 Task: Create a calendar event for a team meeting on May 18 from 6:00am to 7:00am, including Google Meet link, location 'Sector 18, Gurugram, Haryana 122022, India', and a description 'Team project kick-off meeting, including goals, deliverables and assigned tasks'.
Action: Mouse moved to (76, 104)
Screenshot: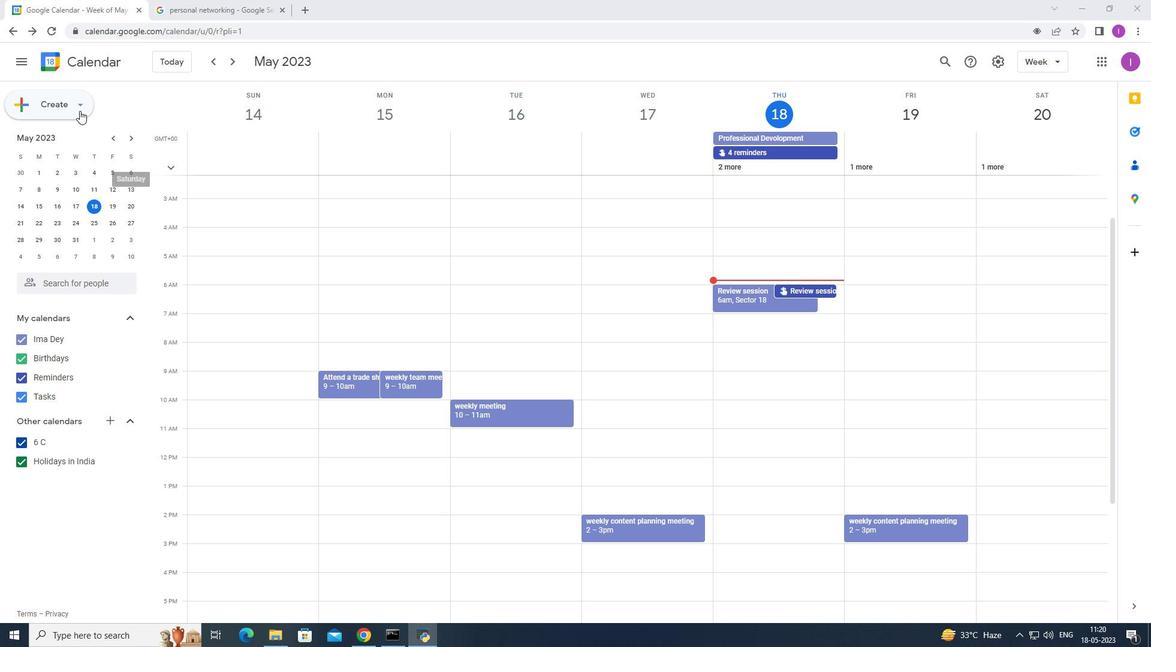 
Action: Mouse pressed left at (76, 104)
Screenshot: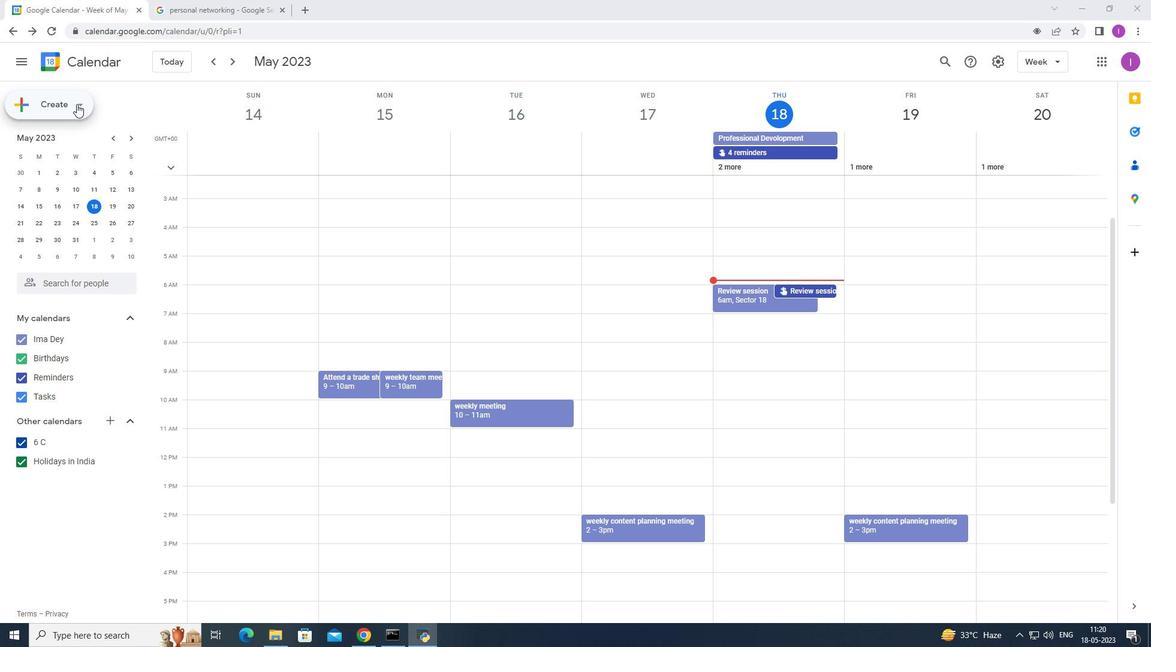 
Action: Mouse moved to (74, 140)
Screenshot: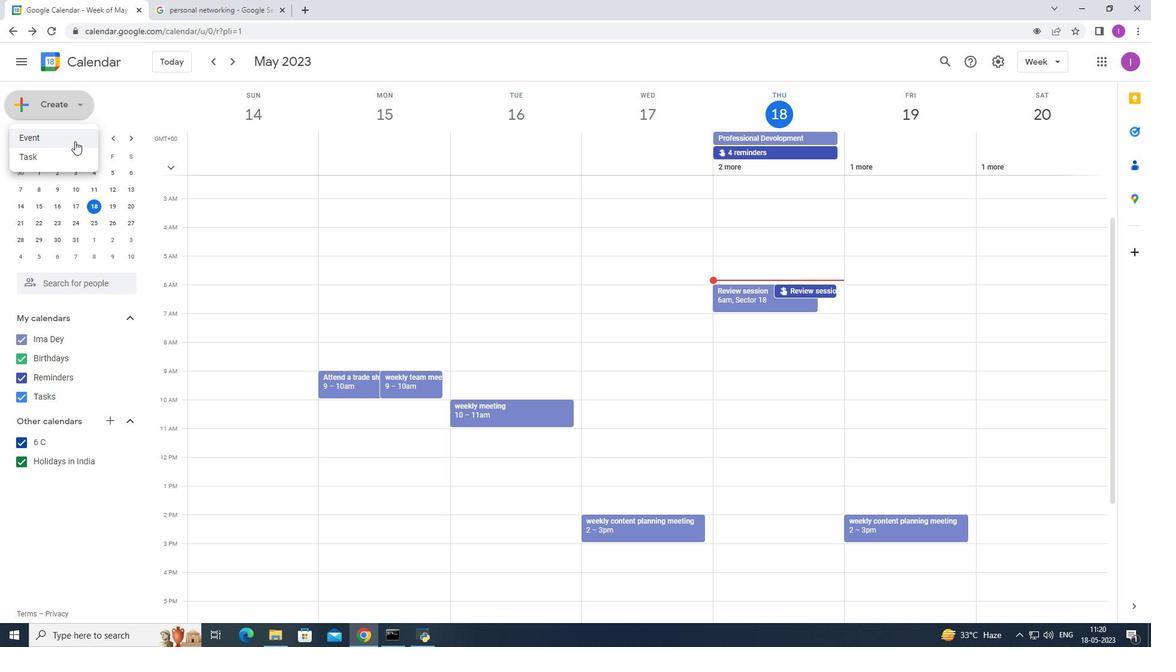 
Action: Mouse pressed left at (74, 140)
Screenshot: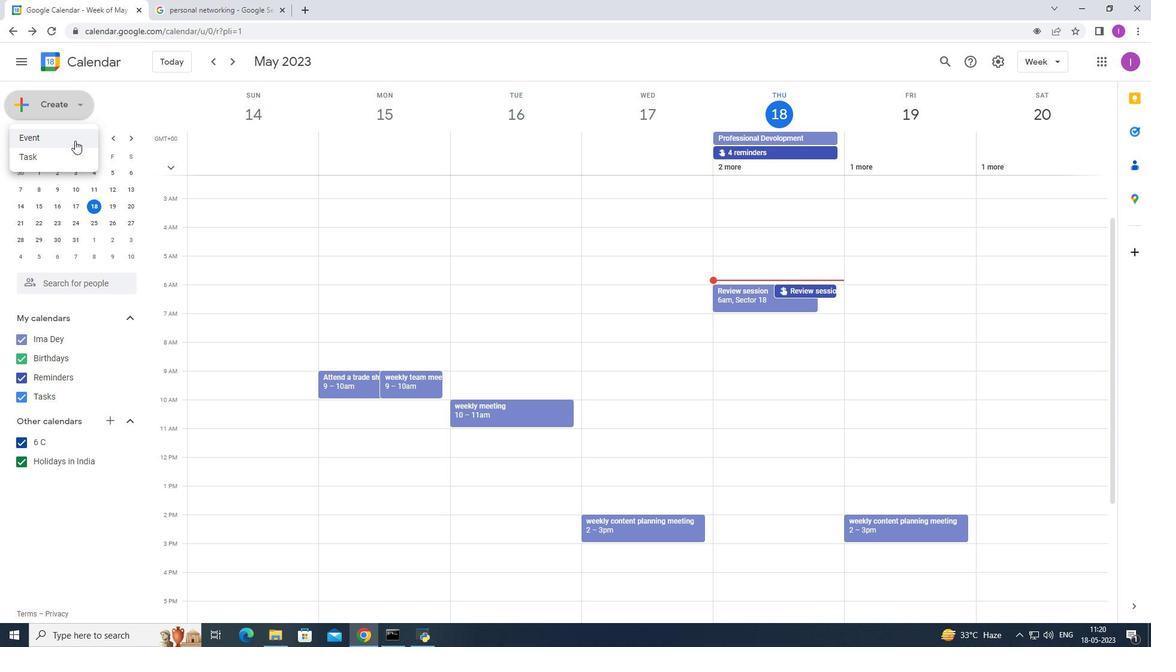 
Action: Mouse moved to (499, 218)
Screenshot: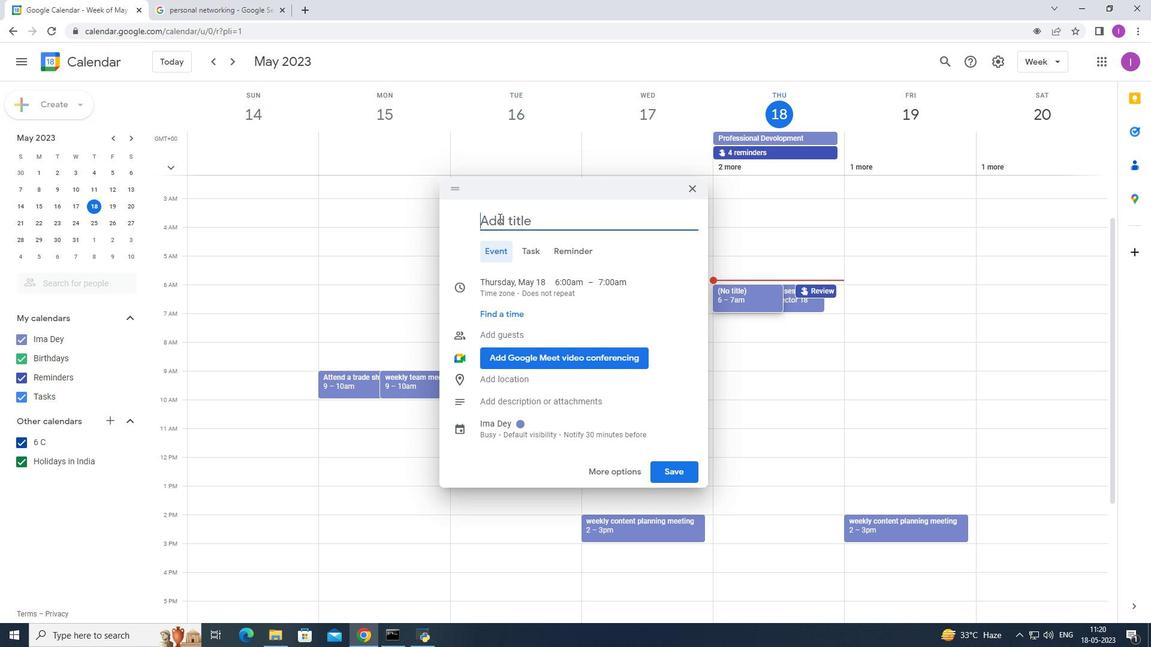 
Action: Key pressed <Key.shift>Team<Key.space>meting<Key.space>
Screenshot: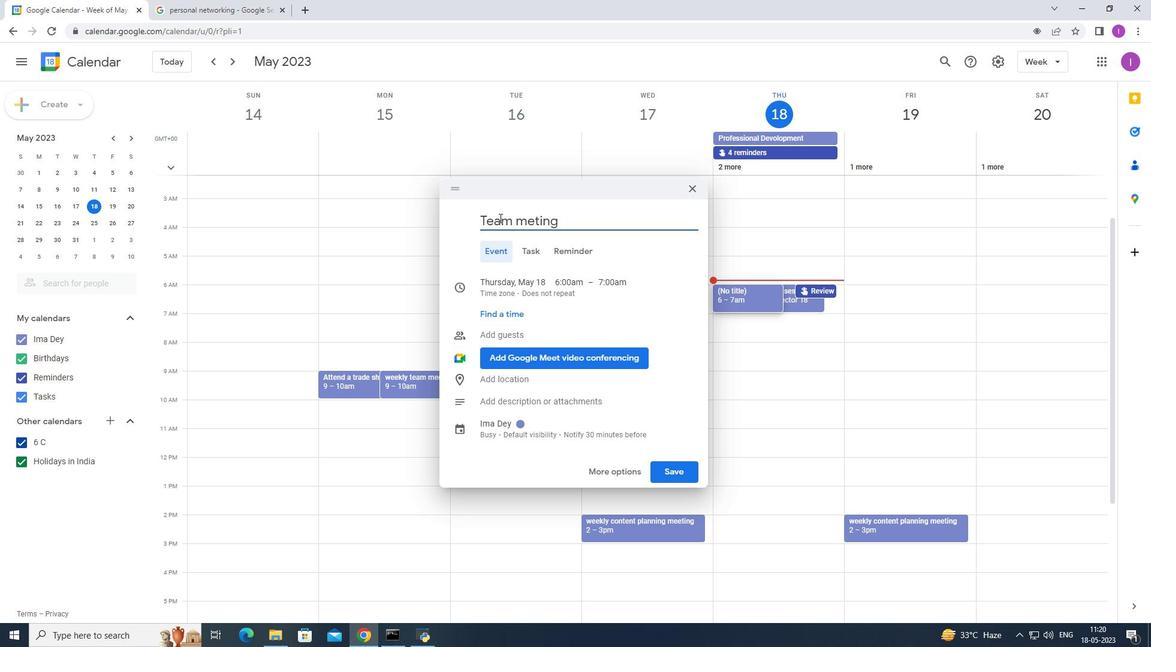 
Action: Mouse moved to (536, 221)
Screenshot: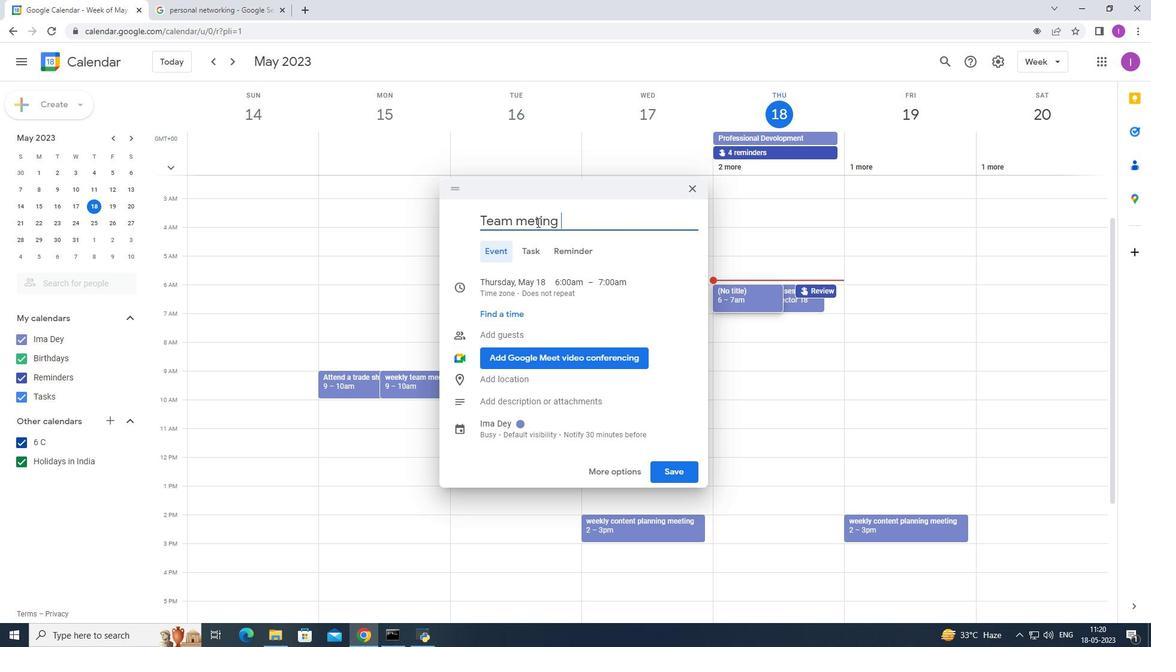 
Action: Mouse pressed left at (536, 221)
Screenshot: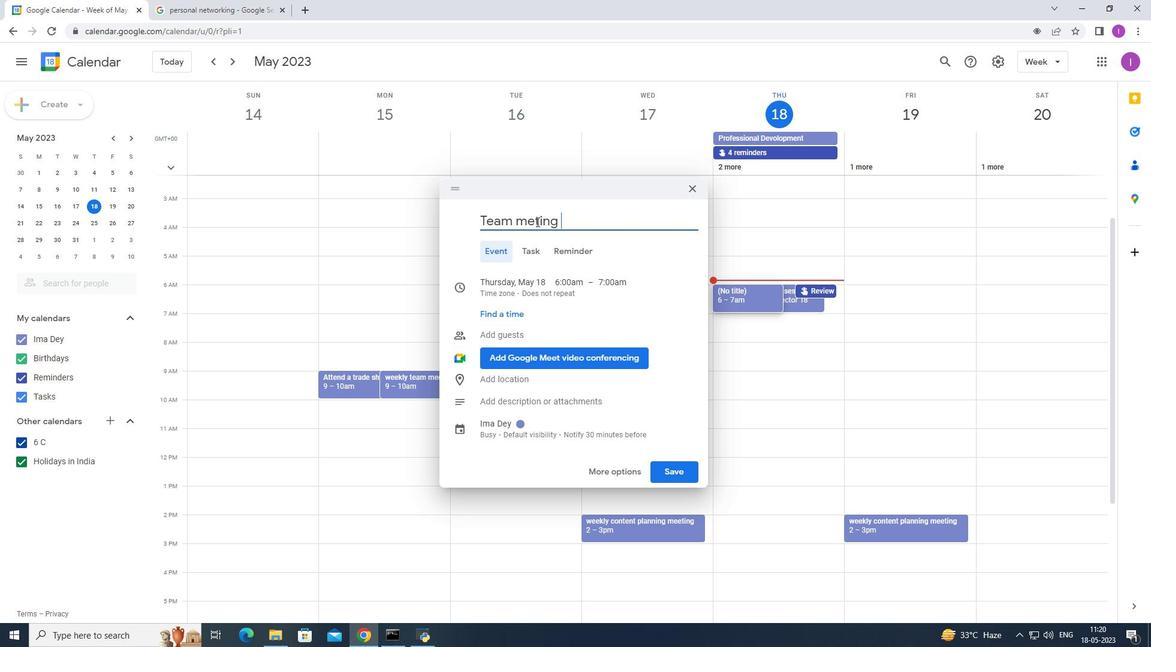 
Action: Mouse moved to (533, 221)
Screenshot: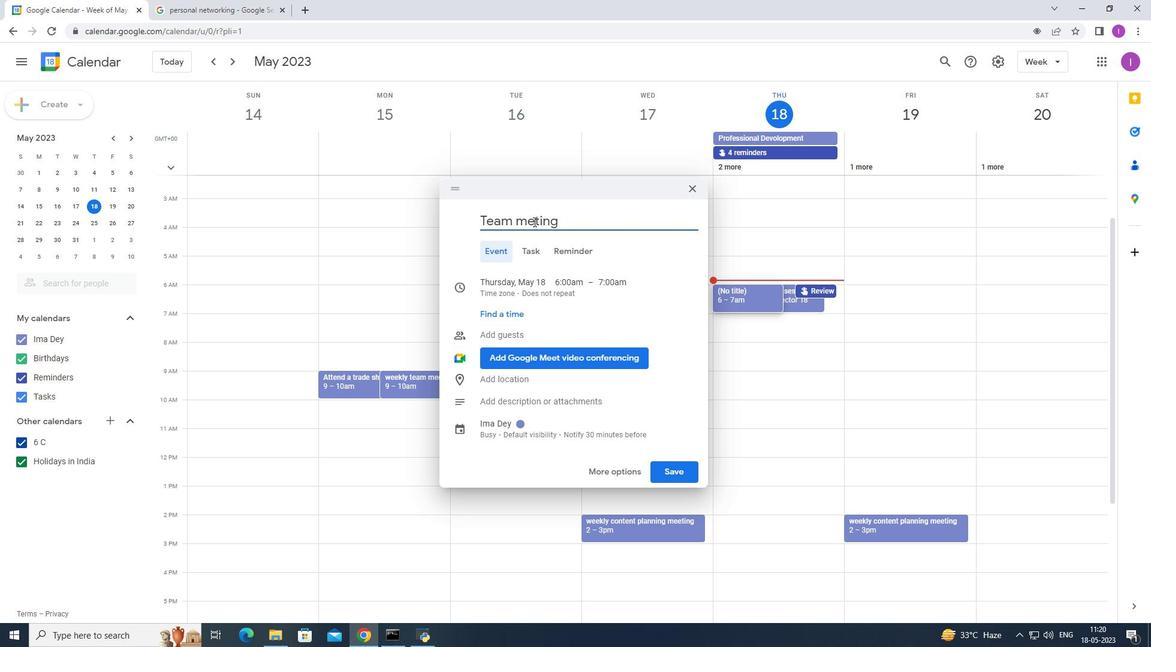 
Action: Key pressed e
Screenshot: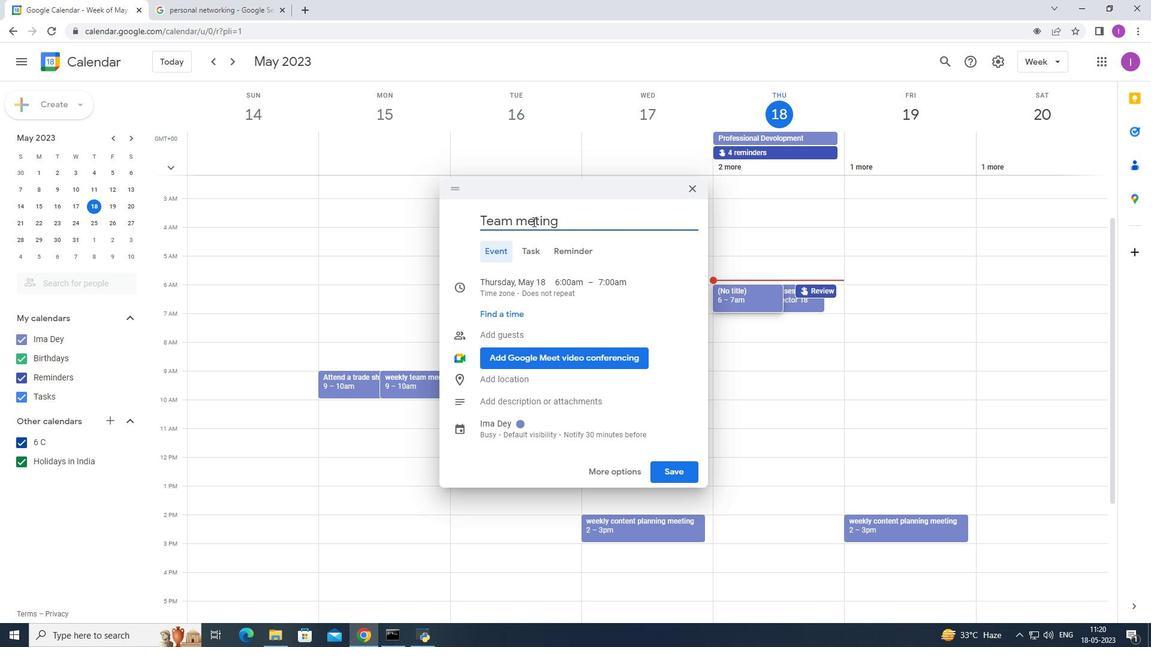 
Action: Mouse moved to (584, 221)
Screenshot: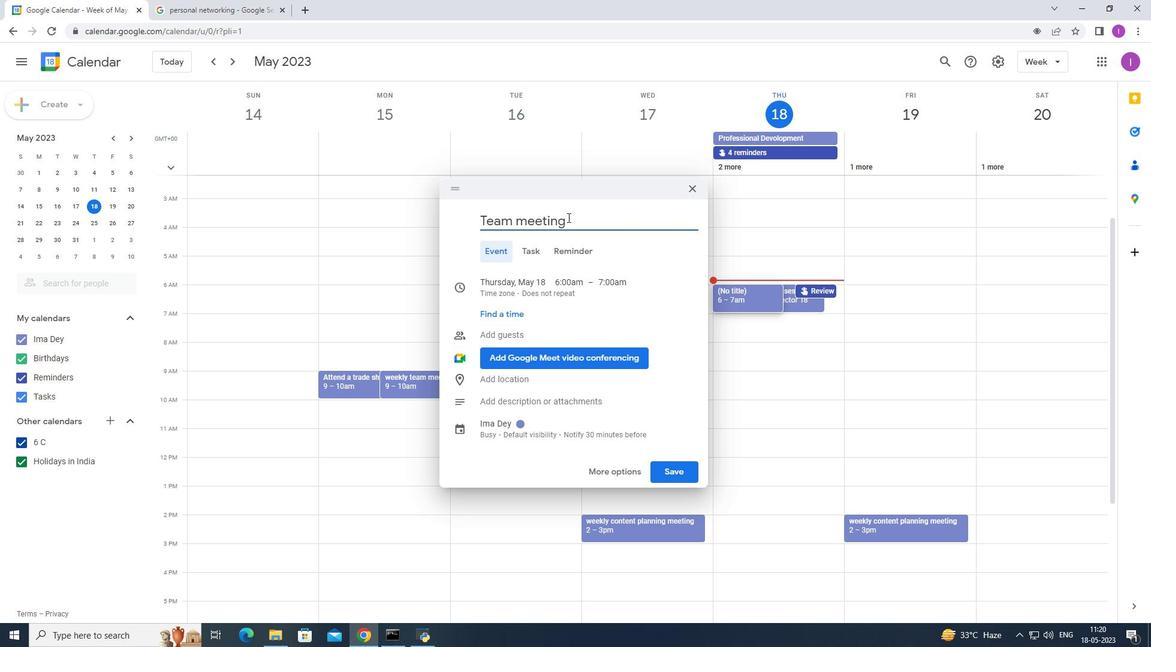 
Action: Mouse pressed left at (584, 221)
Screenshot: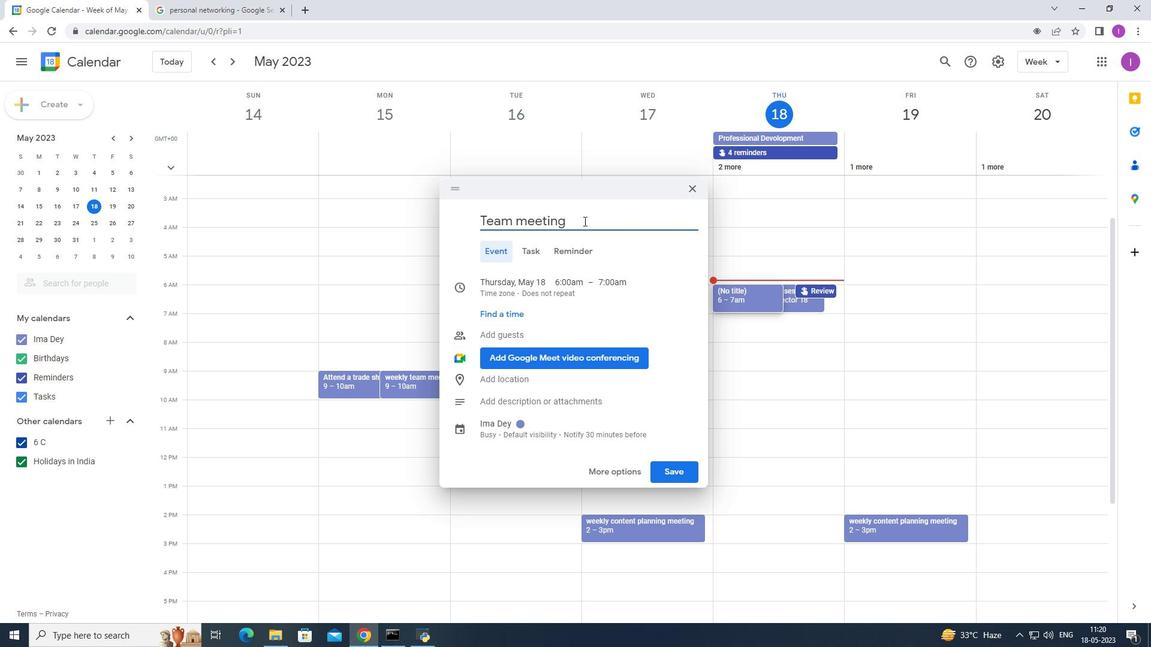 
Action: Key pressed fot<Key.backspace>r<Key.space><Key.shift>Assighed<Key.backspace><Key.backspace><Key.backspace>ned<Key.space>tasks
Screenshot: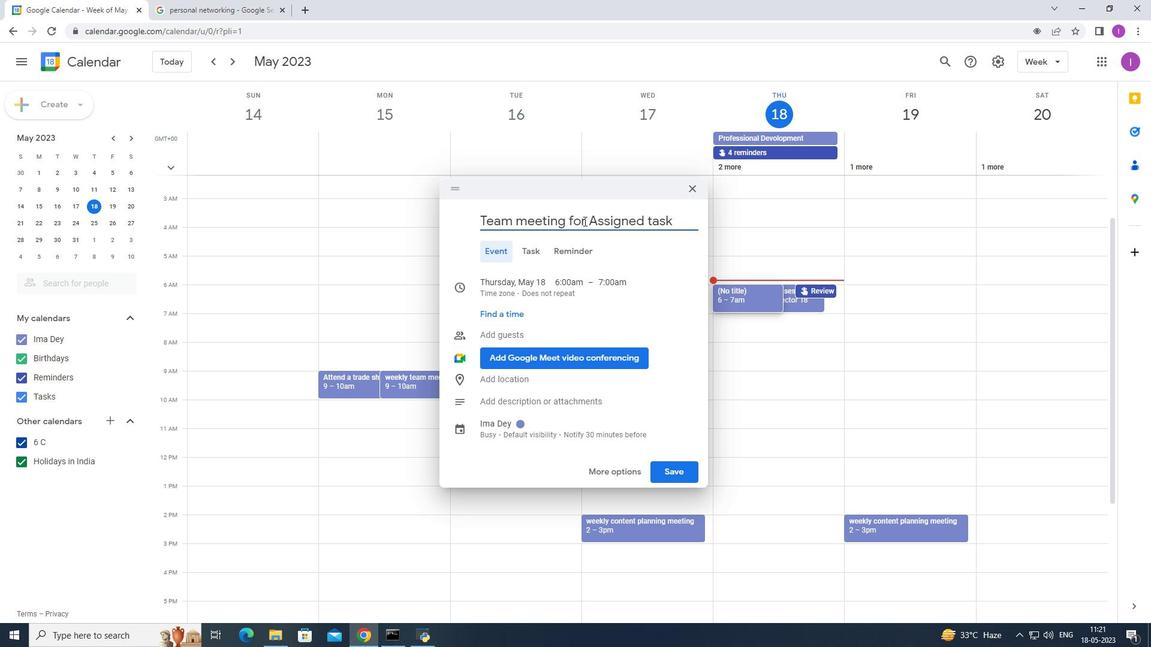 
Action: Mouse moved to (608, 469)
Screenshot: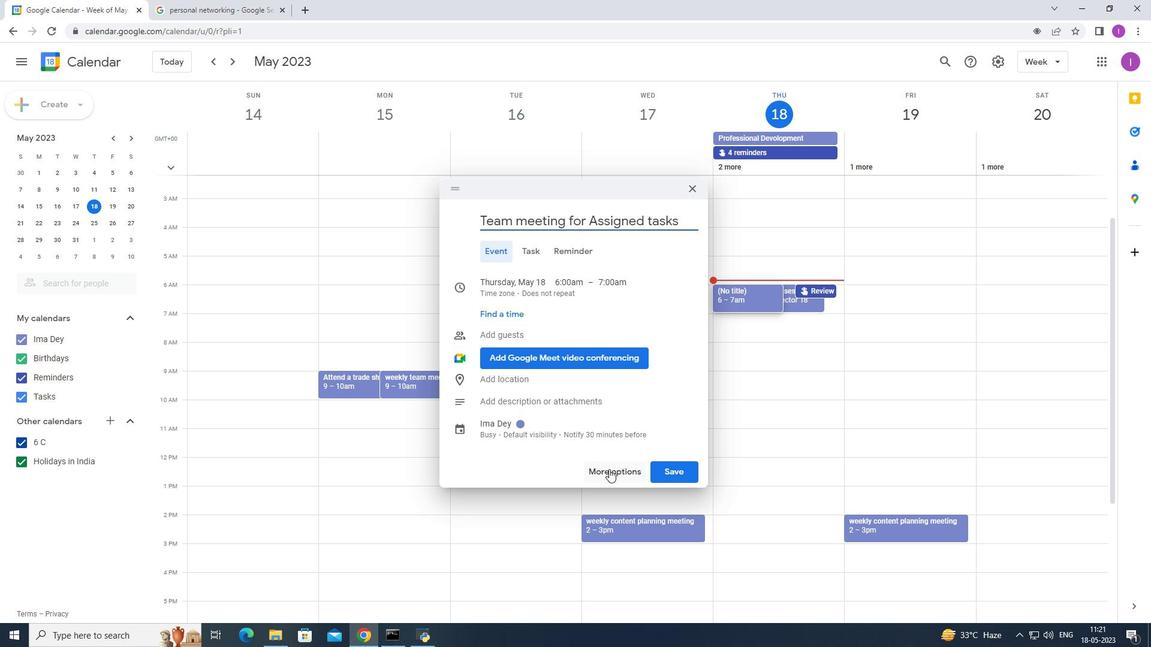 
Action: Mouse pressed left at (608, 469)
Screenshot: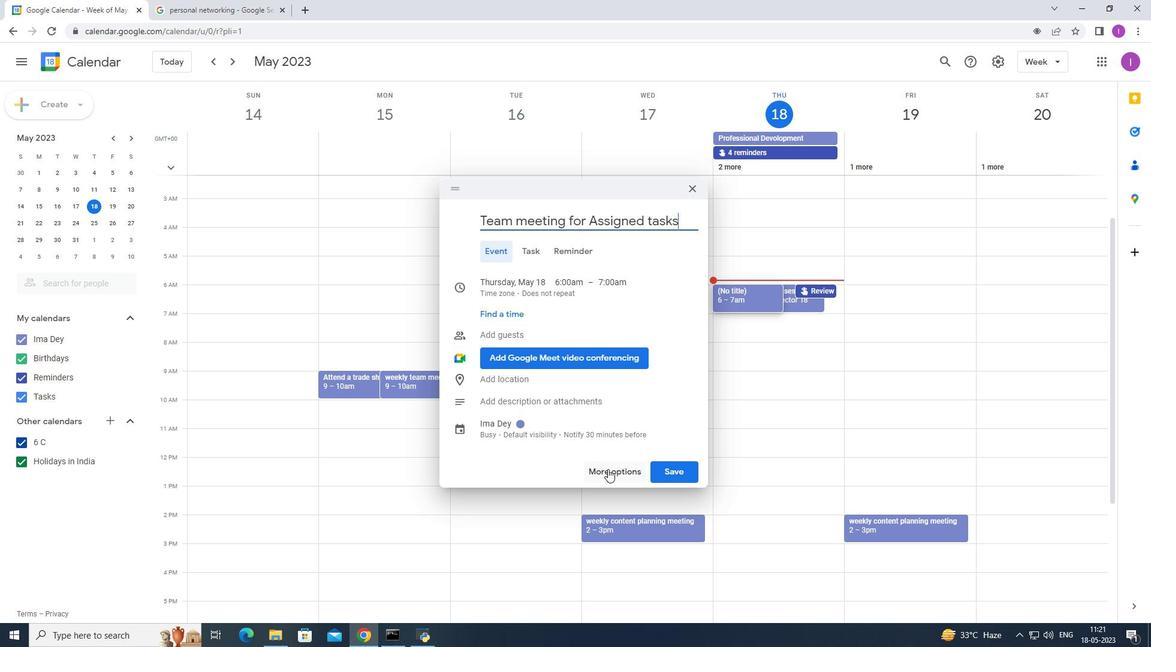 
Action: Mouse moved to (79, 232)
Screenshot: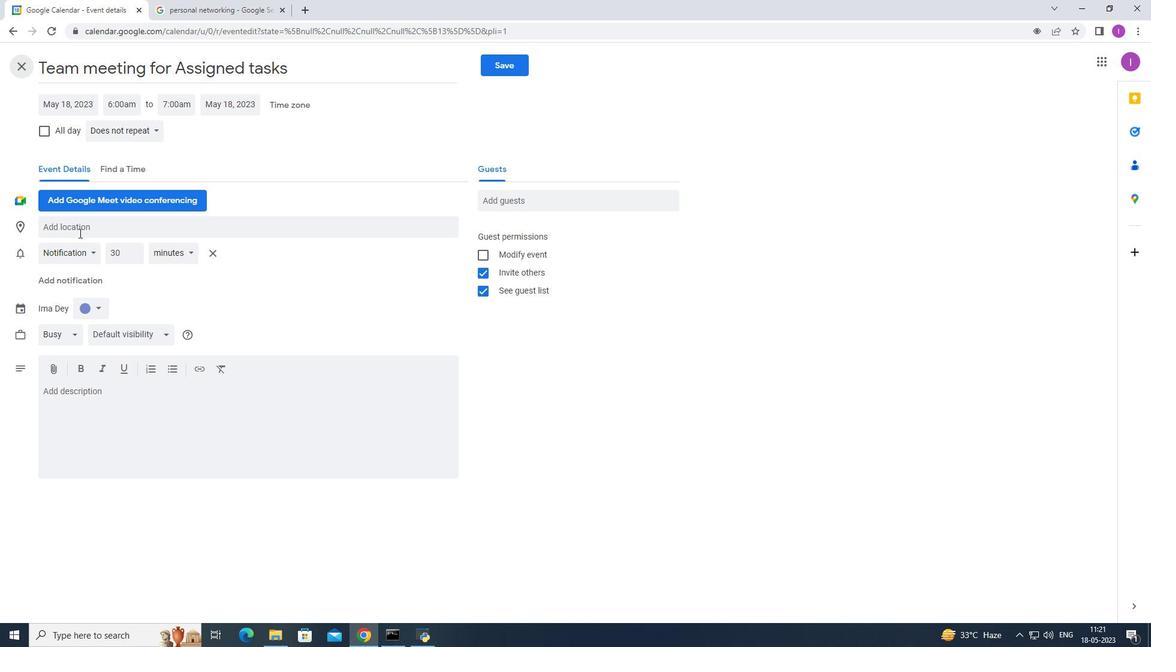 
Action: Mouse pressed left at (79, 232)
Screenshot: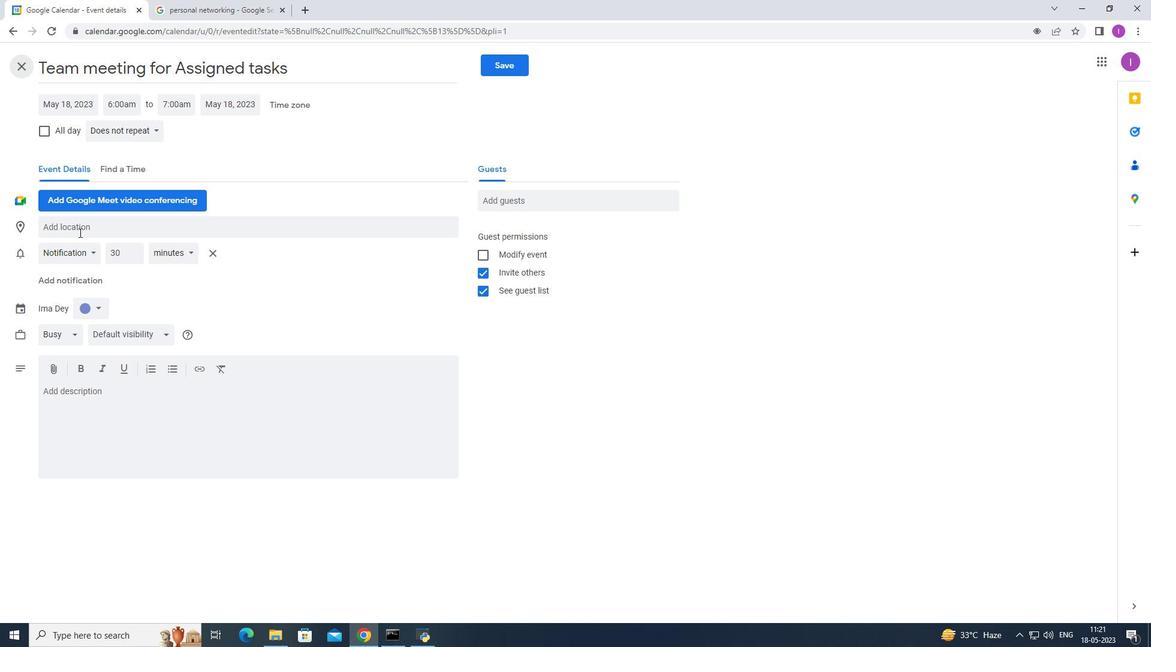 
Action: Key pressed sec
Screenshot: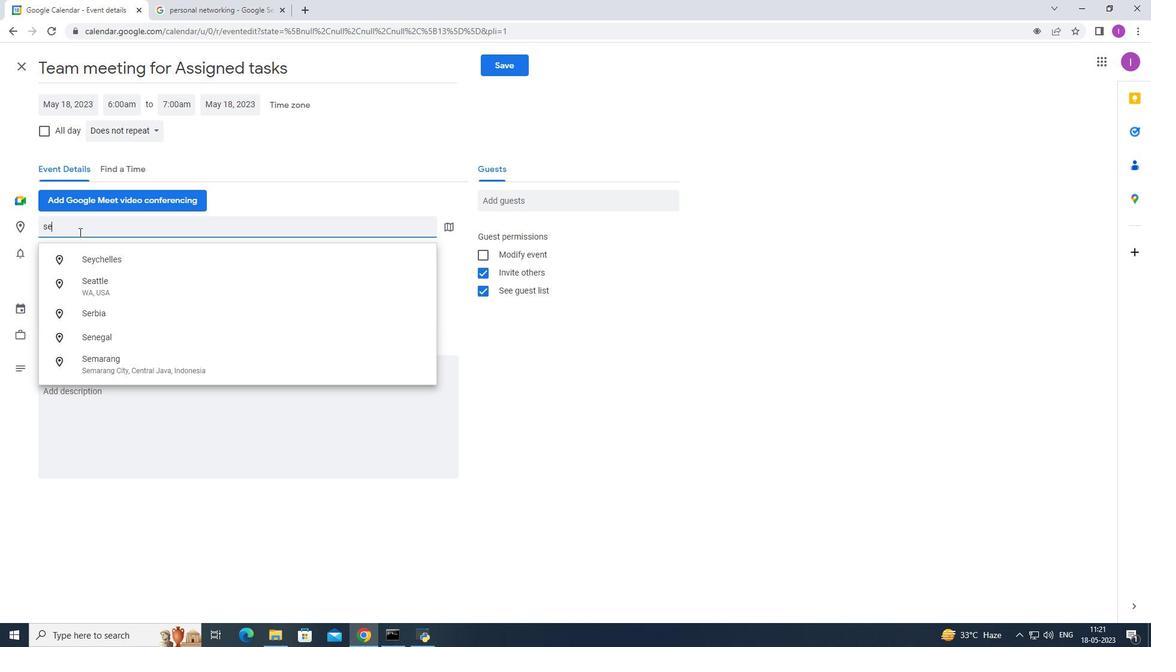
Action: Mouse moved to (80, 232)
Screenshot: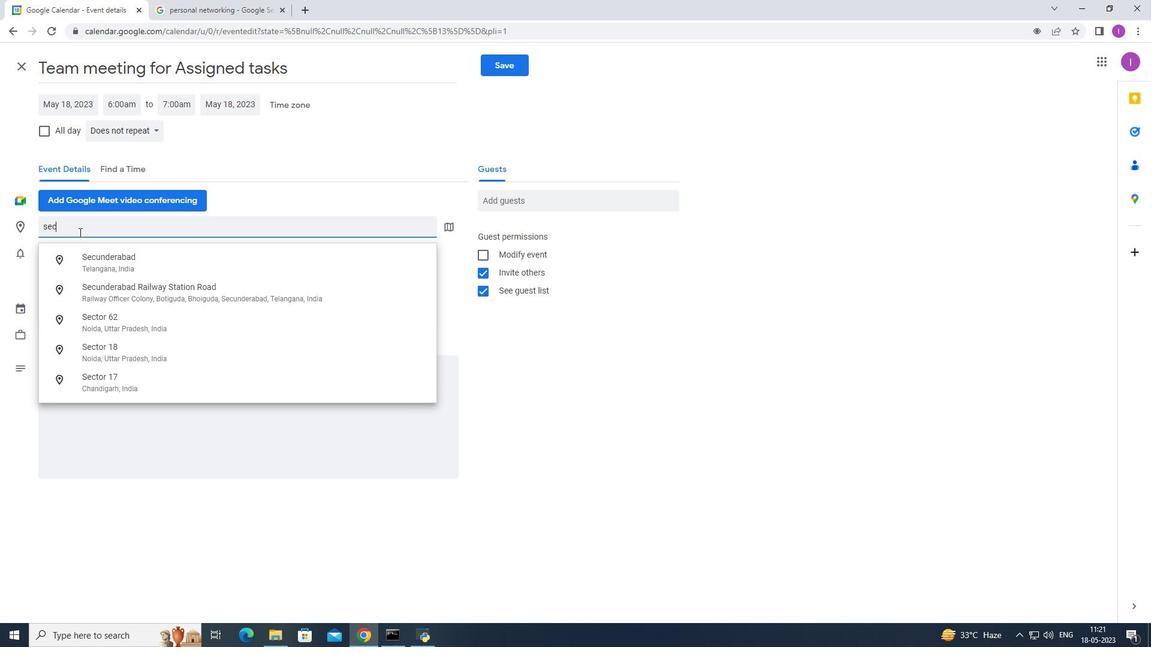 
Action: Key pressed tor
Screenshot: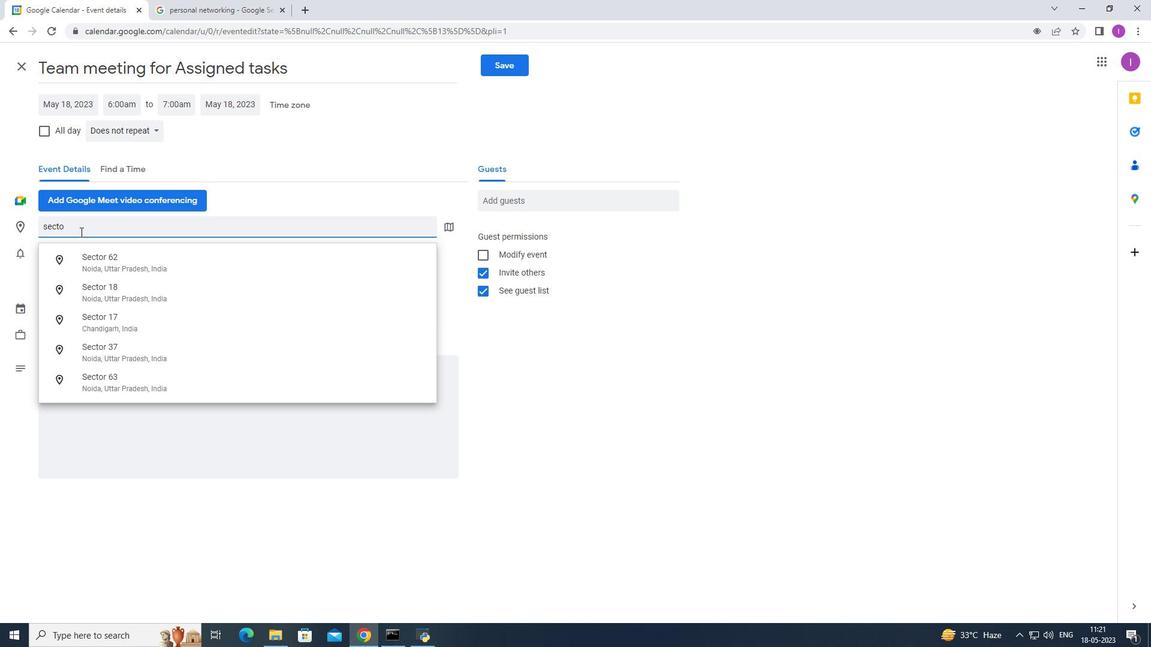 
Action: Mouse moved to (93, 260)
Screenshot: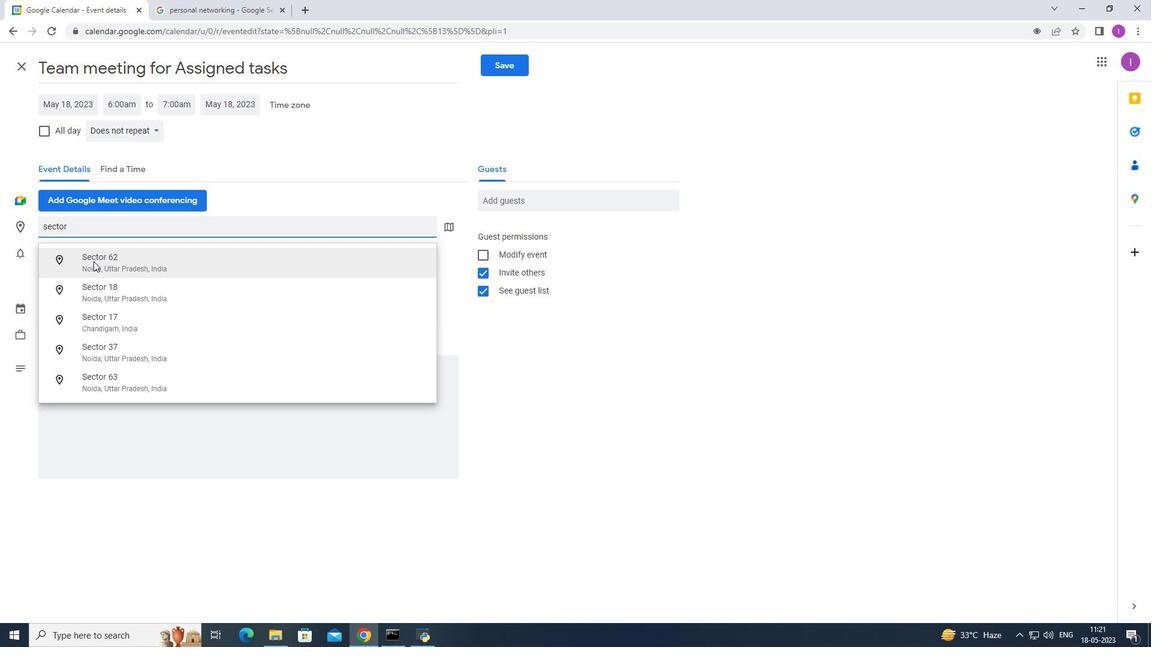 
Action: Key pressed 1
Screenshot: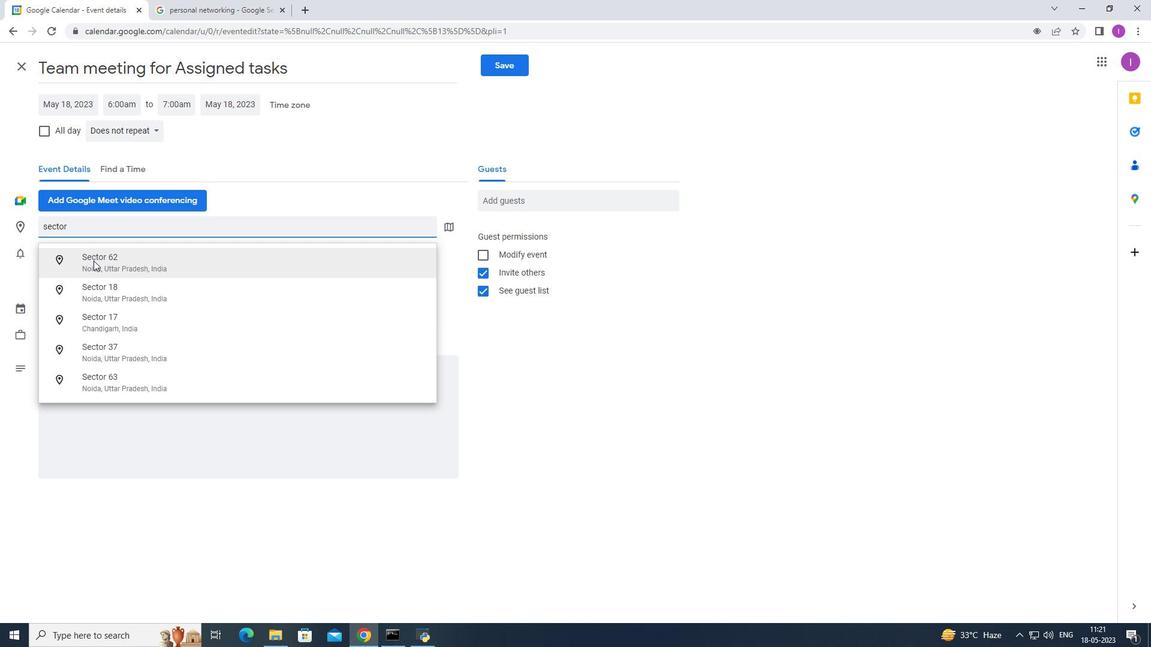 
Action: Mouse moved to (93, 260)
Screenshot: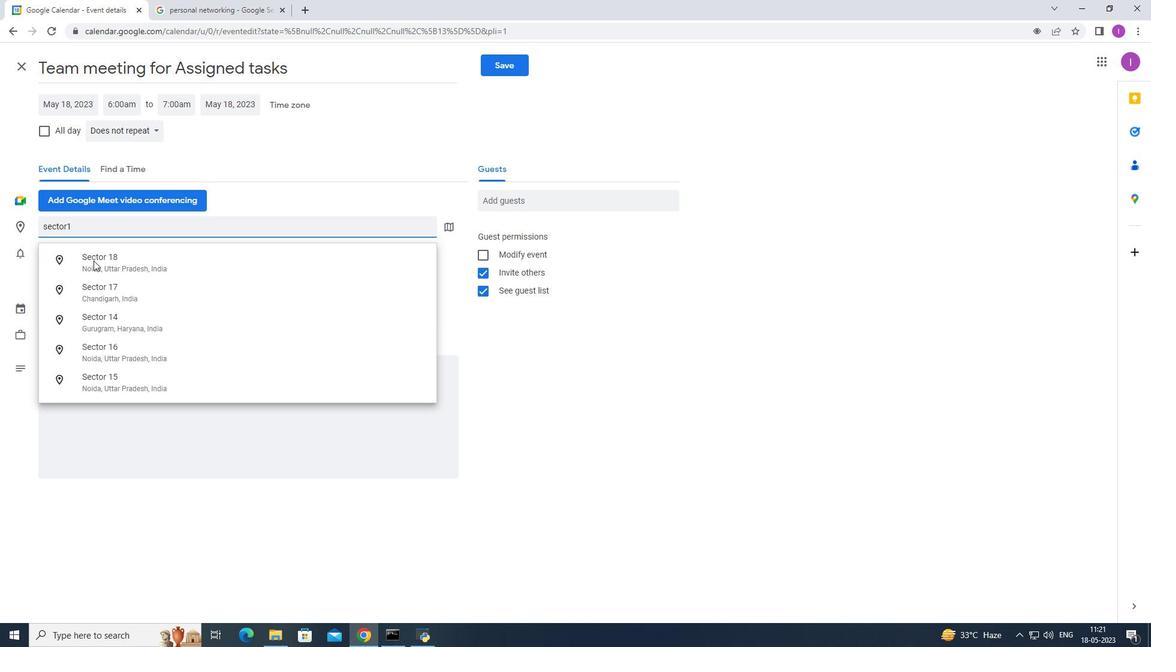 
Action: Key pressed 8
Screenshot: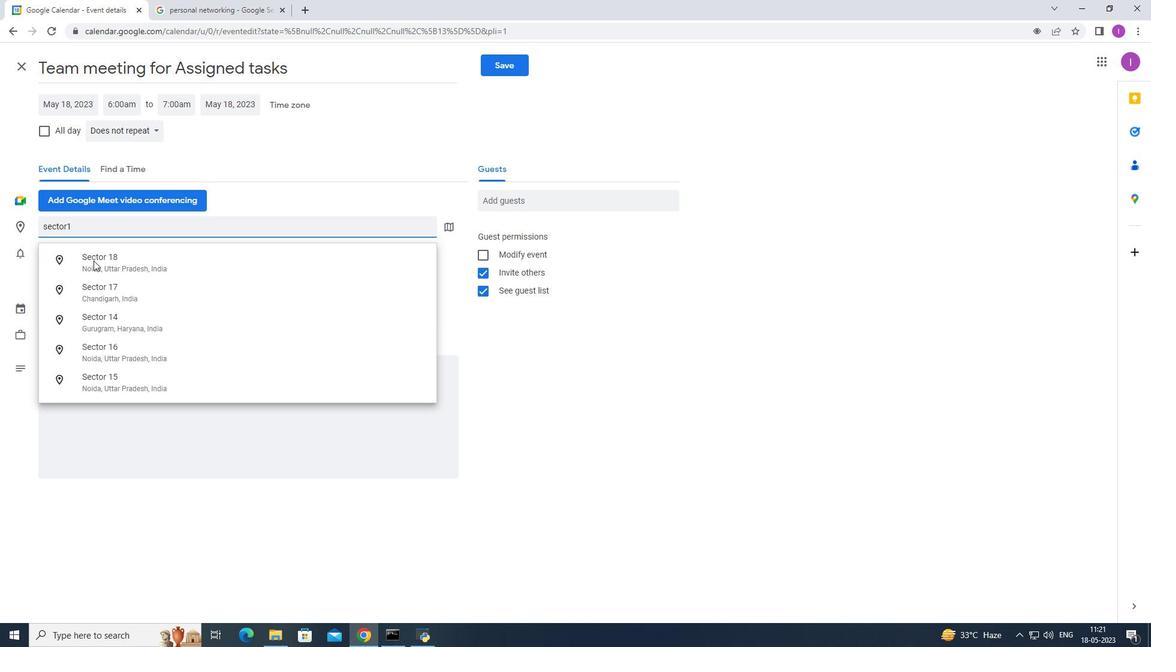 
Action: Mouse moved to (113, 287)
Screenshot: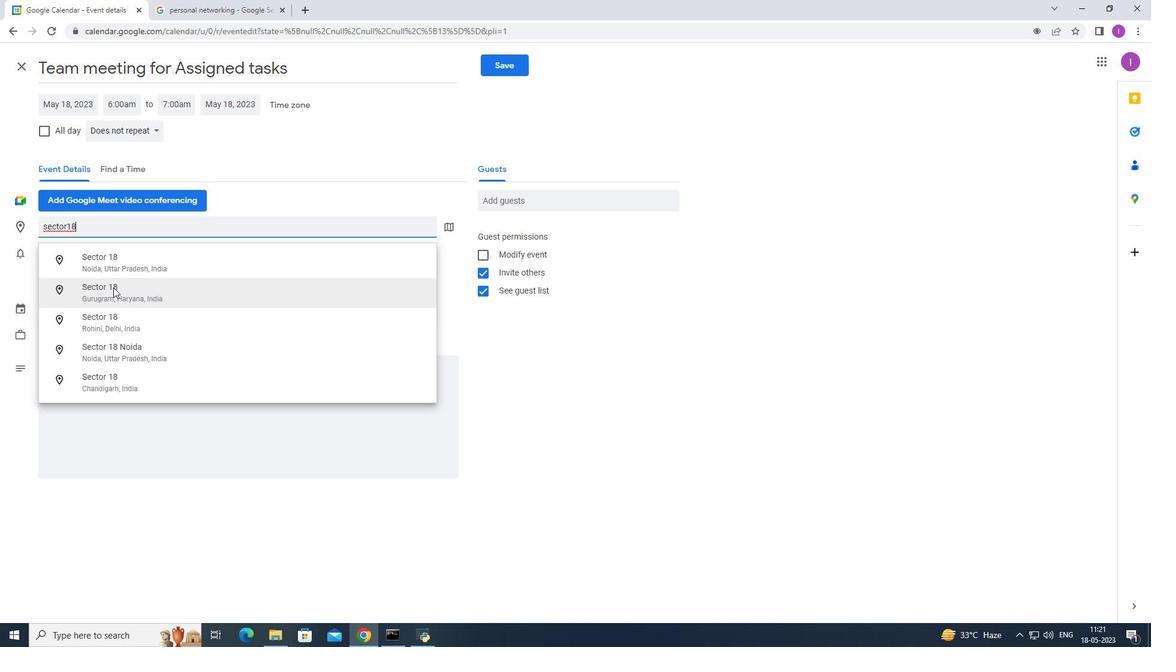 
Action: Mouse pressed left at (113, 287)
Screenshot: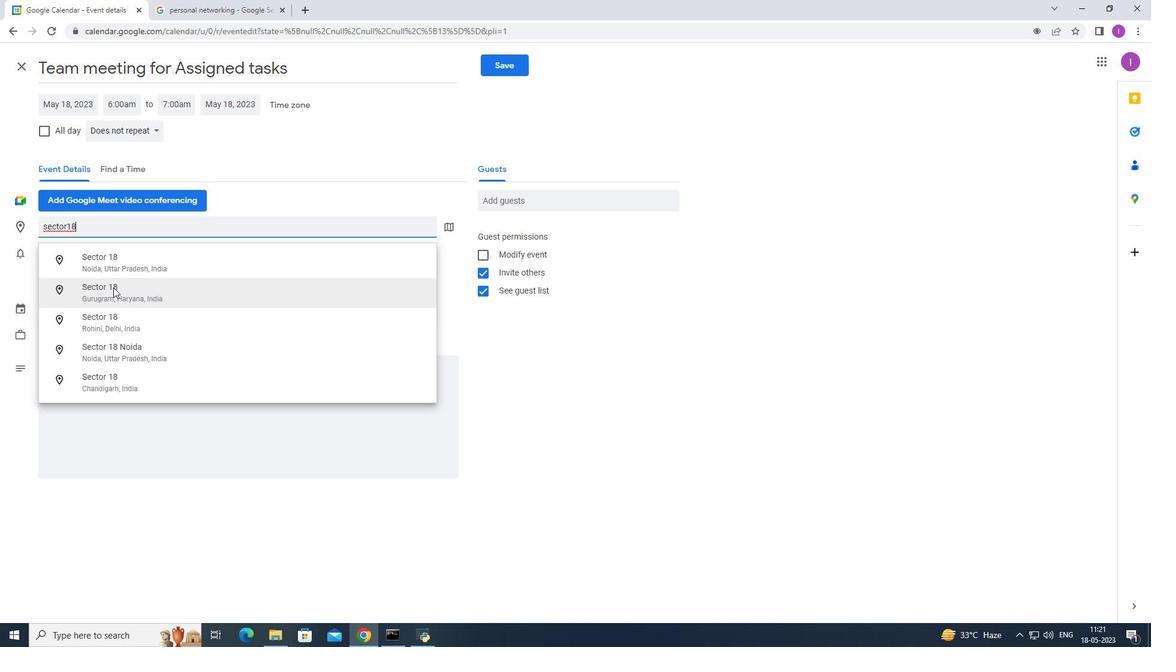 
Action: Mouse moved to (193, 252)
Screenshot: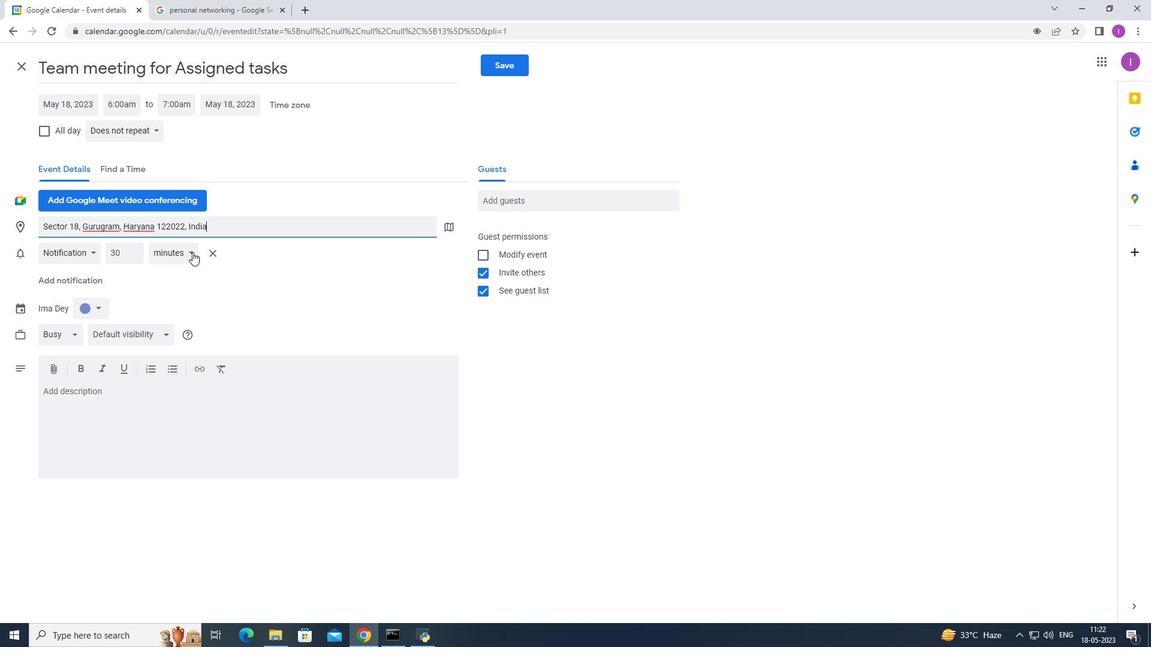
Action: Mouse pressed left at (193, 252)
Screenshot: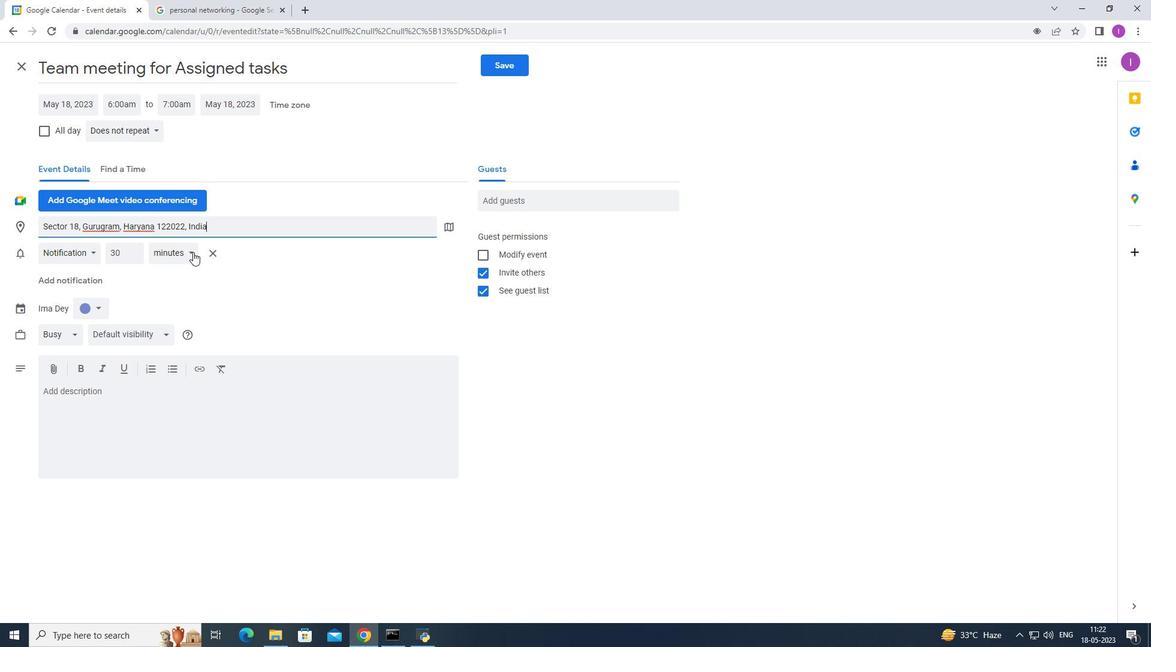 
Action: Mouse moved to (275, 298)
Screenshot: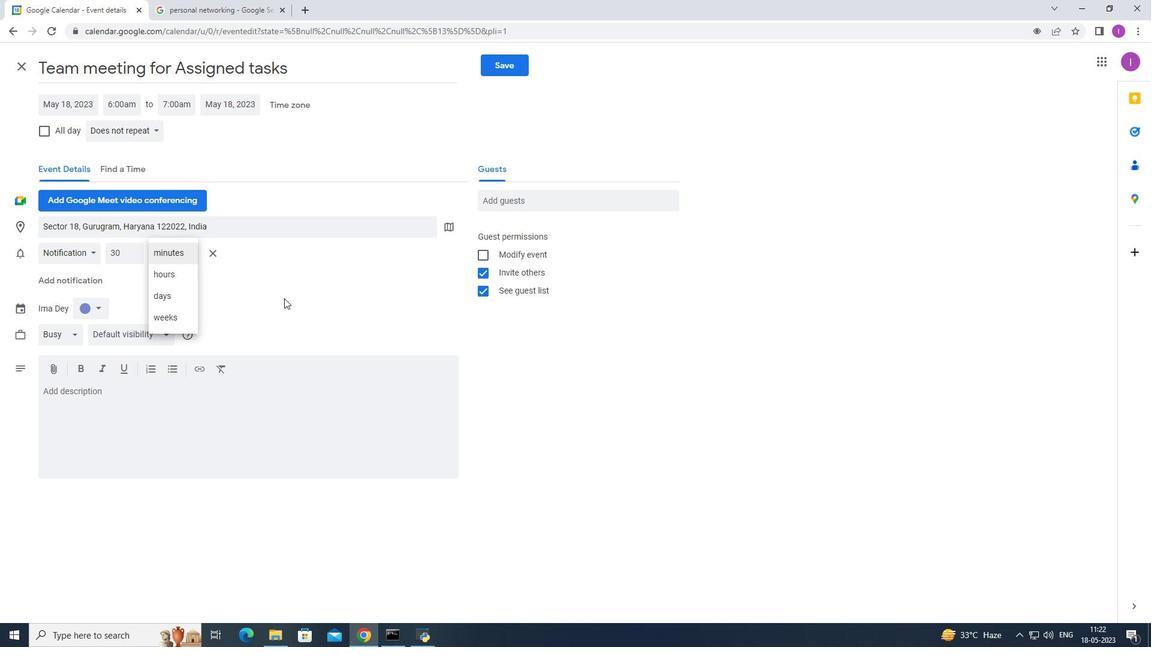 
Action: Mouse pressed left at (275, 298)
Screenshot: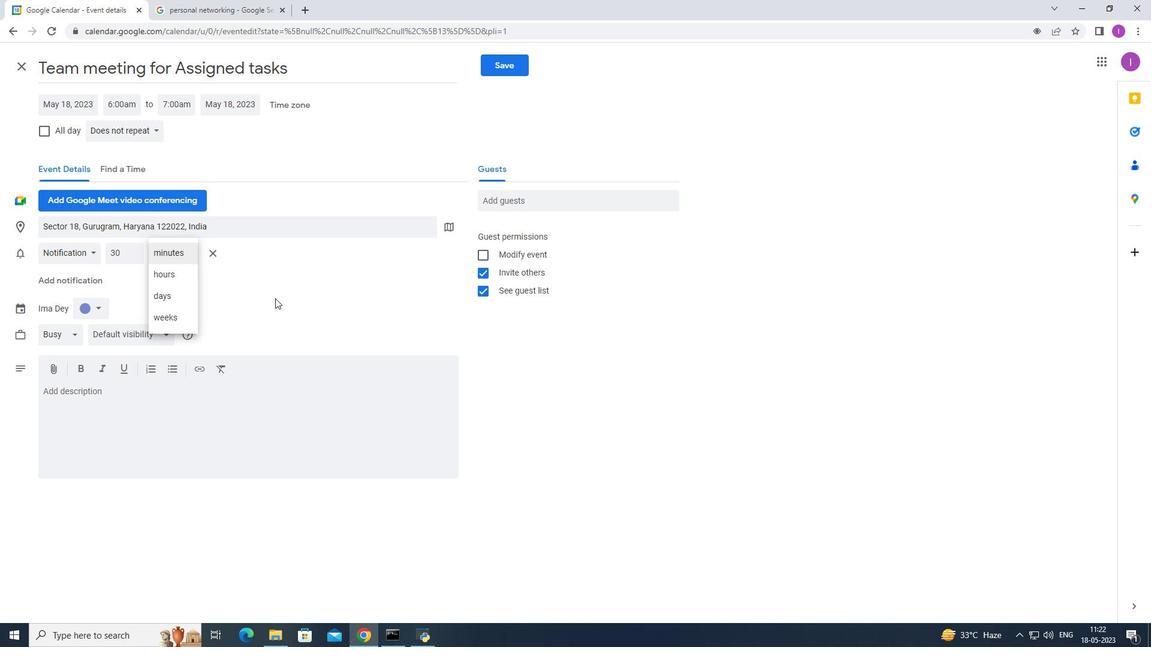 
Action: Mouse moved to (131, 166)
Screenshot: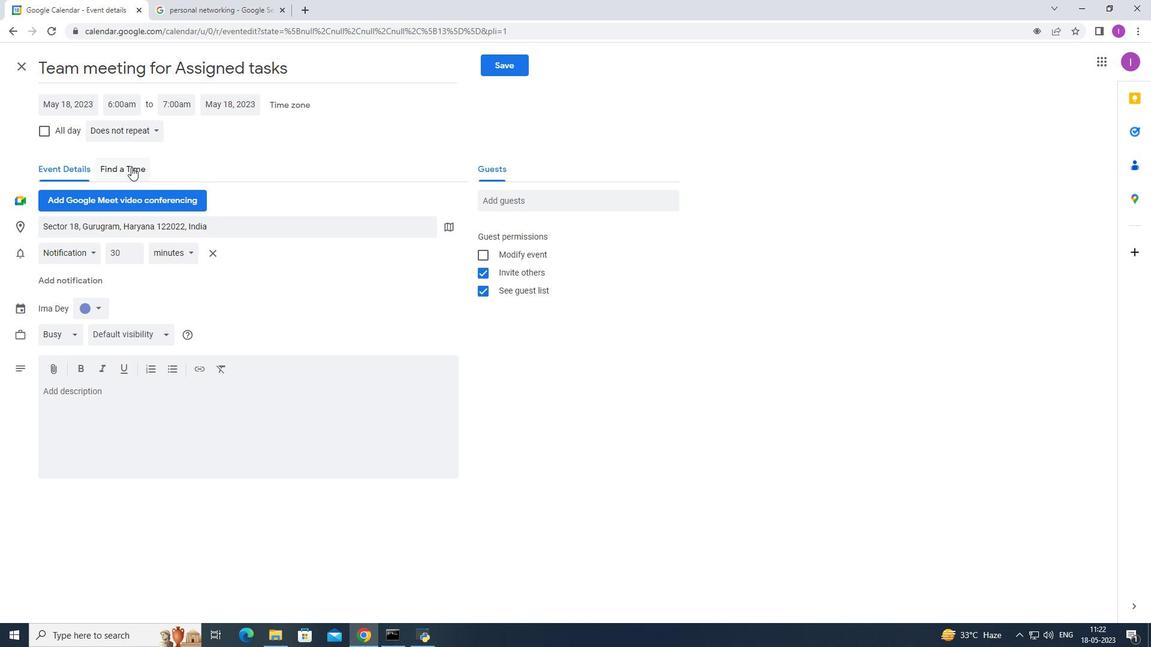 
Action: Mouse pressed left at (131, 166)
Screenshot: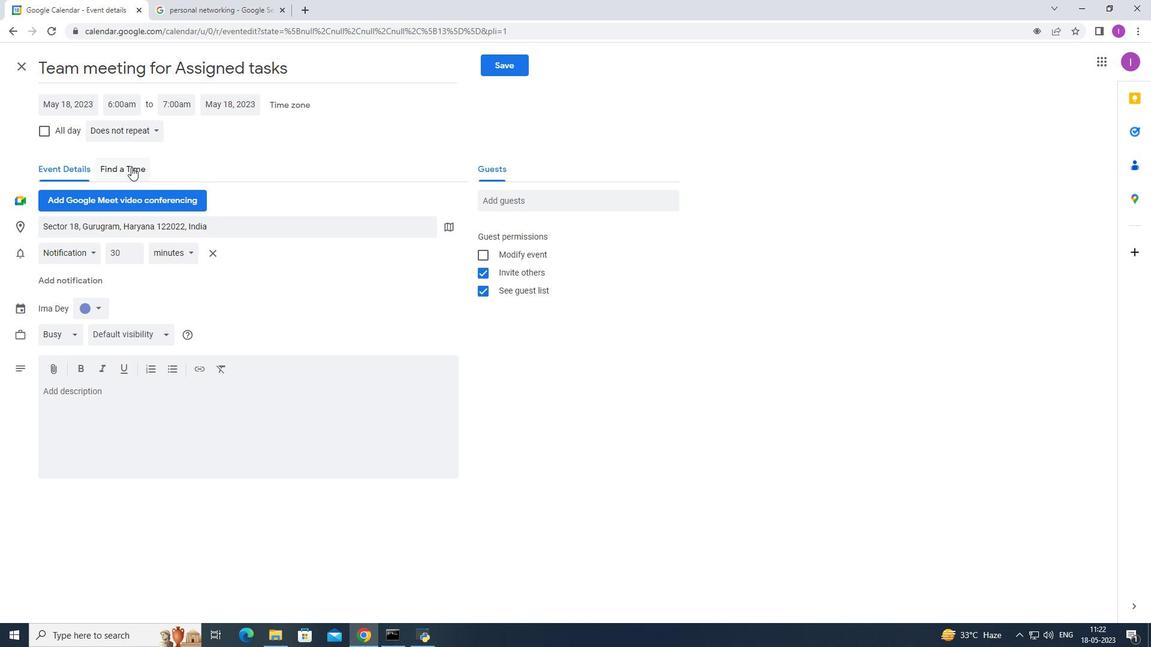 
Action: Mouse moved to (625, 345)
Screenshot: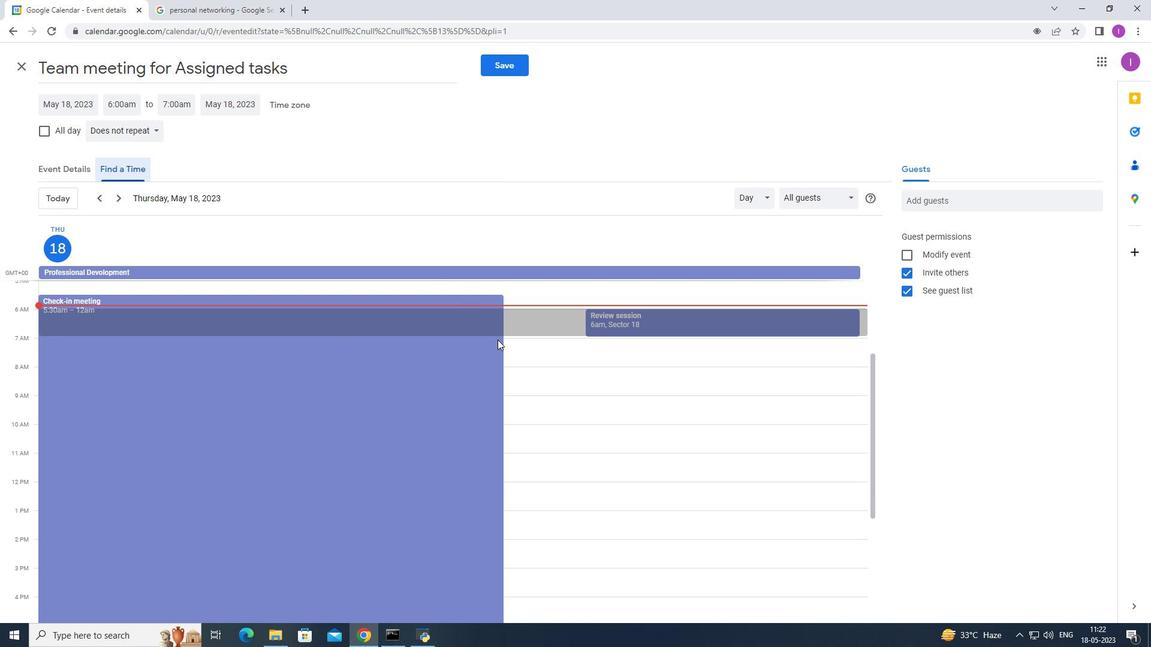 
Action: Mouse scrolled (625, 344) with delta (0, 0)
Screenshot: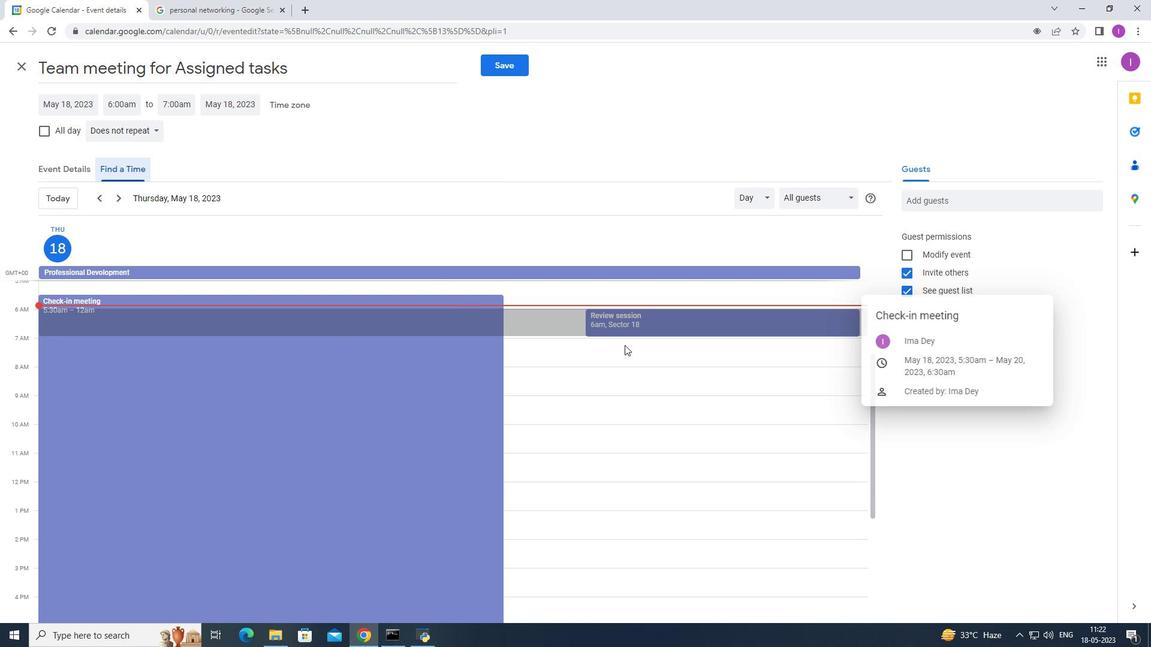 
Action: Mouse scrolled (625, 344) with delta (0, 0)
Screenshot: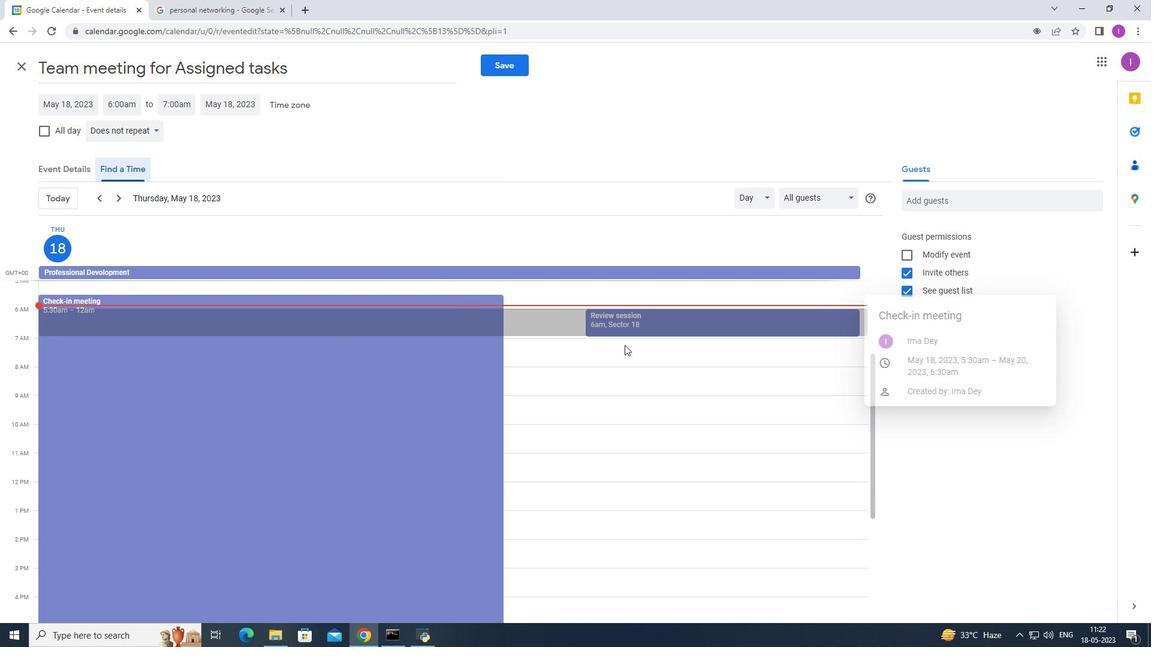 
Action: Mouse scrolled (625, 344) with delta (0, 0)
Screenshot: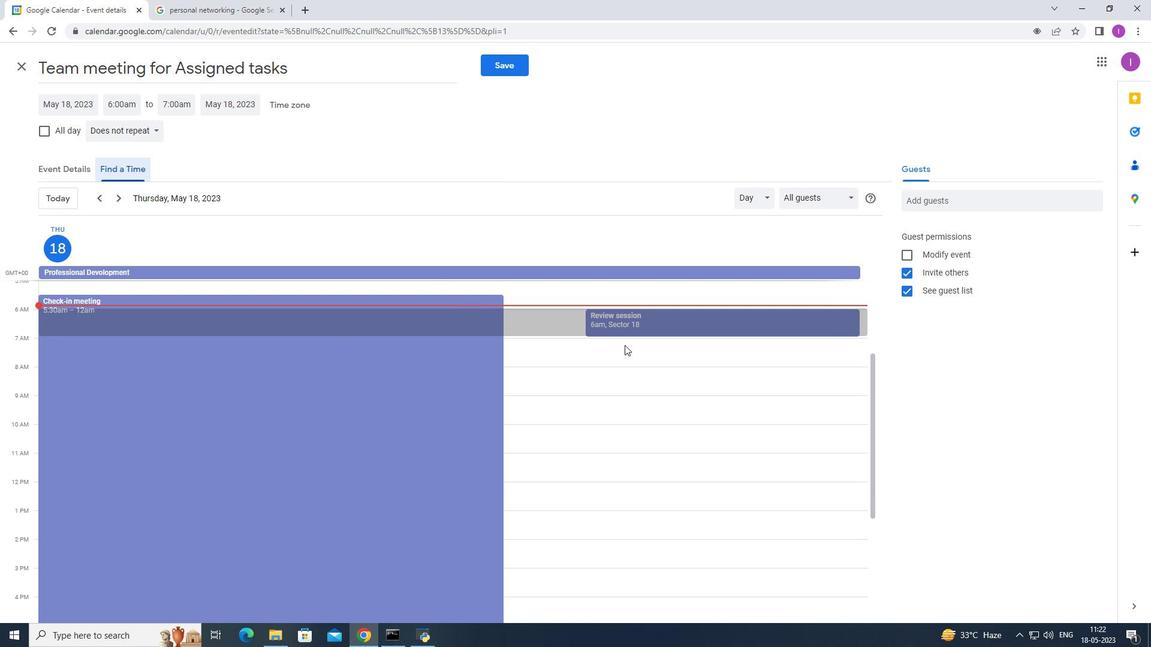 
Action: Mouse scrolled (625, 346) with delta (0, 0)
Screenshot: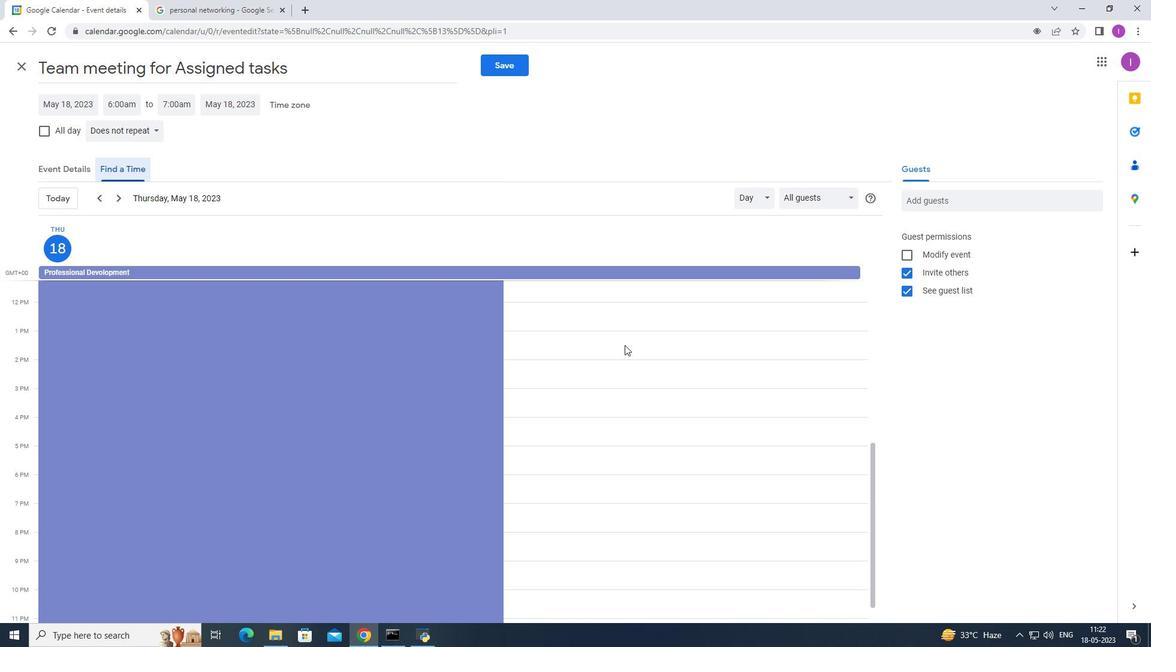 
Action: Mouse scrolled (625, 344) with delta (0, 0)
Screenshot: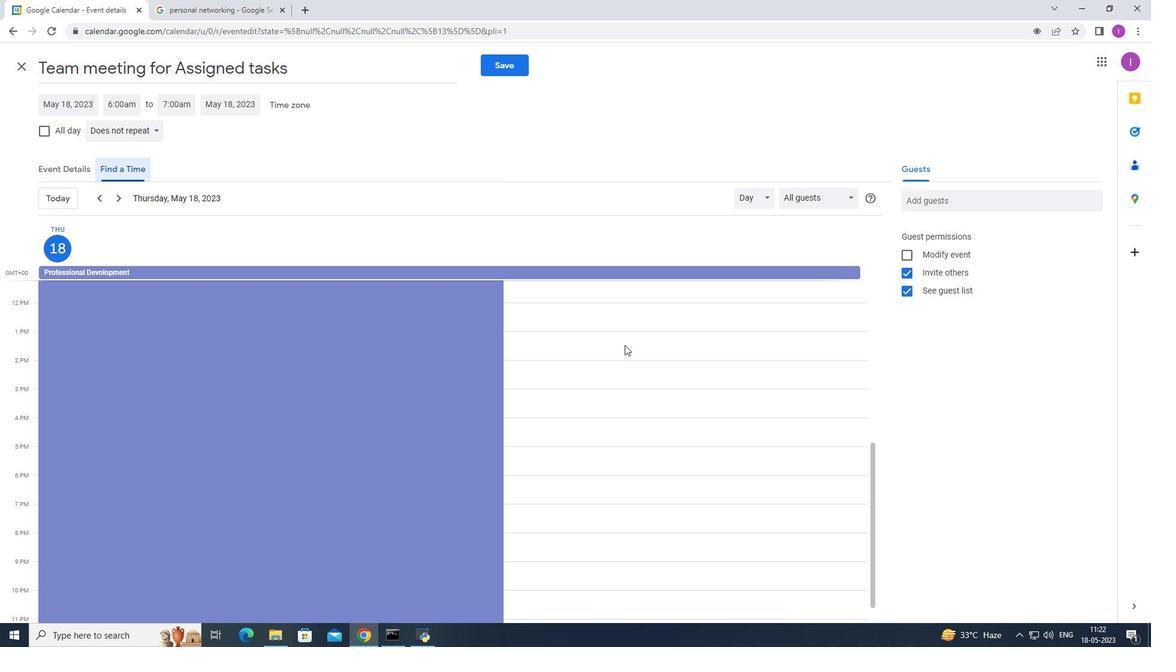 
Action: Mouse scrolled (625, 346) with delta (0, 0)
Screenshot: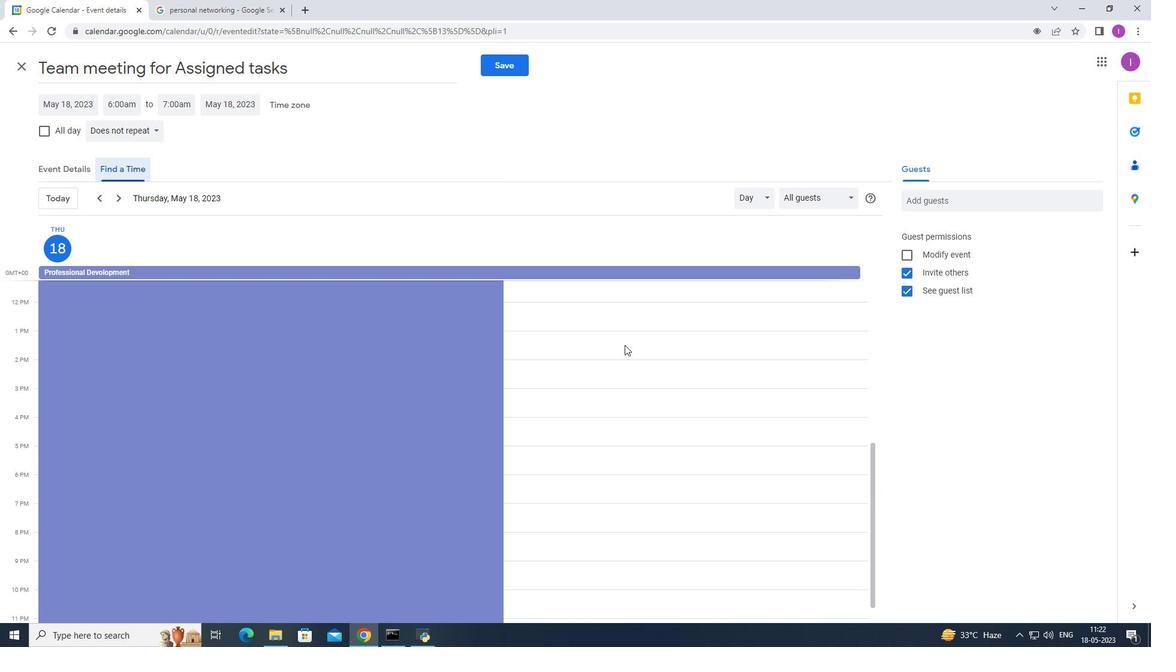 
Action: Mouse scrolled (625, 346) with delta (0, 0)
Screenshot: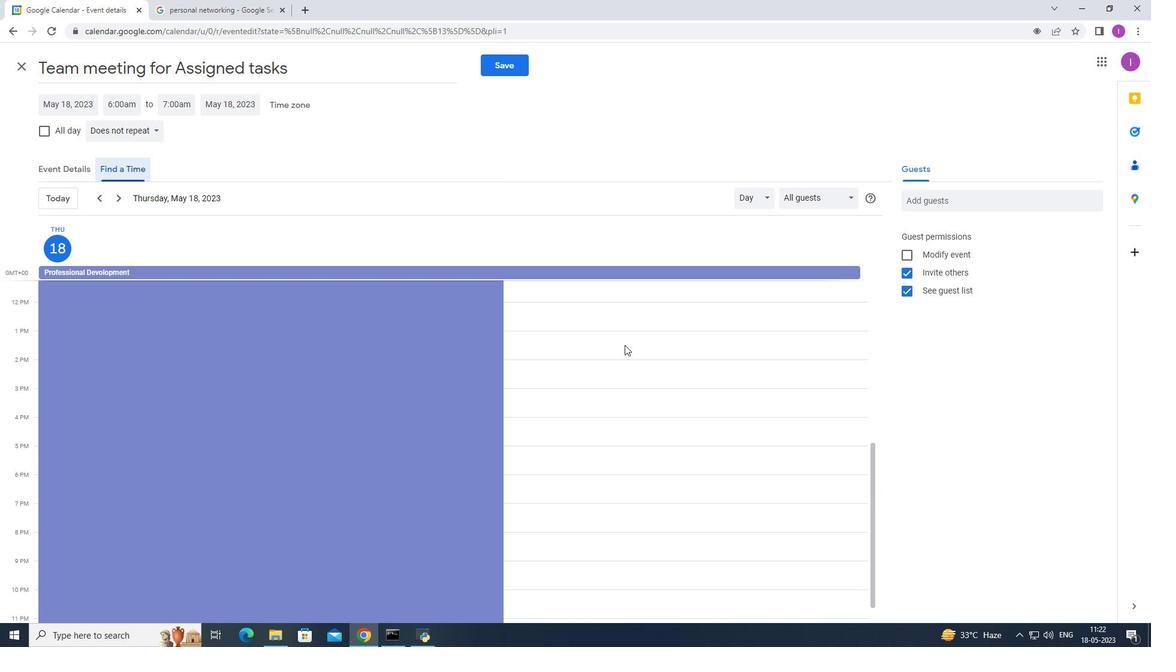 
Action: Mouse scrolled (625, 346) with delta (0, 0)
Screenshot: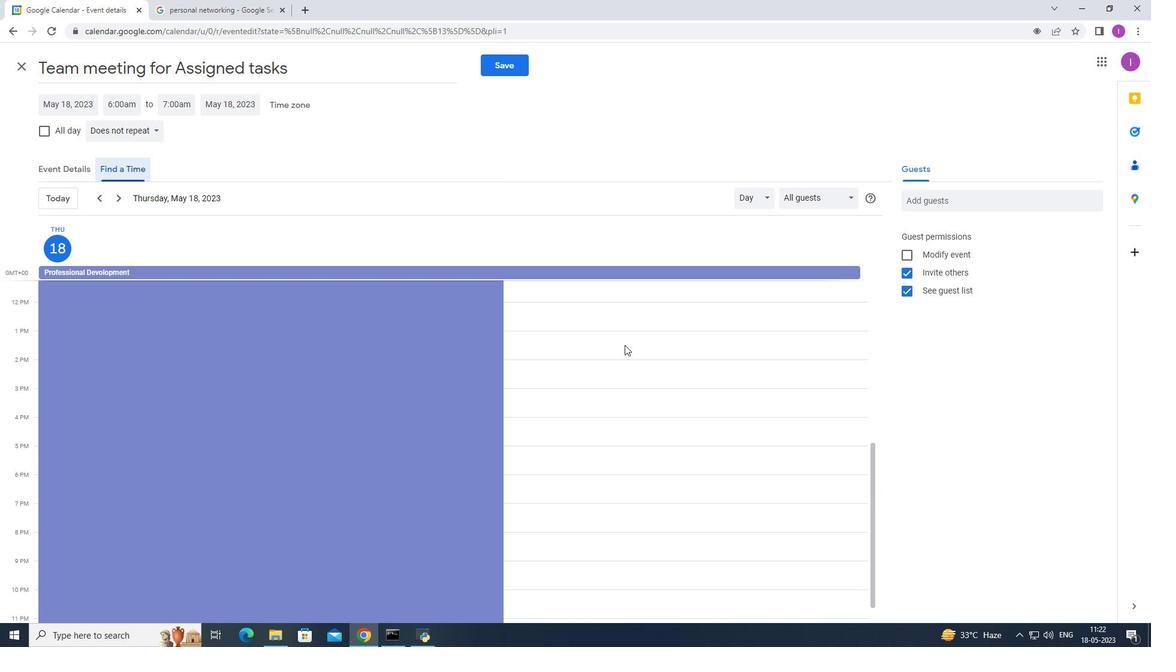 
Action: Mouse scrolled (625, 346) with delta (0, 0)
Screenshot: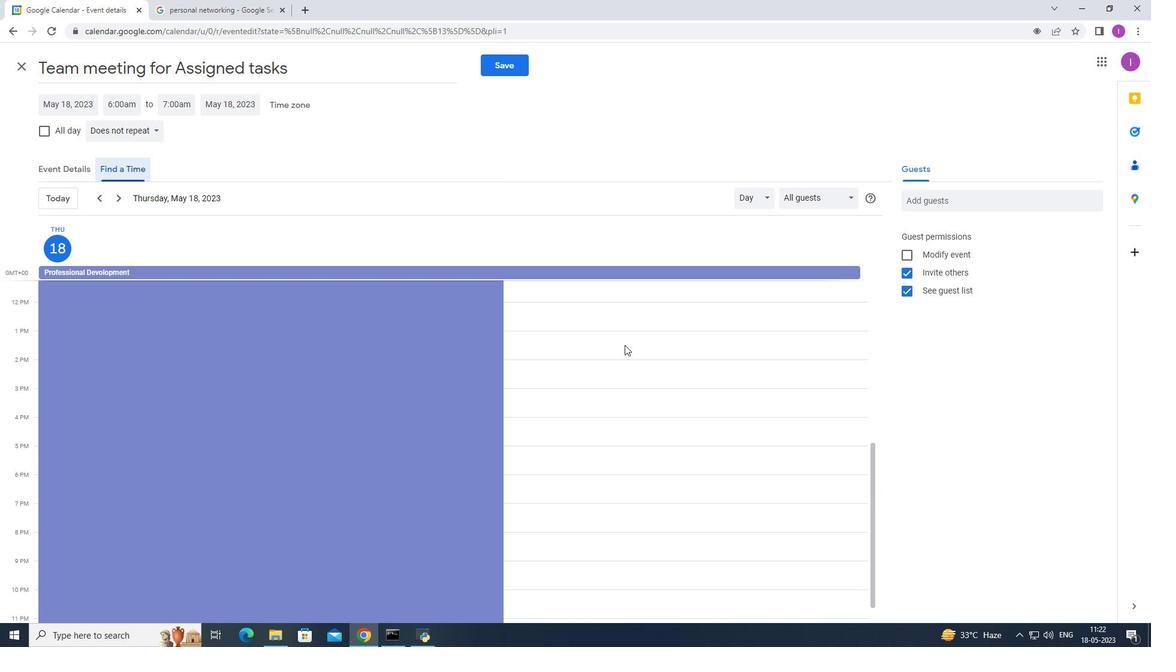 
Action: Mouse moved to (603, 231)
Screenshot: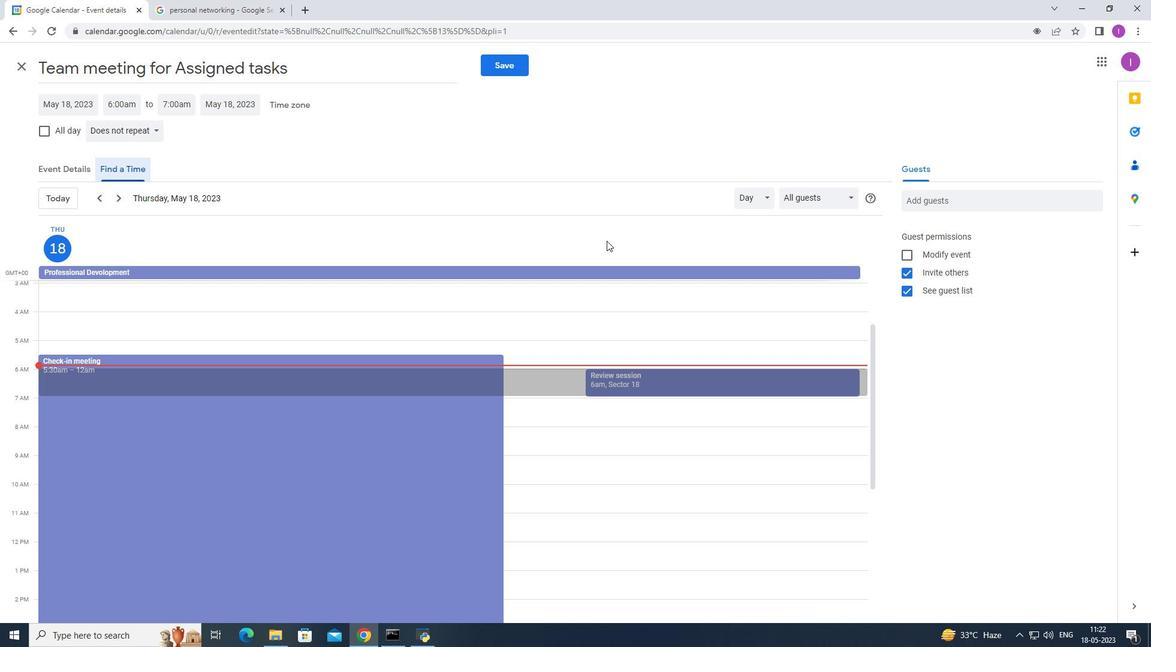 
Action: Mouse pressed left at (603, 231)
Screenshot: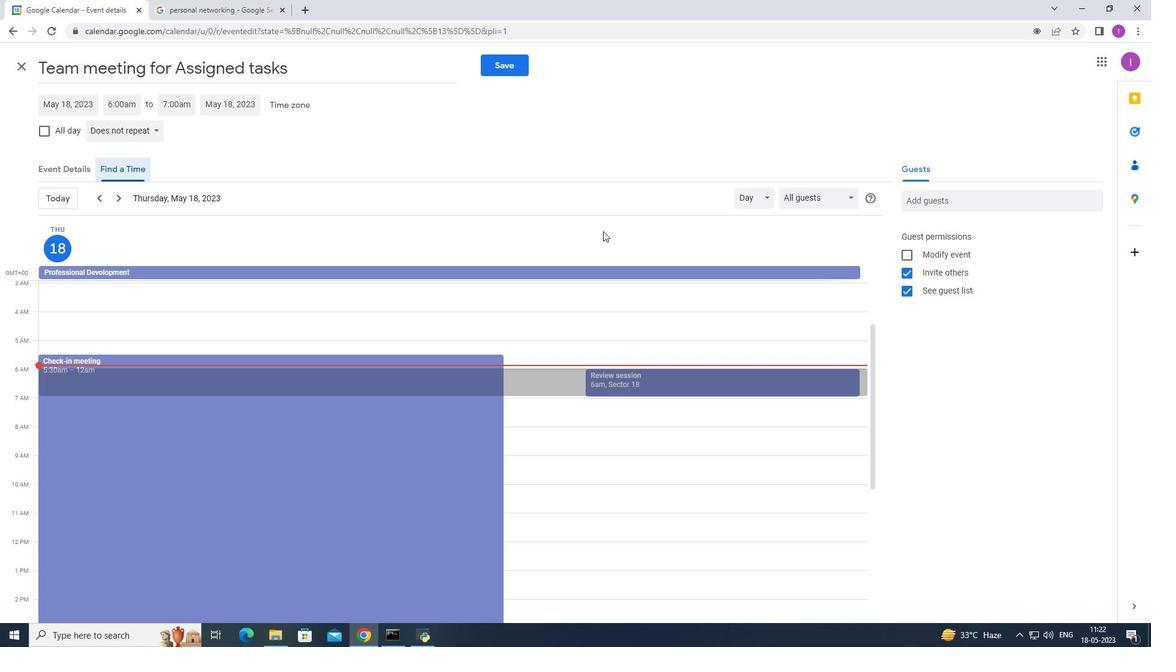 
Action: Mouse moved to (261, 314)
Screenshot: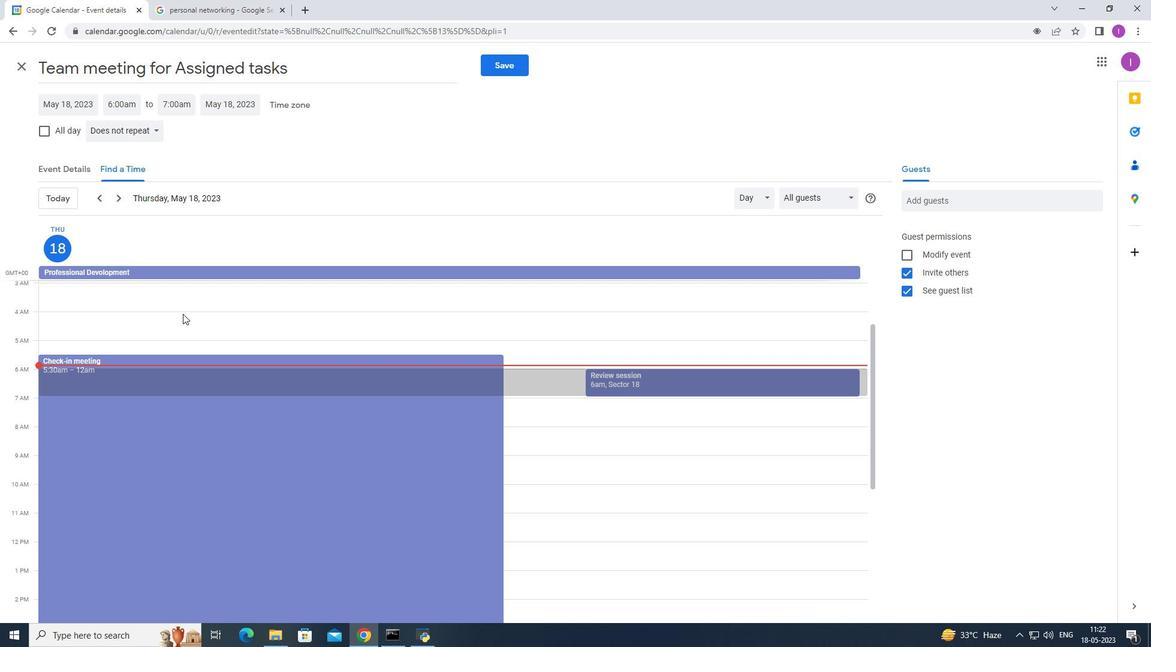 
Action: Mouse scrolled (261, 313) with delta (0, 0)
Screenshot: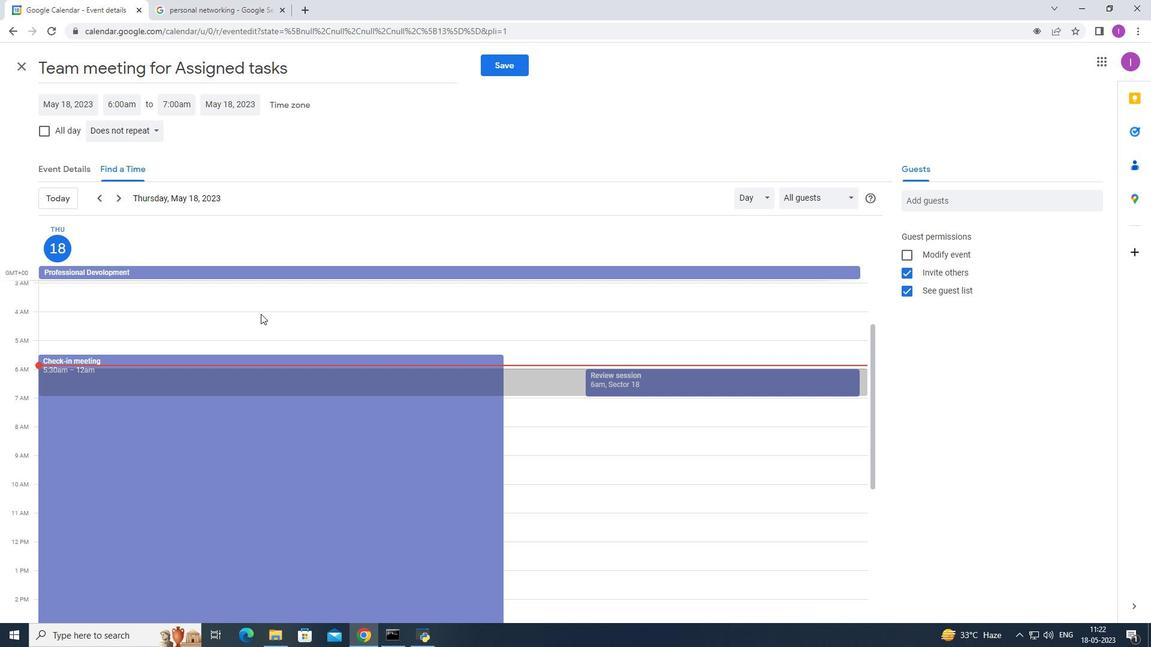 
Action: Mouse scrolled (261, 313) with delta (0, 0)
Screenshot: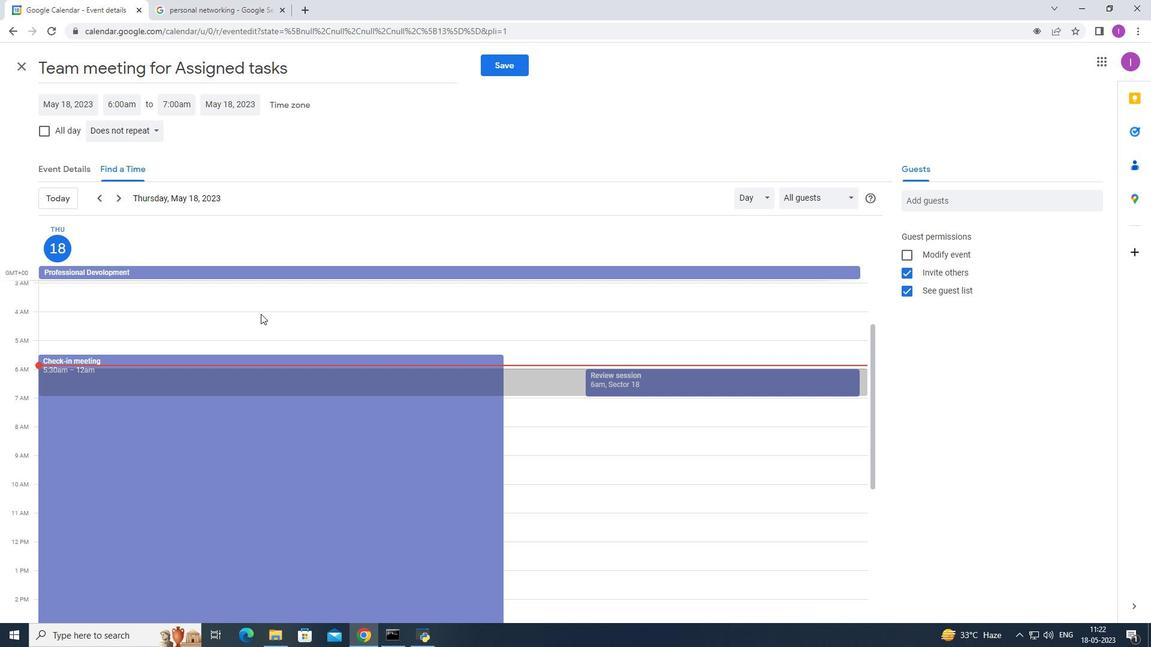 
Action: Mouse scrolled (261, 313) with delta (0, 0)
Screenshot: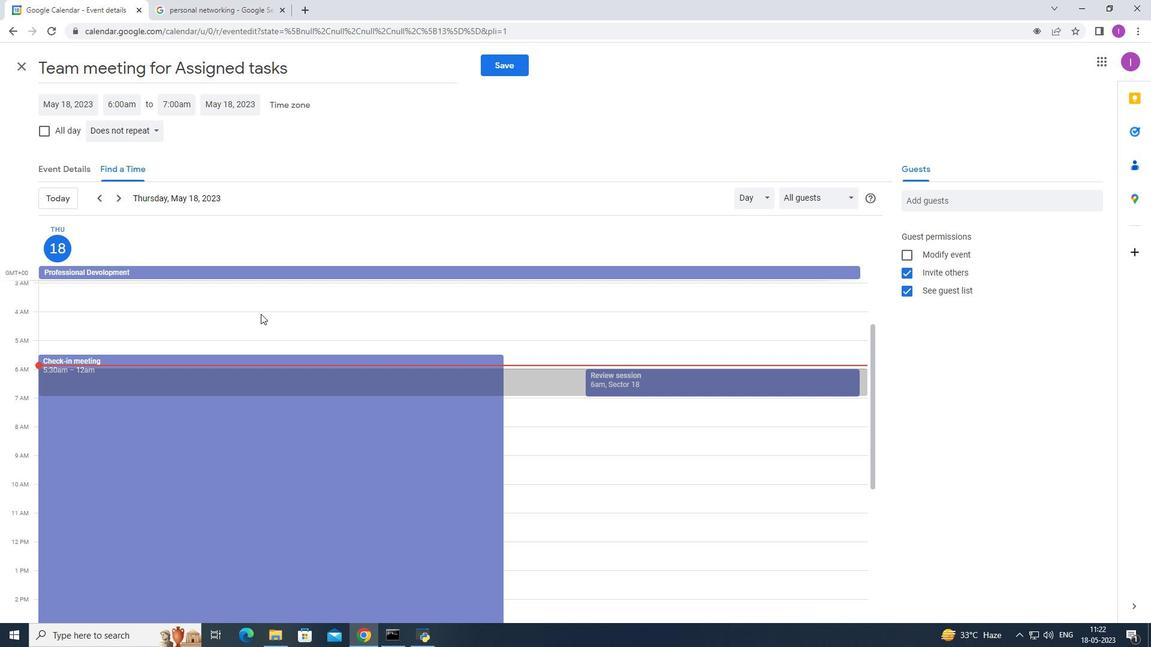 
Action: Mouse scrolled (261, 313) with delta (0, 0)
Screenshot: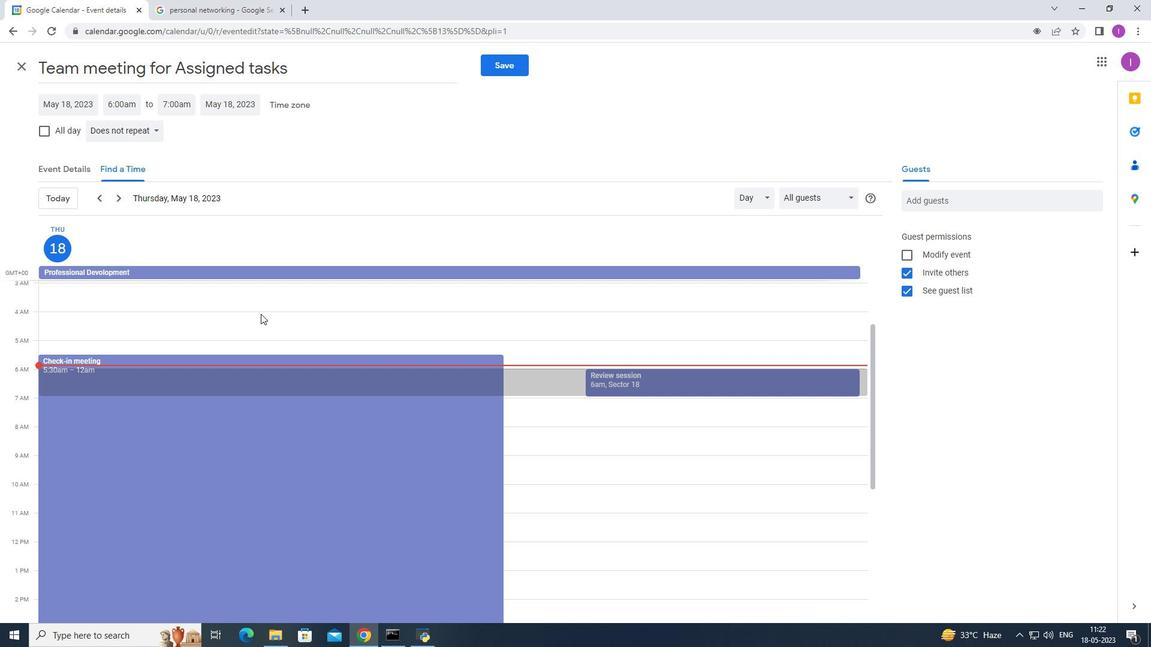 
Action: Mouse moved to (277, 310)
Screenshot: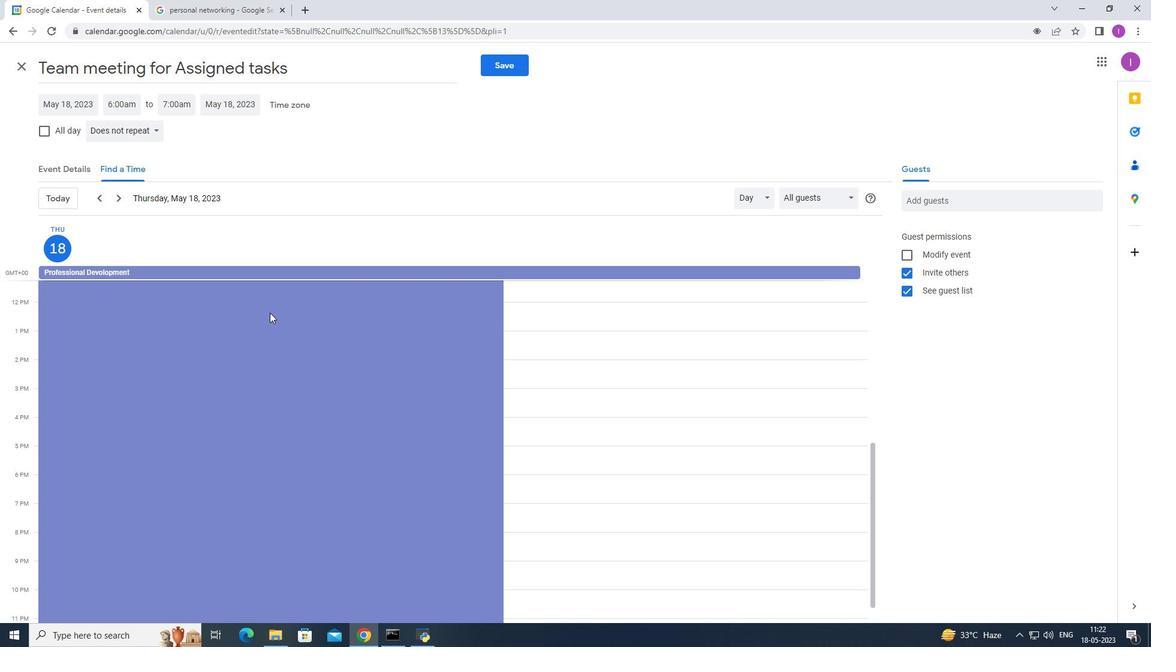 
Action: Mouse scrolled (277, 309) with delta (0, 0)
Screenshot: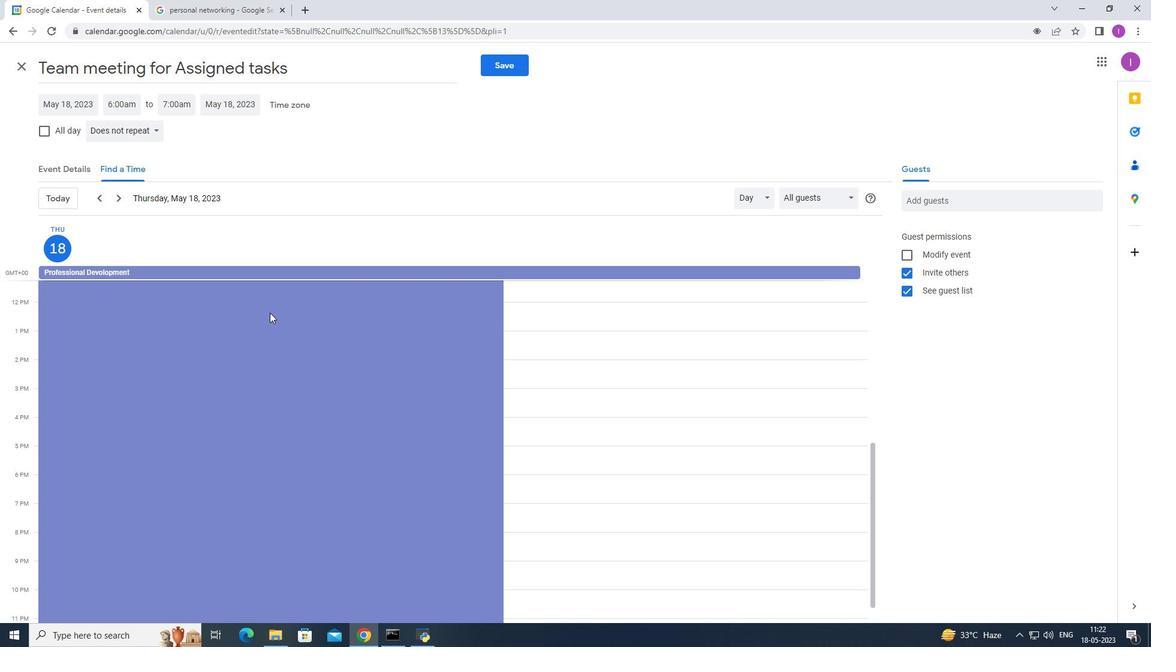 
Action: Mouse scrolled (277, 309) with delta (0, 0)
Screenshot: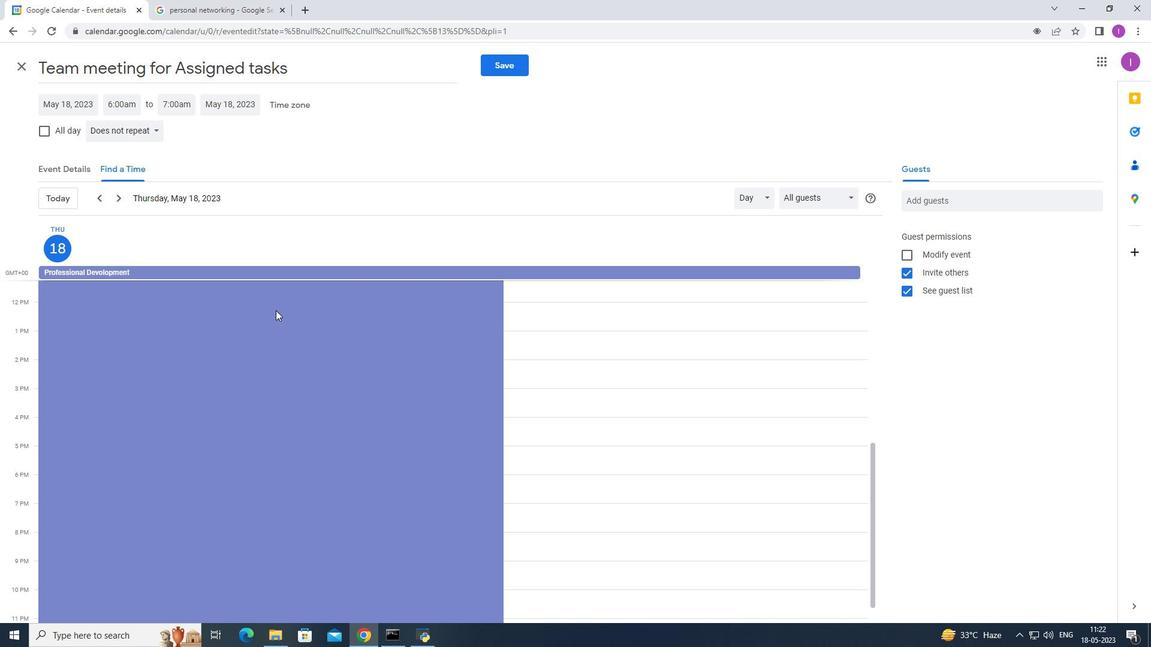 
Action: Mouse moved to (278, 309)
Screenshot: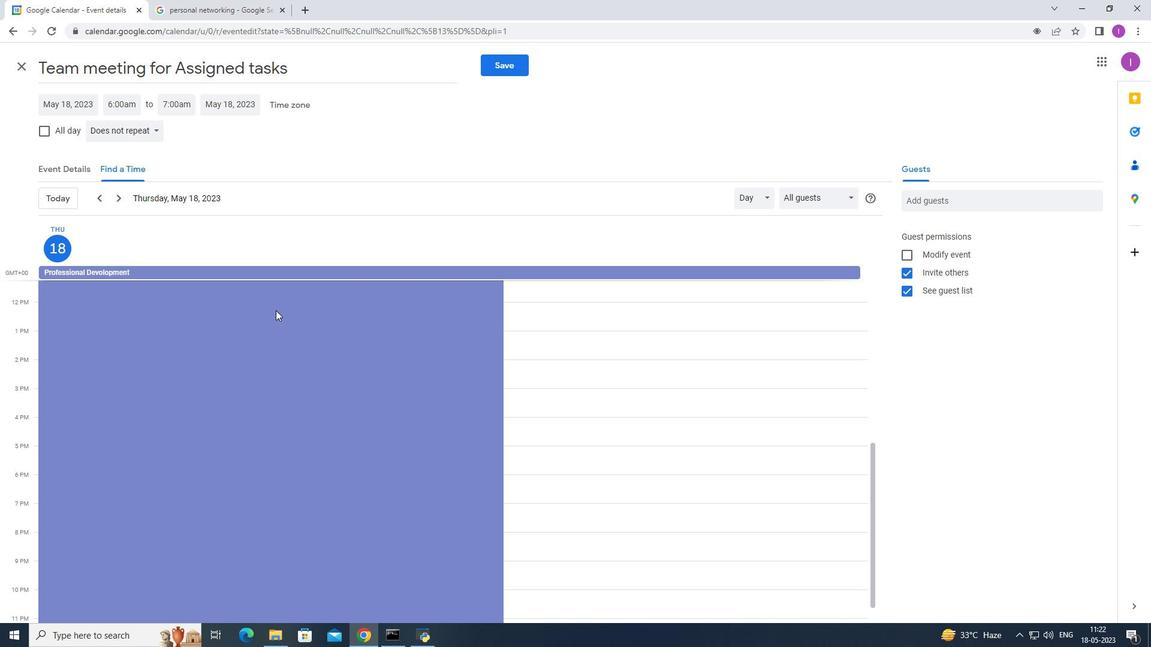 
Action: Mouse scrolled (278, 310) with delta (0, 0)
Screenshot: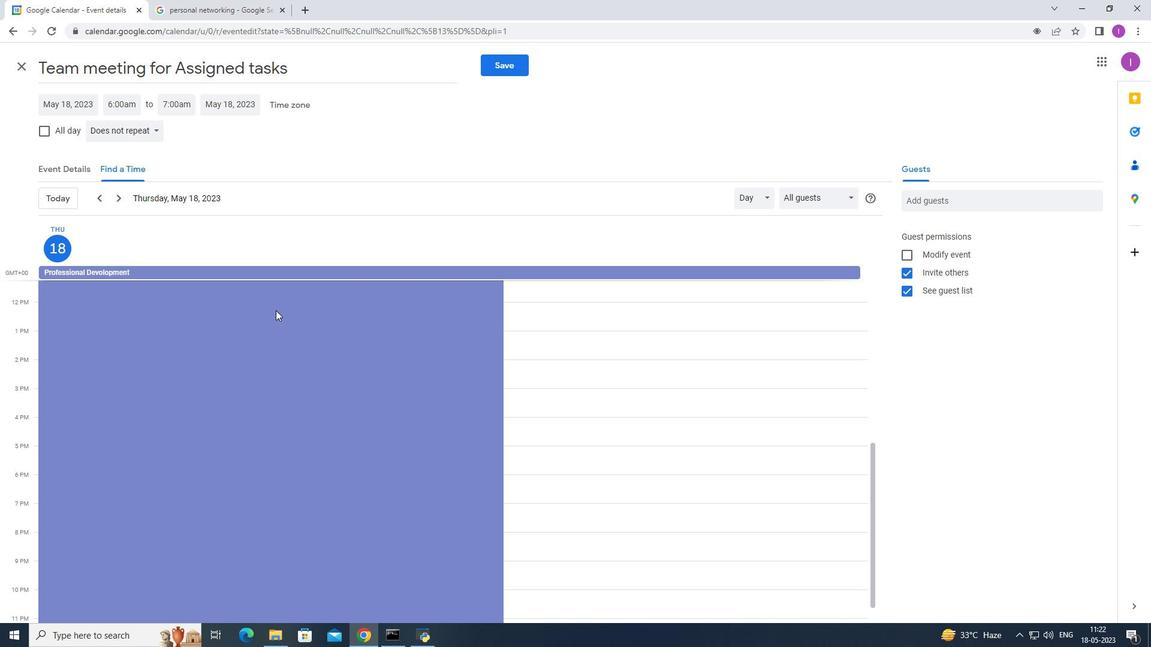 
Action: Mouse moved to (284, 305)
Screenshot: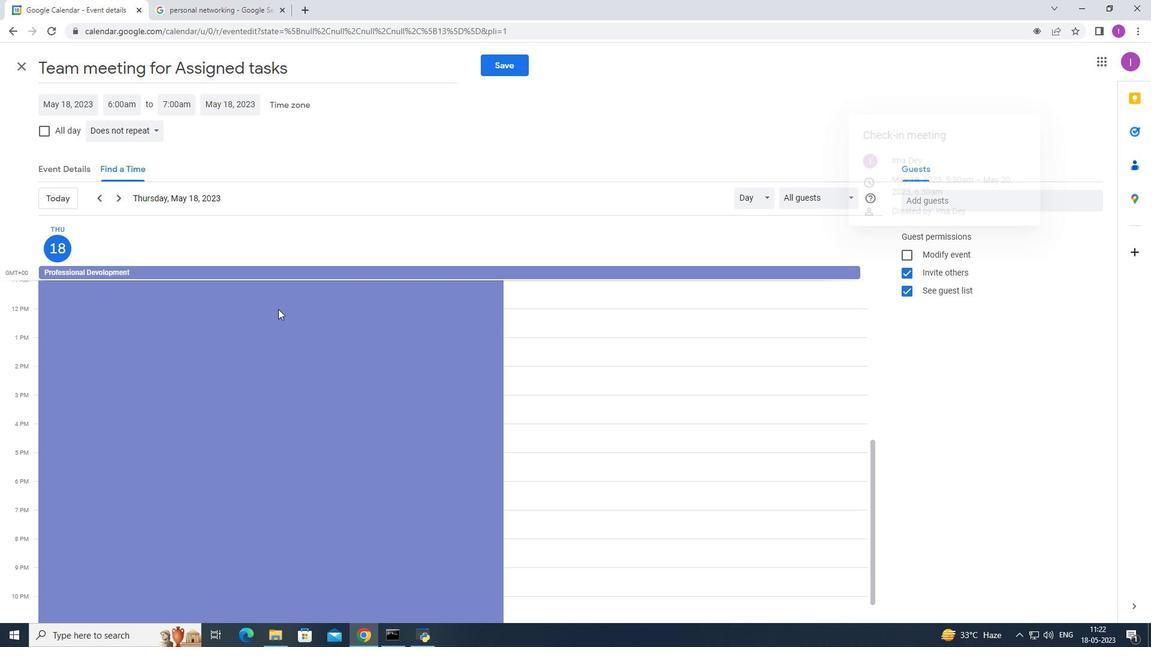 
Action: Mouse scrolled (284, 305) with delta (0, 0)
Screenshot: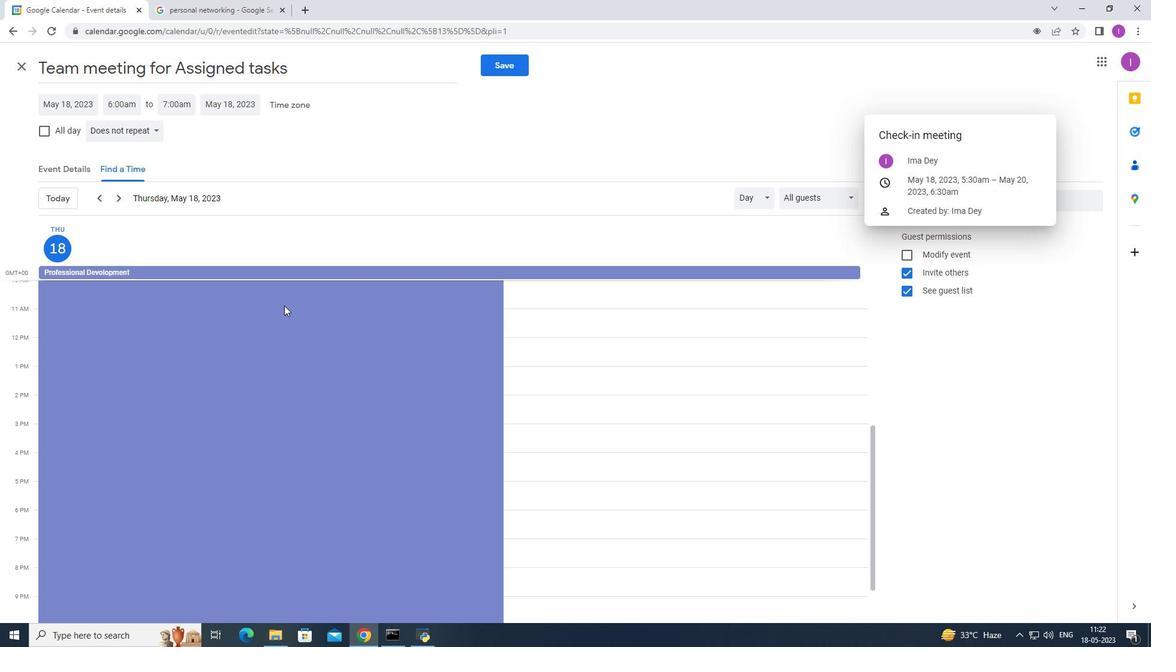 
Action: Mouse scrolled (284, 305) with delta (0, 0)
Screenshot: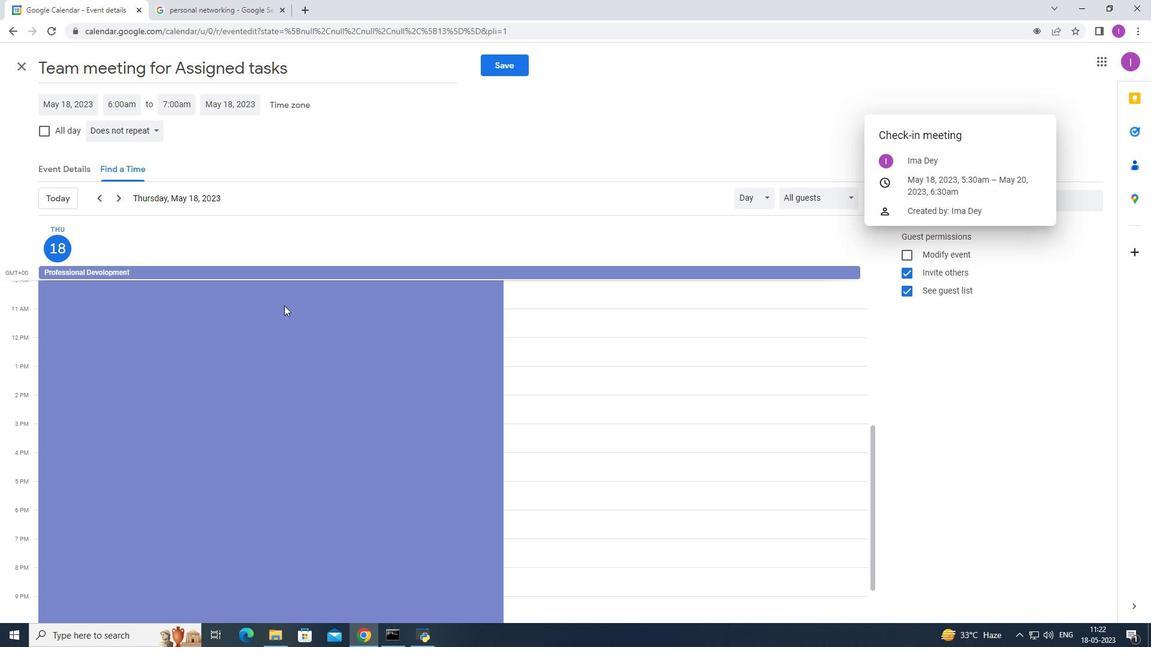
Action: Mouse scrolled (284, 305) with delta (0, 0)
Screenshot: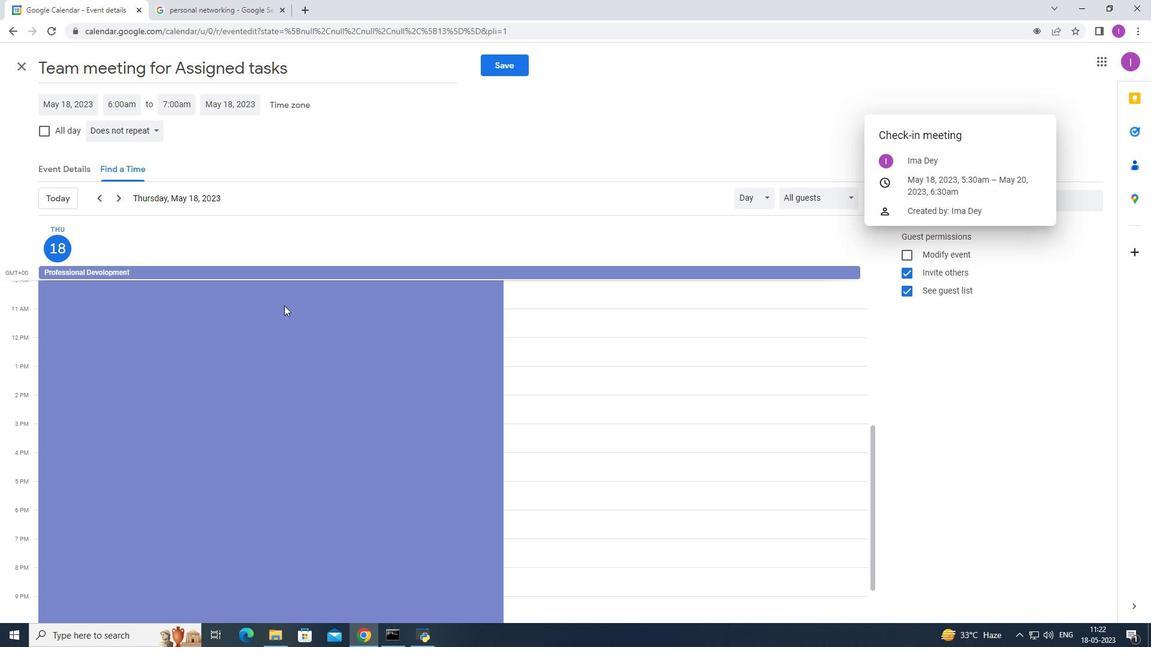 
Action: Mouse scrolled (284, 305) with delta (0, 0)
Screenshot: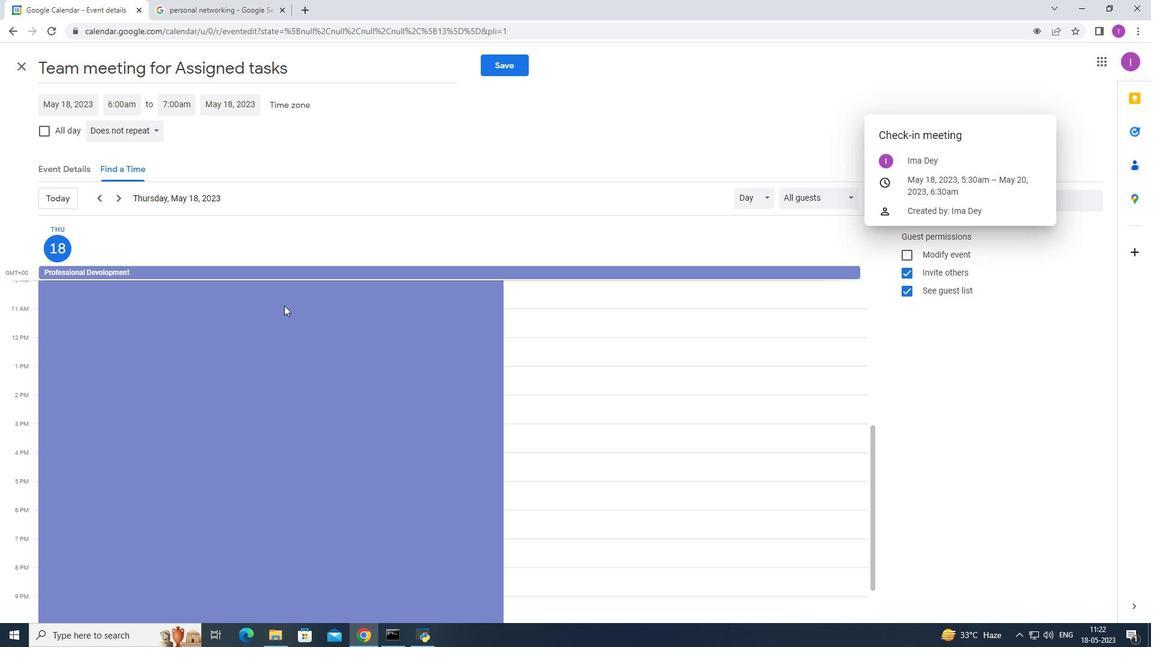 
Action: Mouse moved to (289, 302)
Screenshot: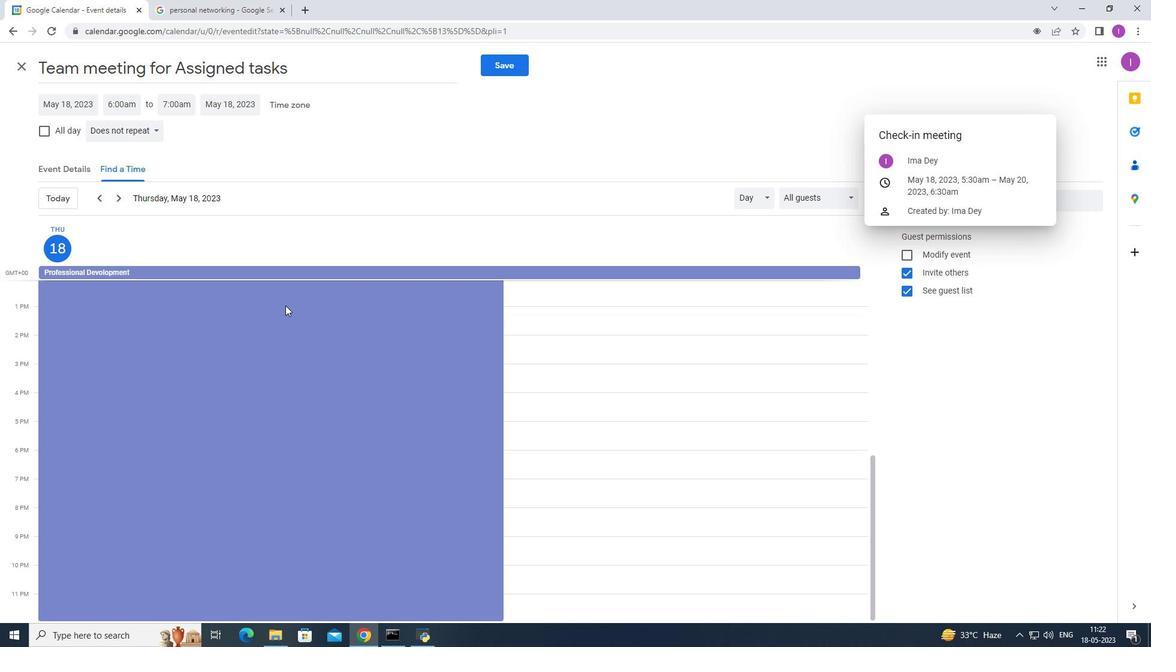 
Action: Mouse scrolled (289, 302) with delta (0, 0)
Screenshot: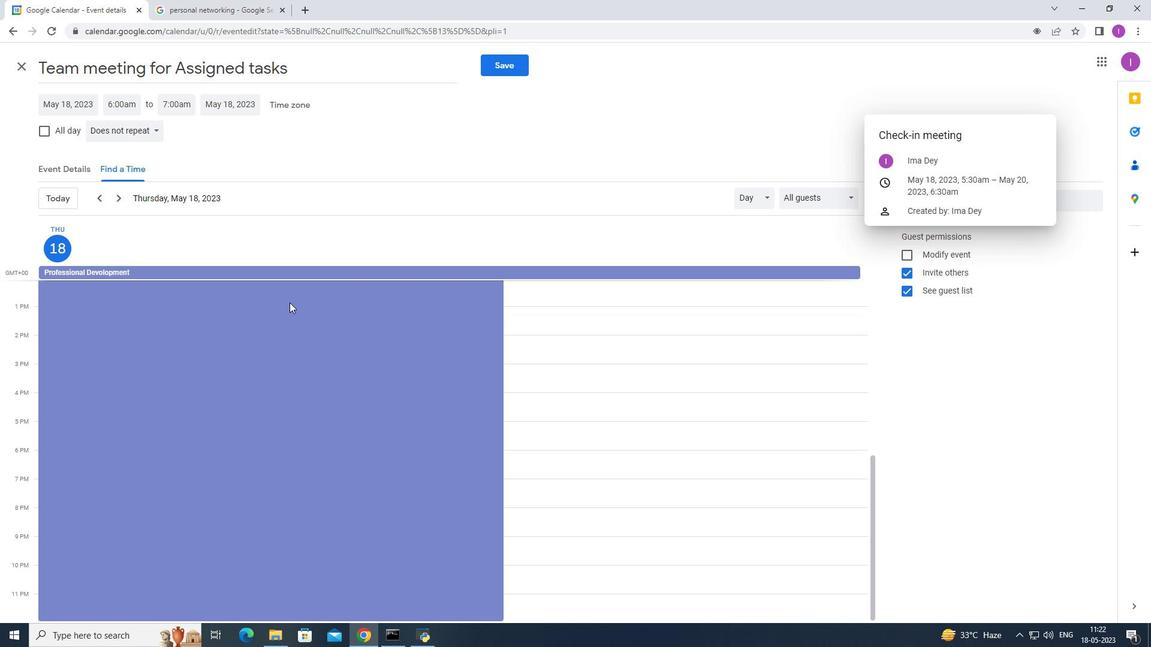 
Action: Mouse scrolled (289, 302) with delta (0, 0)
Screenshot: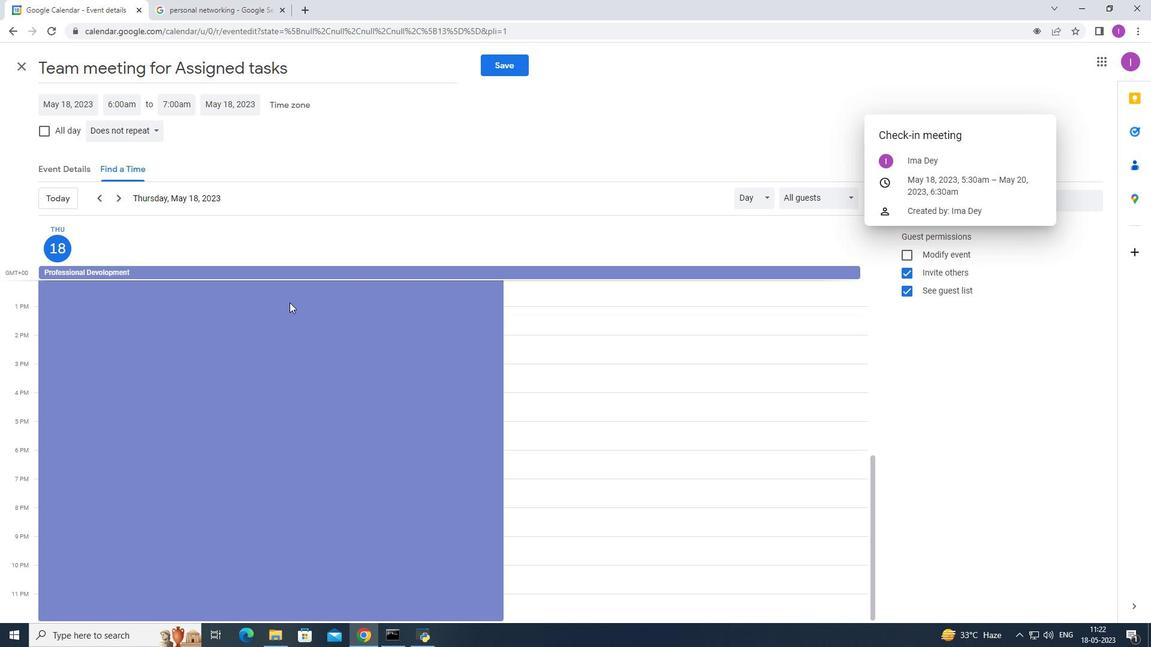 
Action: Mouse scrolled (289, 302) with delta (0, 0)
Screenshot: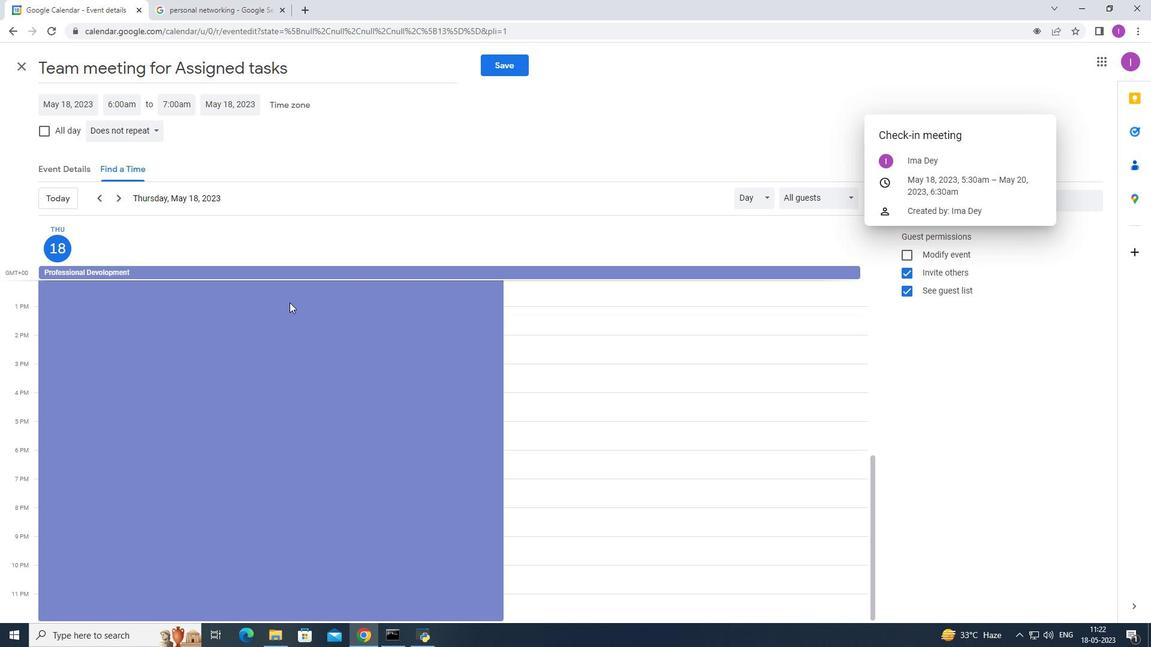 
Action: Mouse moved to (290, 302)
Screenshot: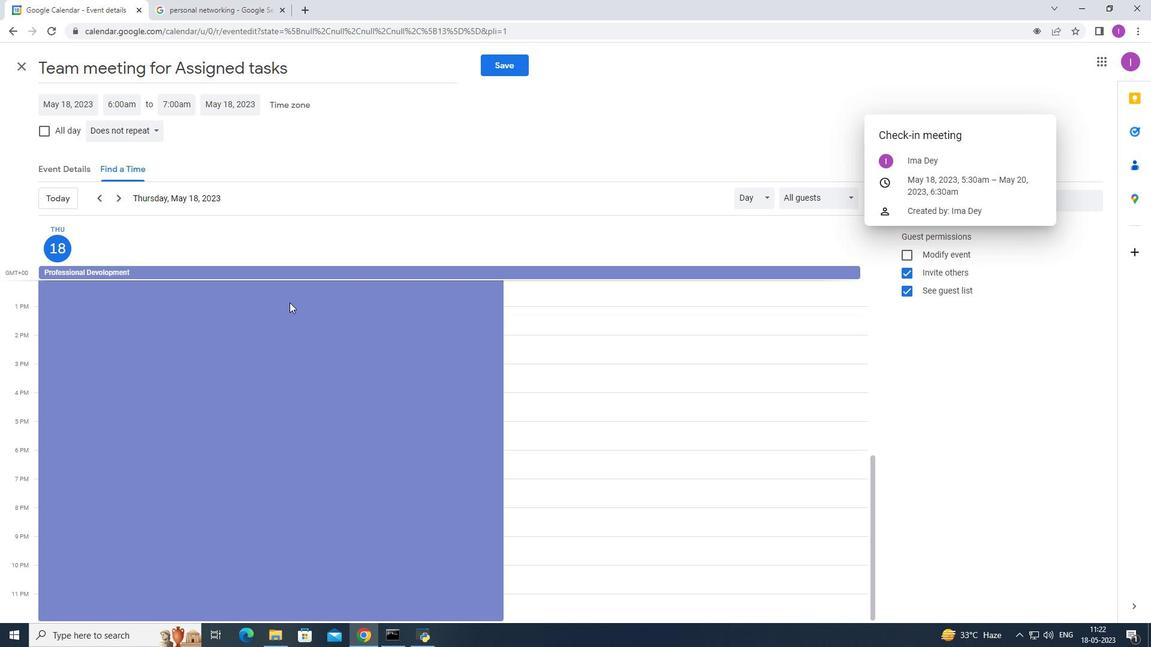 
Action: Mouse scrolled (290, 302) with delta (0, 0)
Screenshot: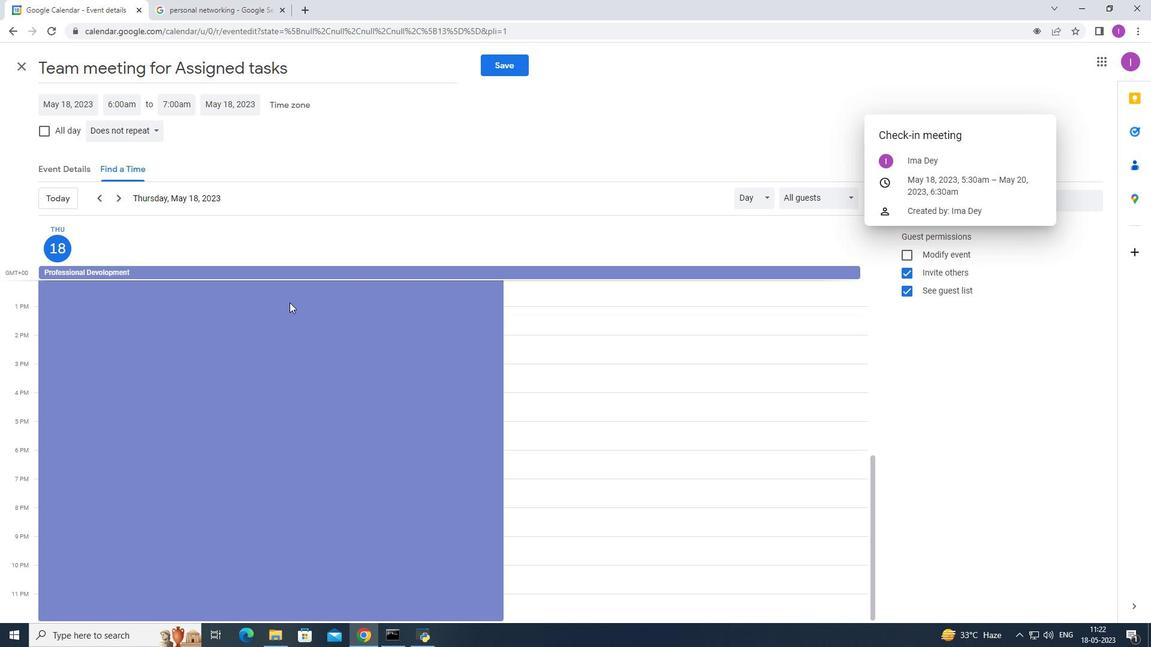 
Action: Mouse moved to (399, 342)
Screenshot: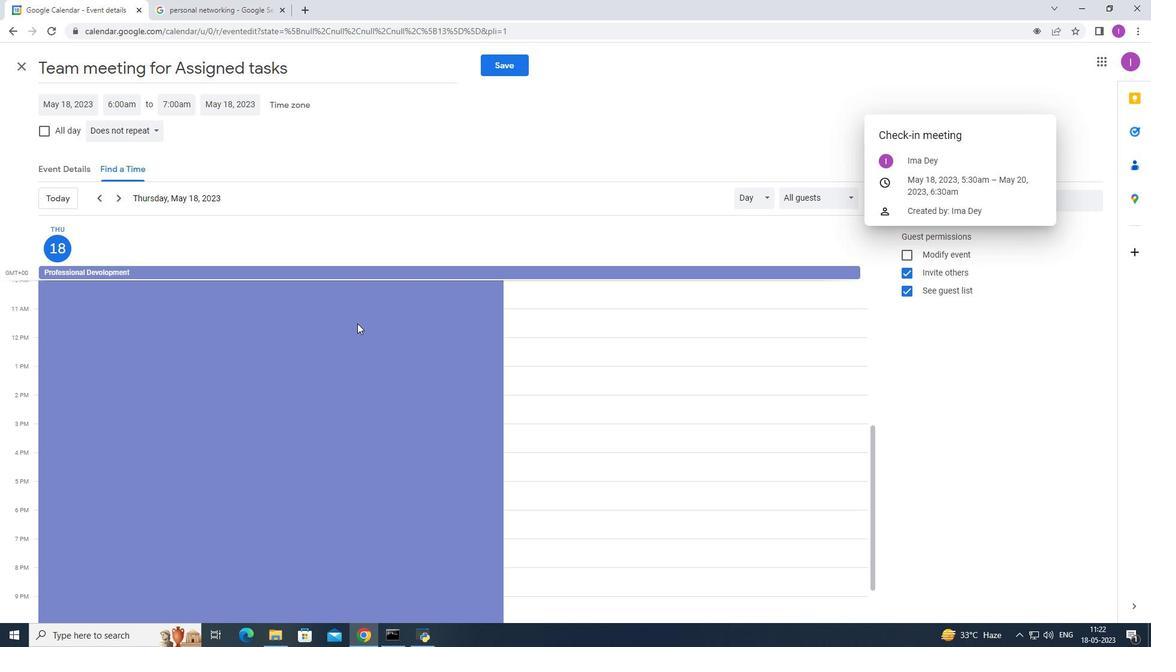
Action: Mouse scrolled (399, 341) with delta (0, 0)
Screenshot: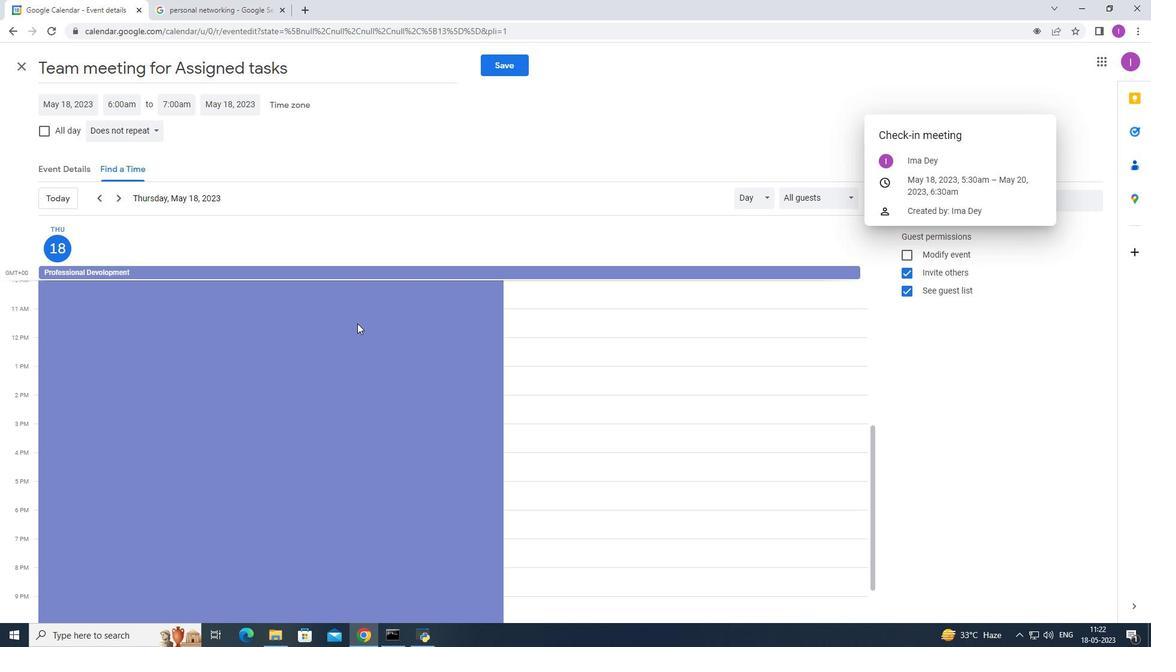 
Action: Mouse scrolled (399, 341) with delta (0, 0)
Screenshot: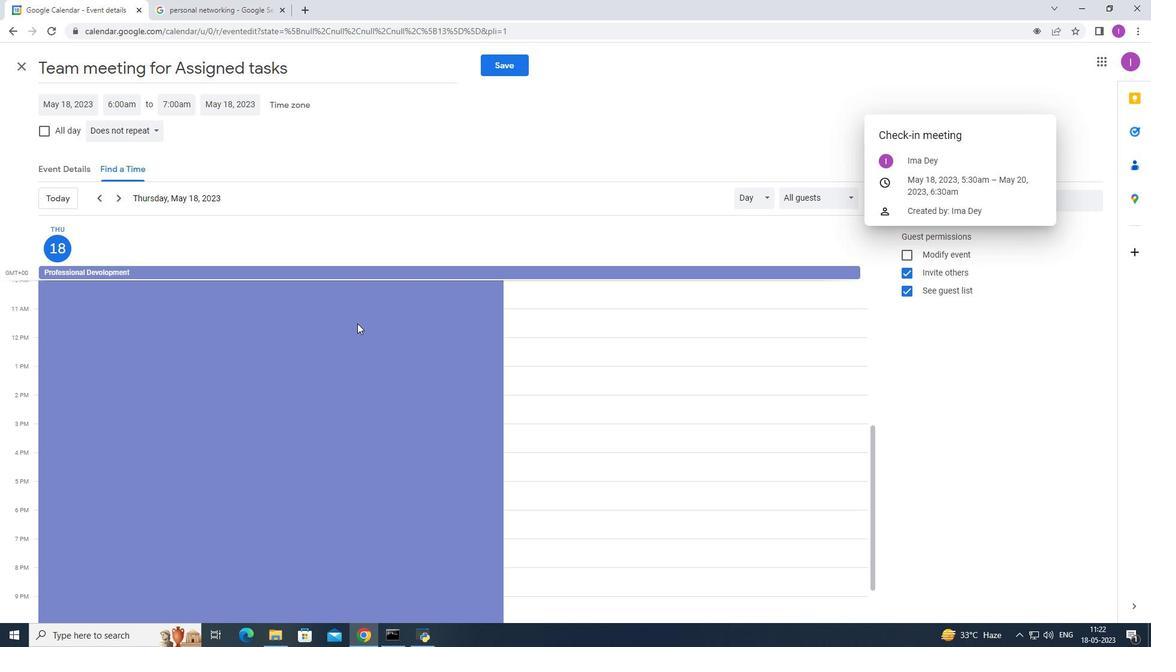 
Action: Mouse scrolled (399, 341) with delta (0, 0)
Screenshot: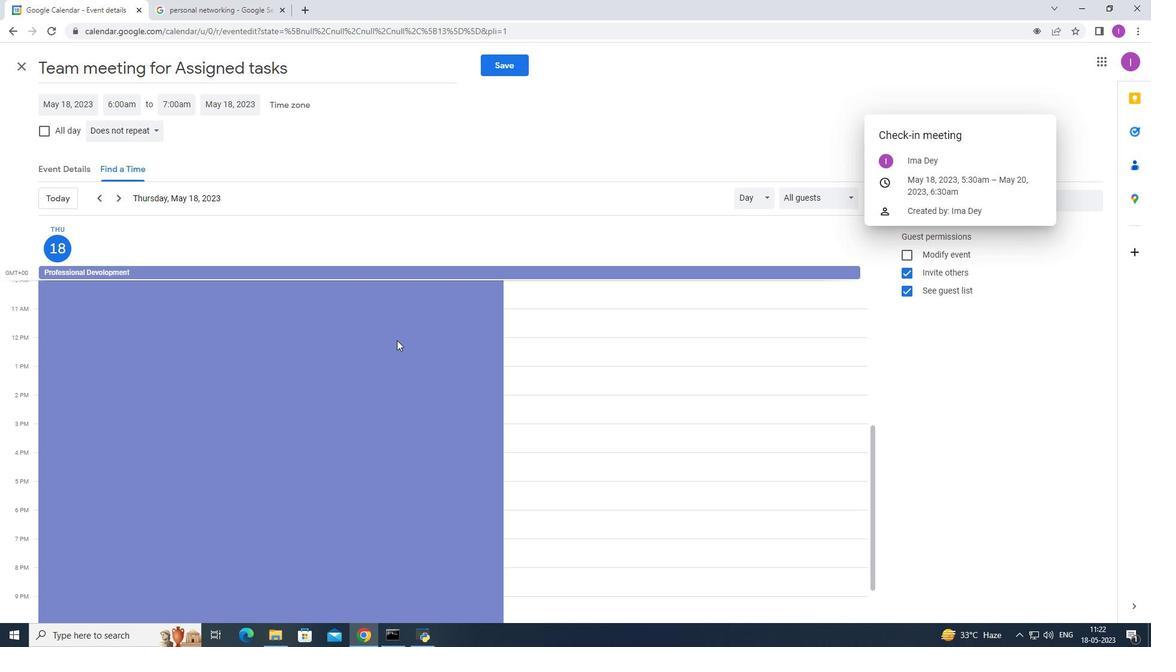 
Action: Mouse scrolled (399, 341) with delta (0, 0)
Screenshot: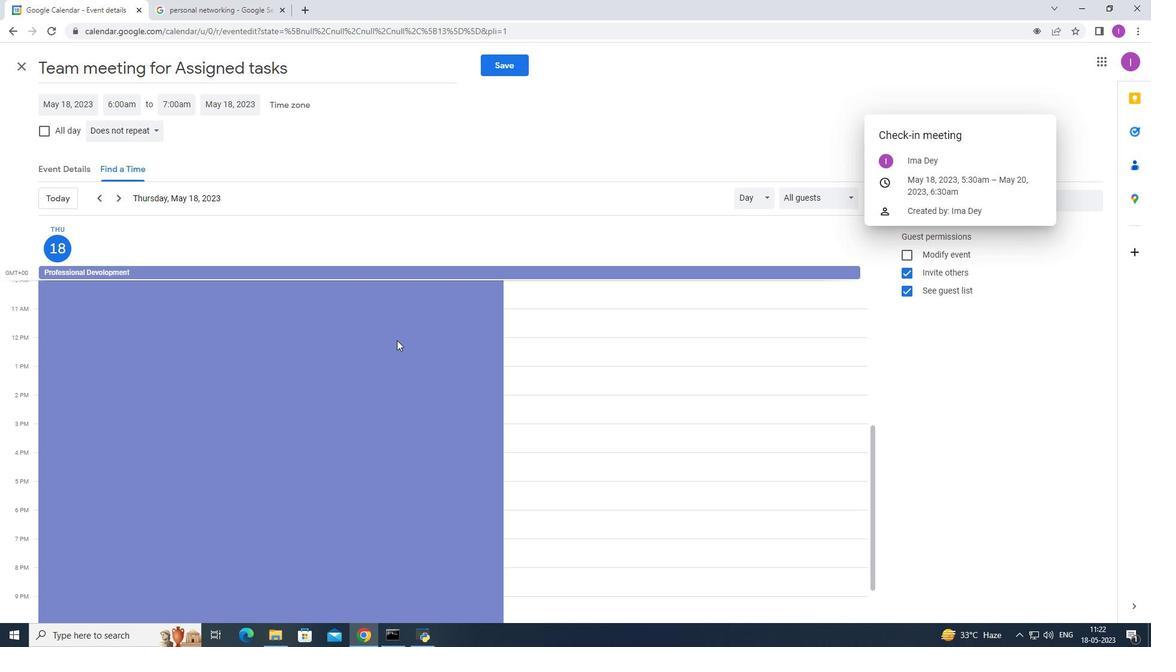 
Action: Mouse scrolled (399, 341) with delta (0, 0)
Screenshot: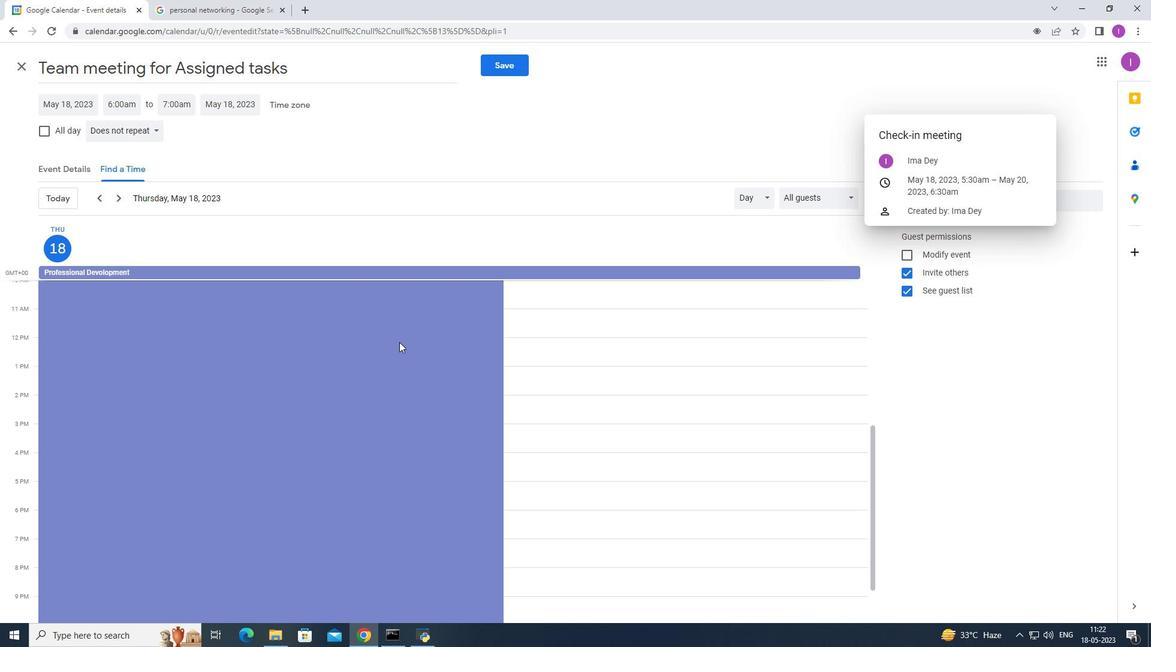 
Action: Mouse moved to (848, 378)
Screenshot: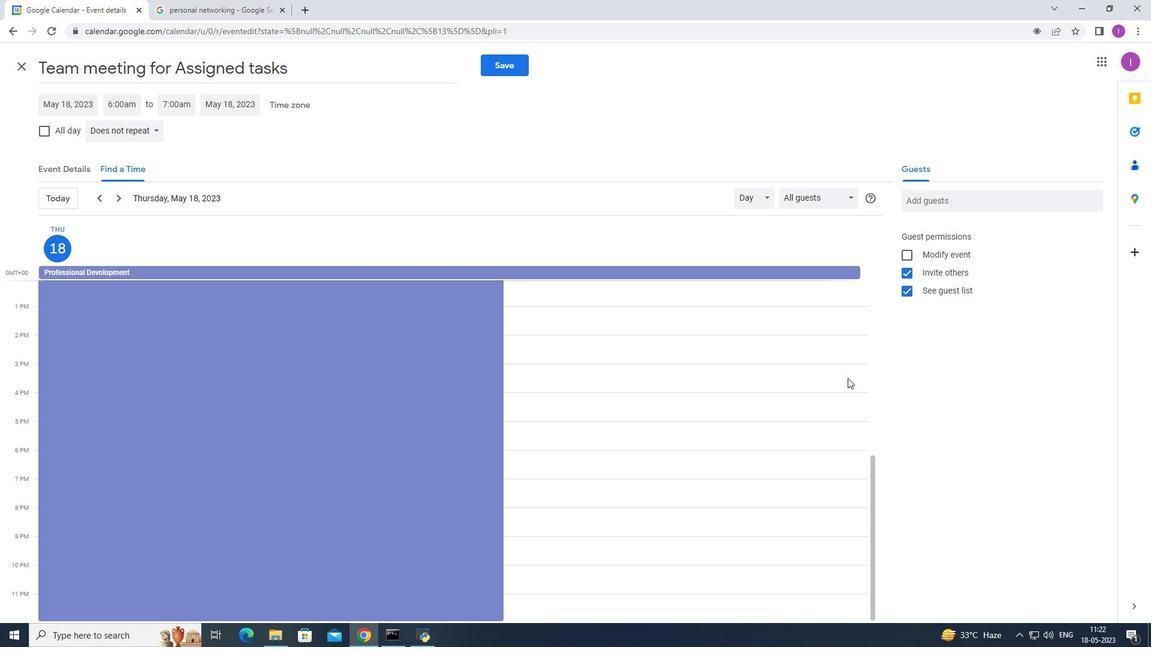 
Action: Mouse scrolled (848, 377) with delta (0, 0)
Screenshot: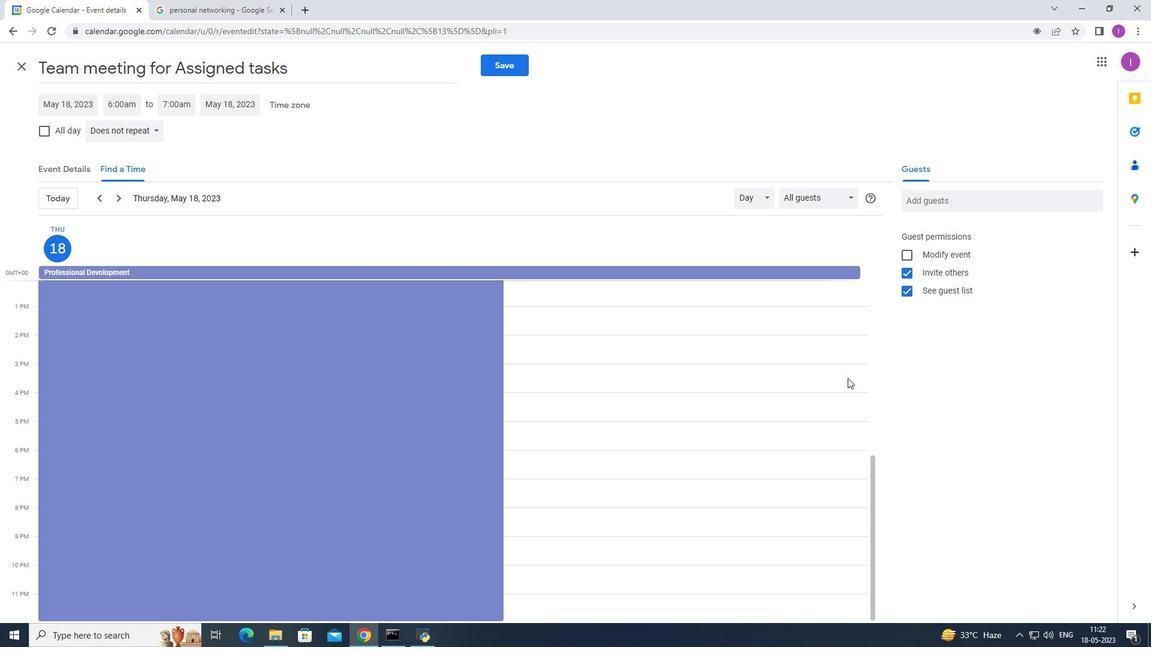 
Action: Mouse scrolled (848, 377) with delta (0, 0)
Screenshot: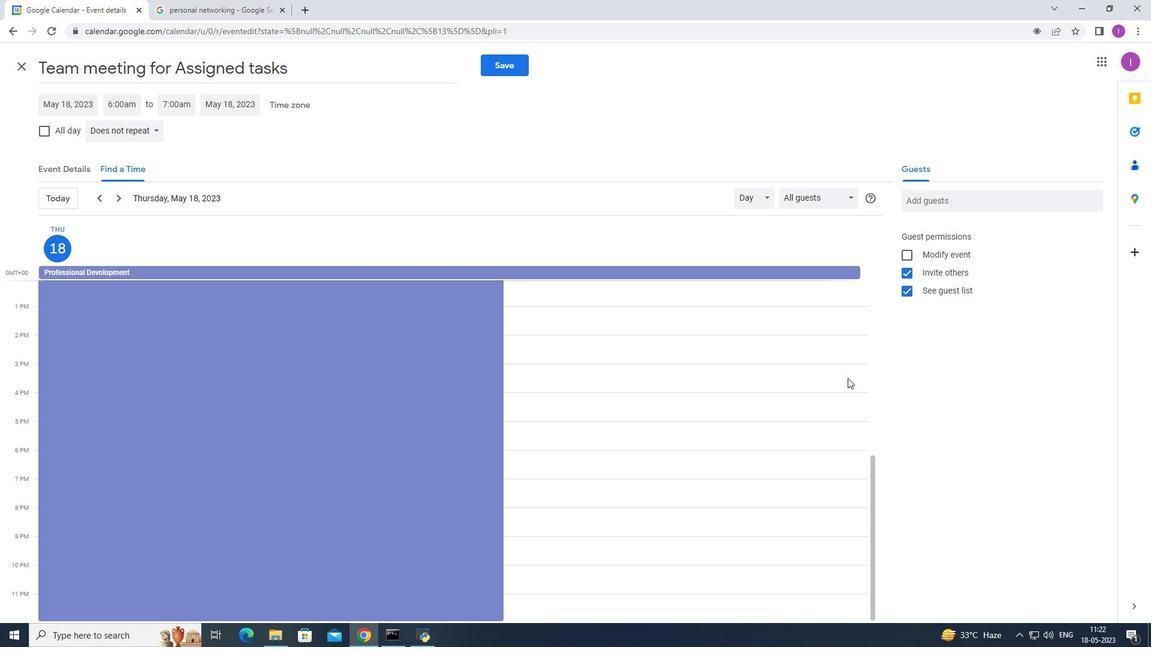 
Action: Mouse scrolled (848, 377) with delta (0, 0)
Screenshot: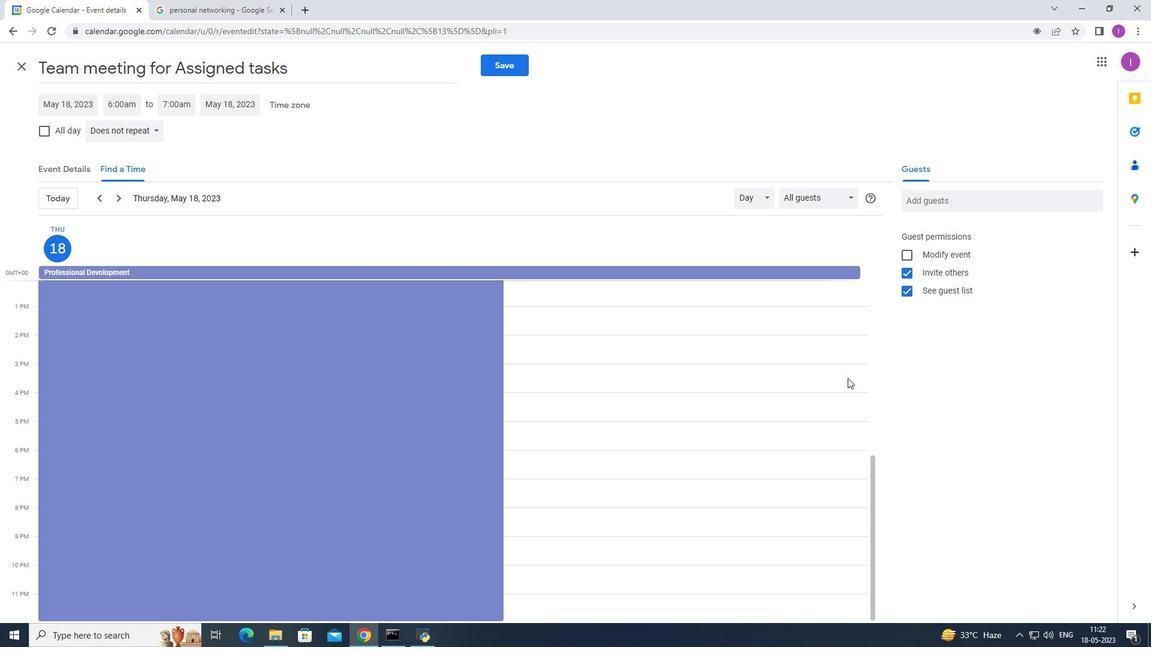 
Action: Mouse scrolled (848, 377) with delta (0, 0)
Screenshot: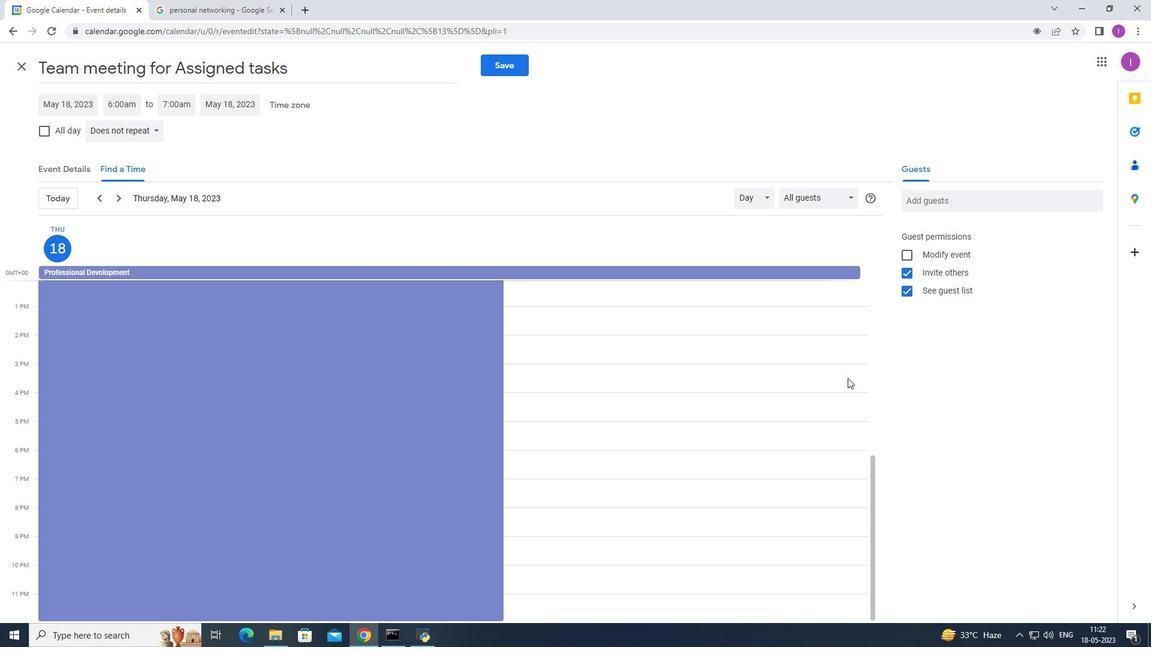 
Action: Mouse scrolled (848, 379) with delta (0, 0)
Screenshot: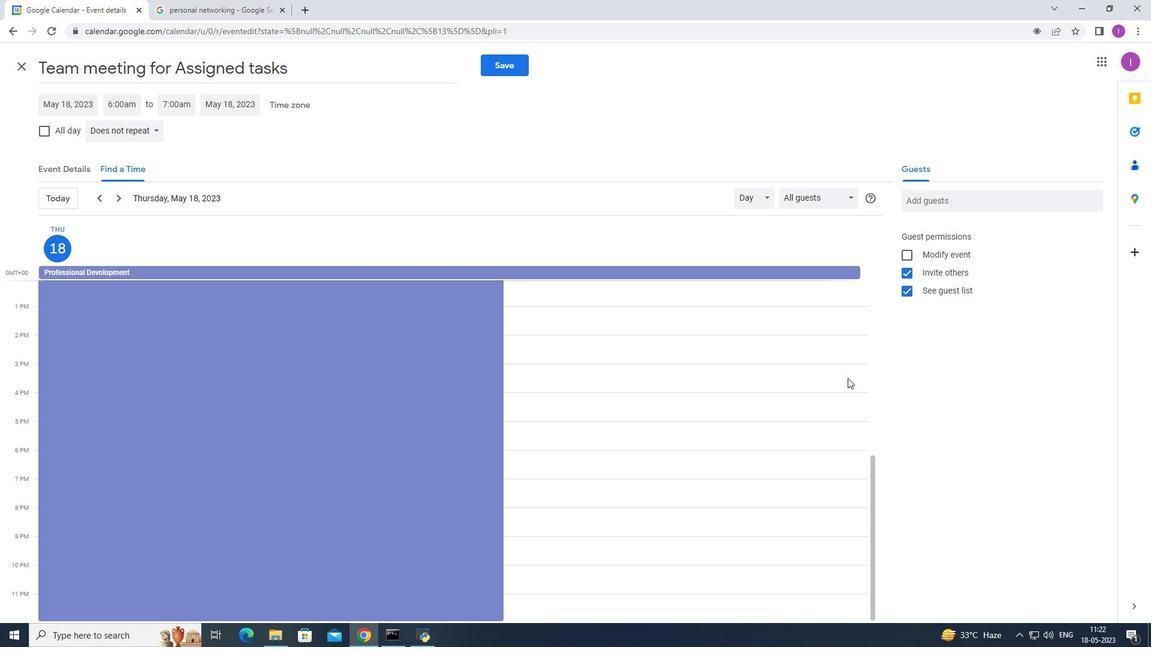 
Action: Mouse scrolled (848, 379) with delta (0, 0)
Screenshot: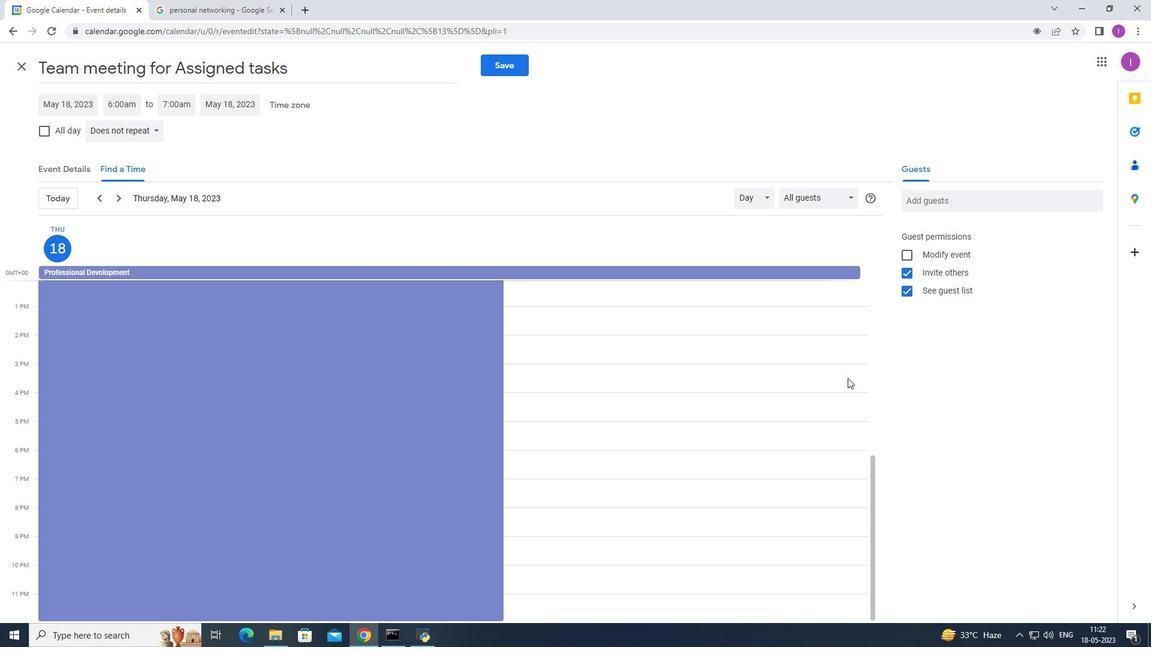 
Action: Mouse moved to (285, 292)
Screenshot: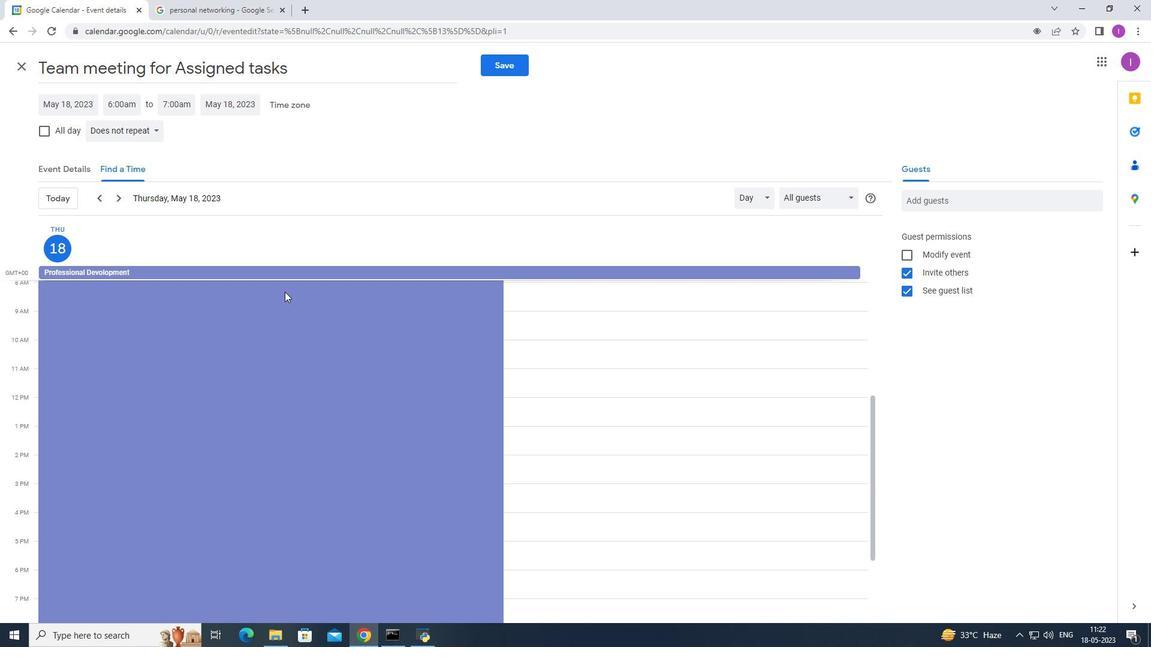 
Action: Mouse scrolled (285, 292) with delta (0, 0)
Screenshot: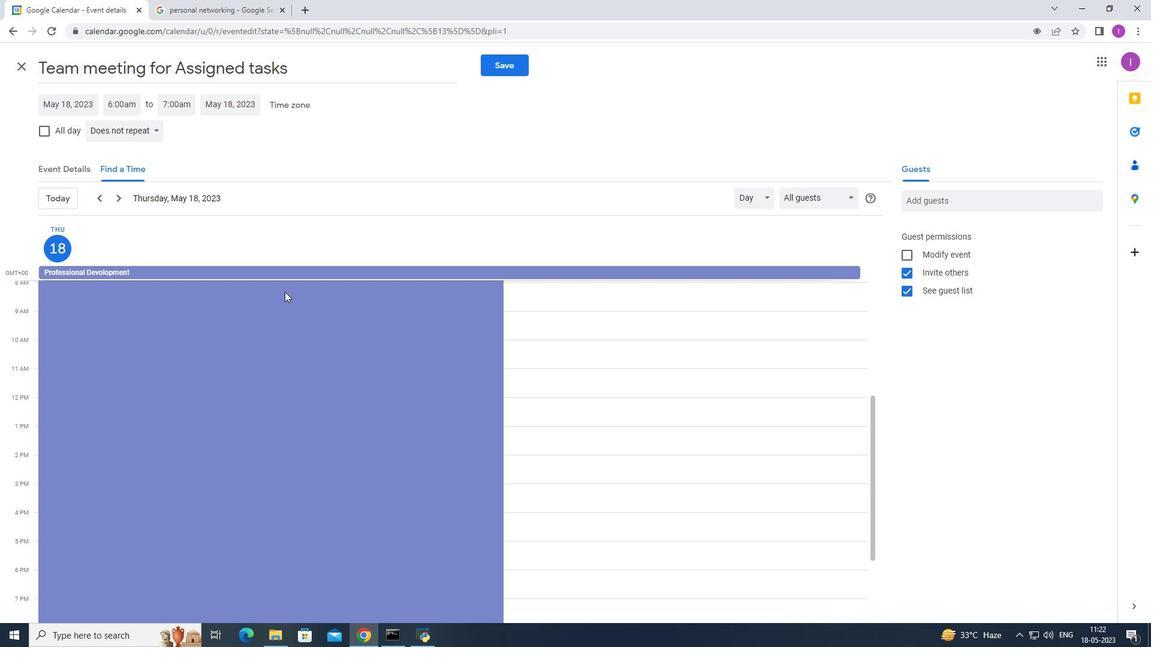 
Action: Mouse scrolled (285, 292) with delta (0, 0)
Screenshot: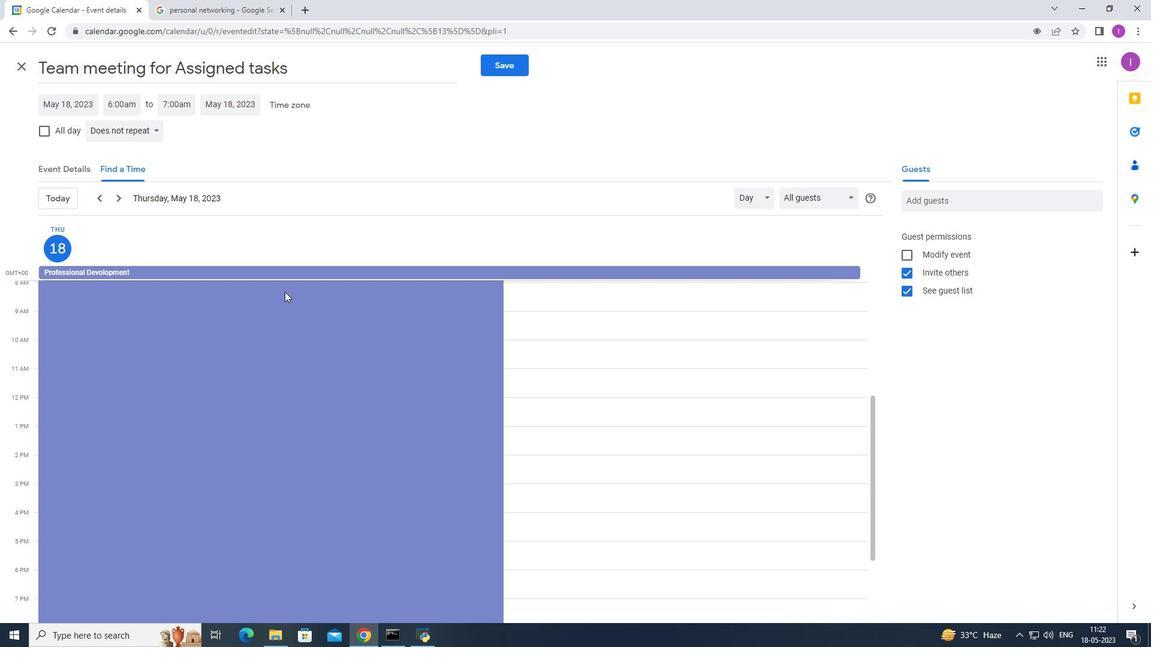 
Action: Mouse scrolled (285, 292) with delta (0, 0)
Screenshot: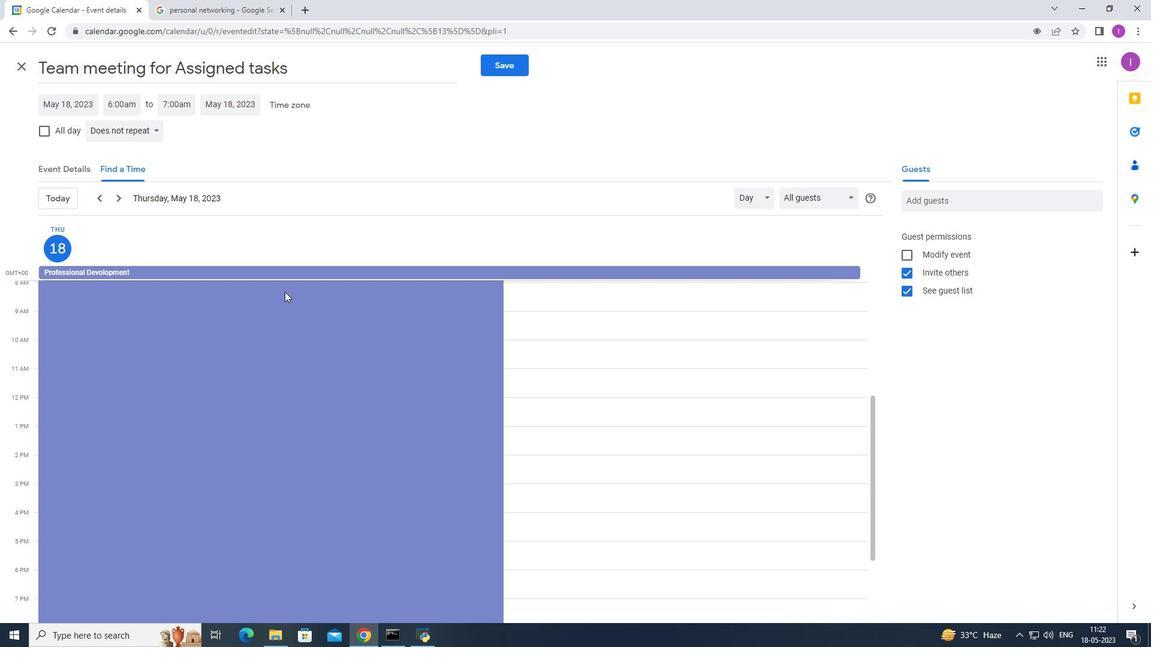 
Action: Mouse scrolled (285, 292) with delta (0, 0)
Screenshot: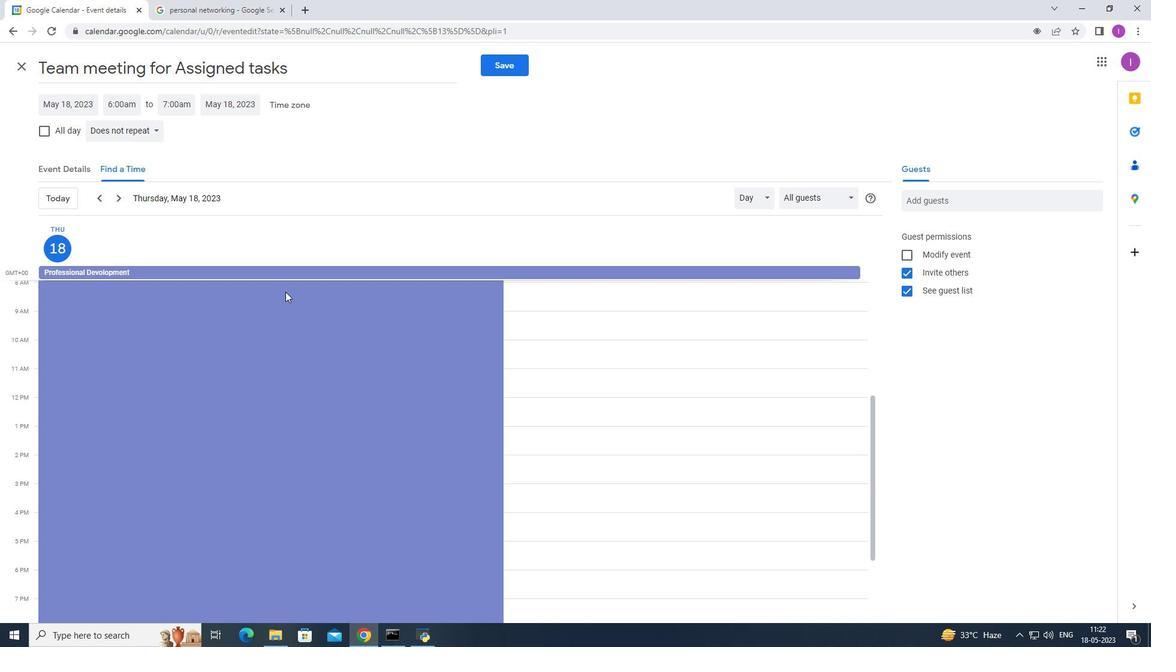 
Action: Mouse moved to (181, 446)
Screenshot: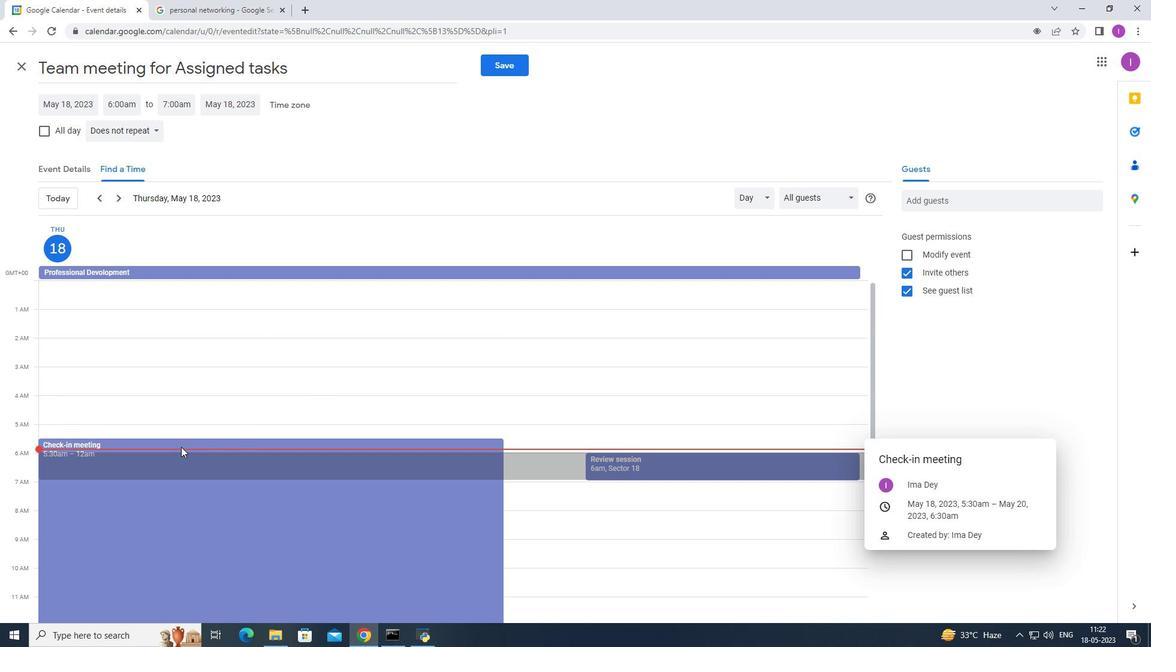 
Action: Mouse pressed left at (181, 446)
Screenshot: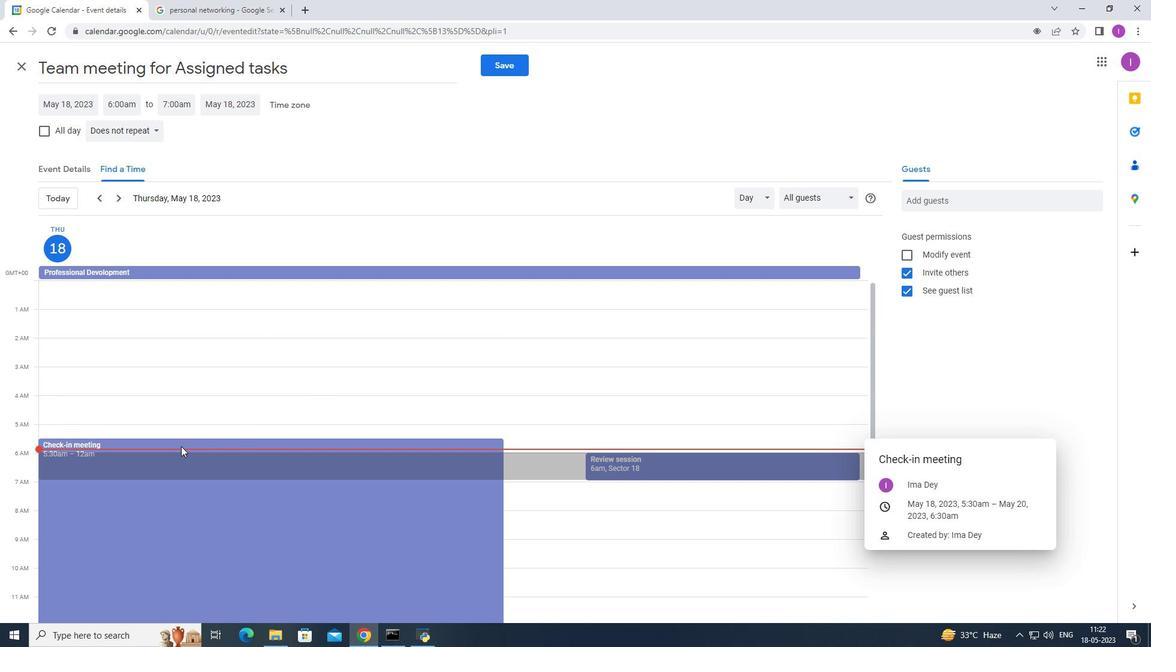 
Action: Mouse moved to (181, 446)
Screenshot: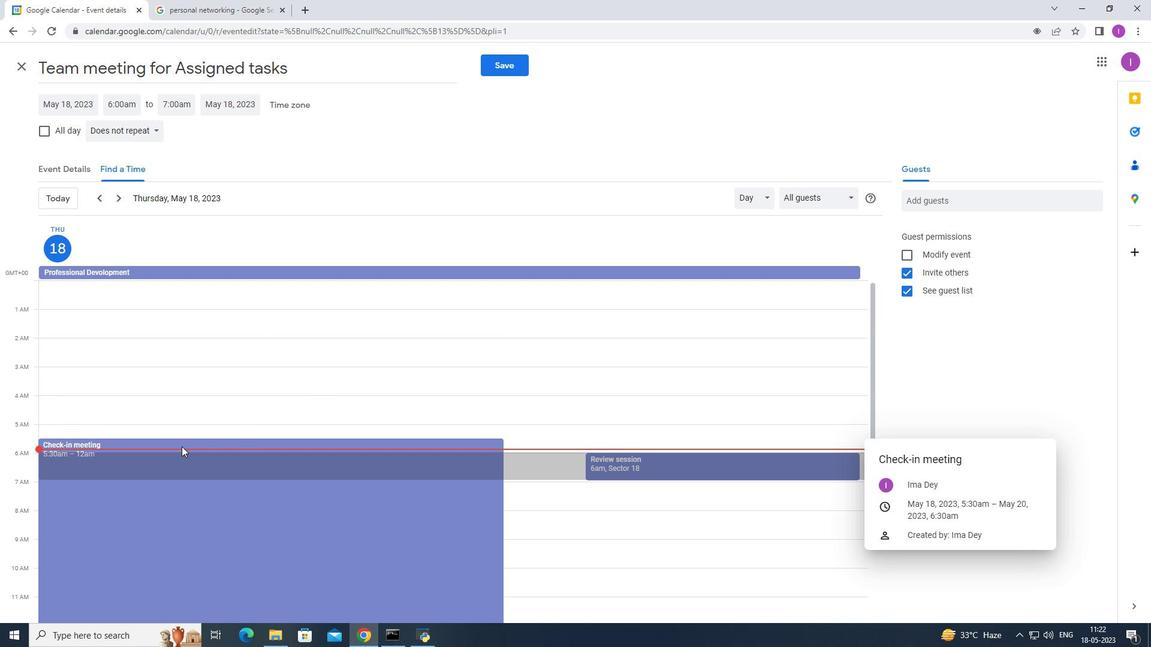 
Action: Mouse pressed left at (181, 446)
Screenshot: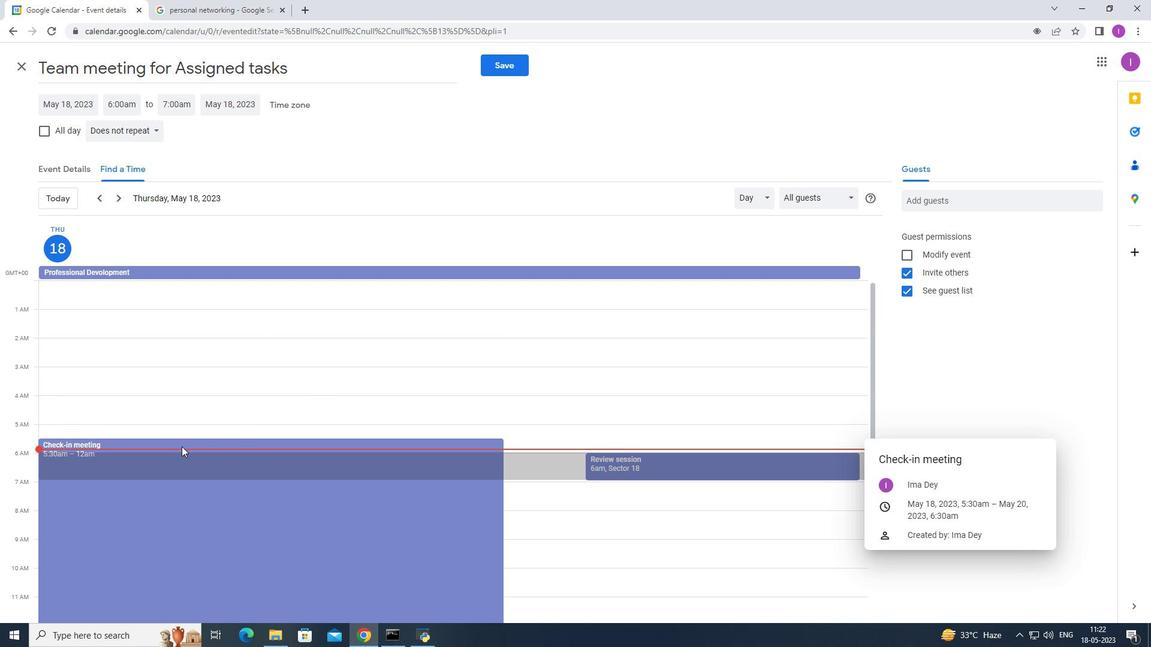 
Action: Mouse pressed left at (181, 446)
Screenshot: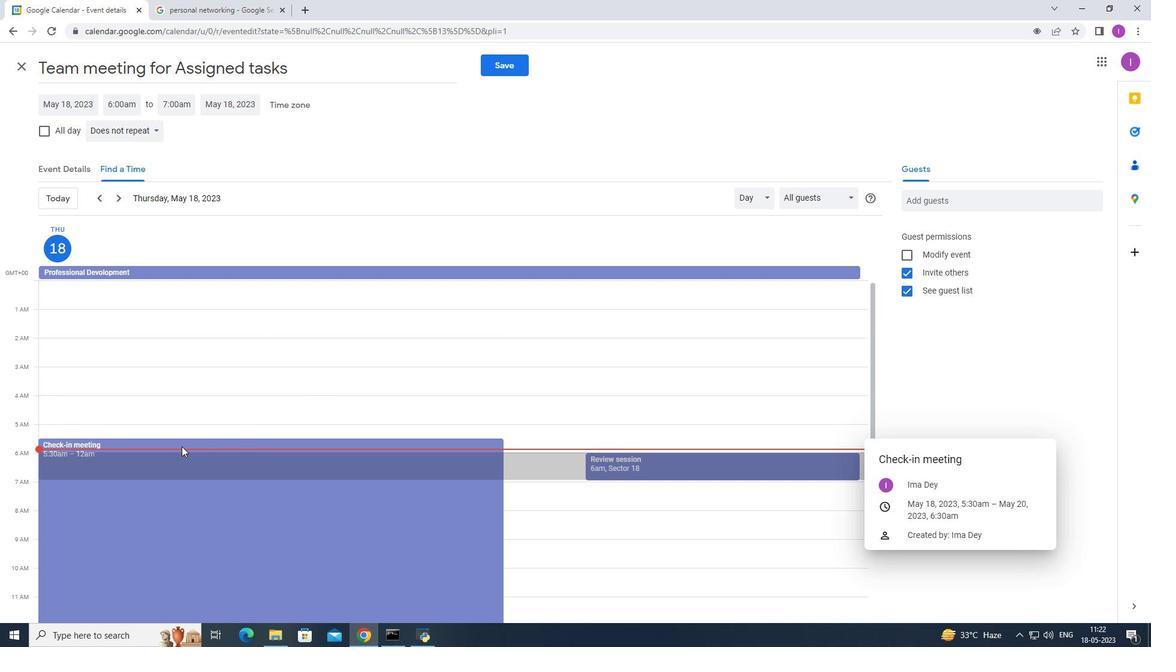 
Action: Mouse pressed left at (181, 446)
Screenshot: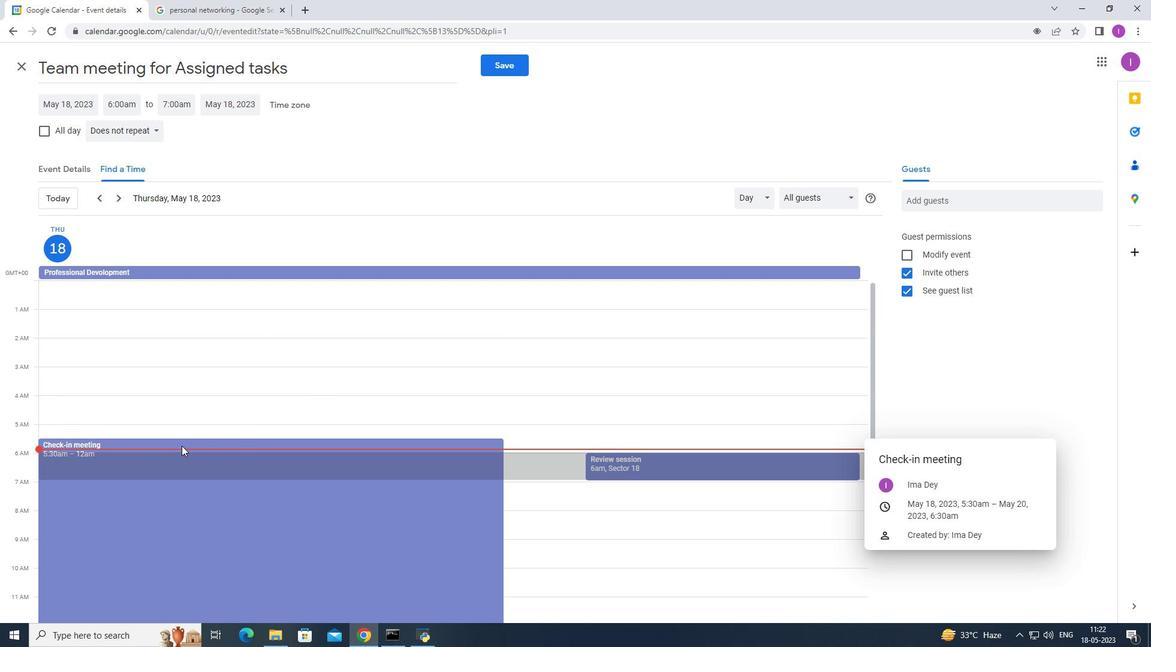 
Action: Mouse moved to (366, 257)
Screenshot: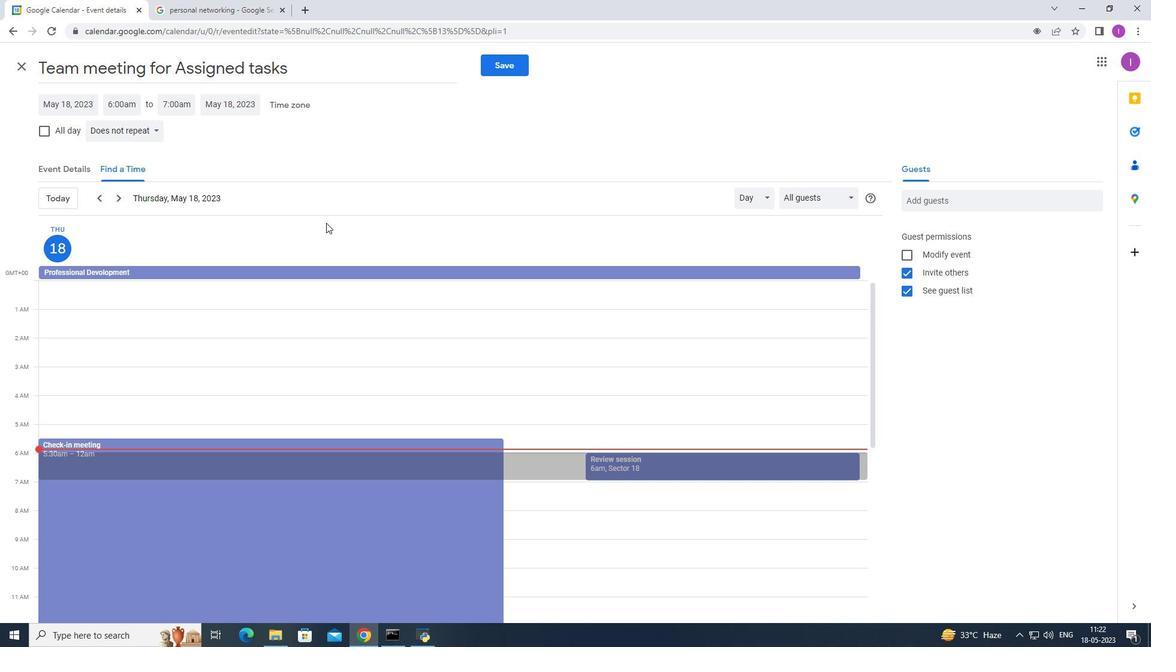 
Action: Mouse scrolled (366, 257) with delta (0, 0)
Screenshot: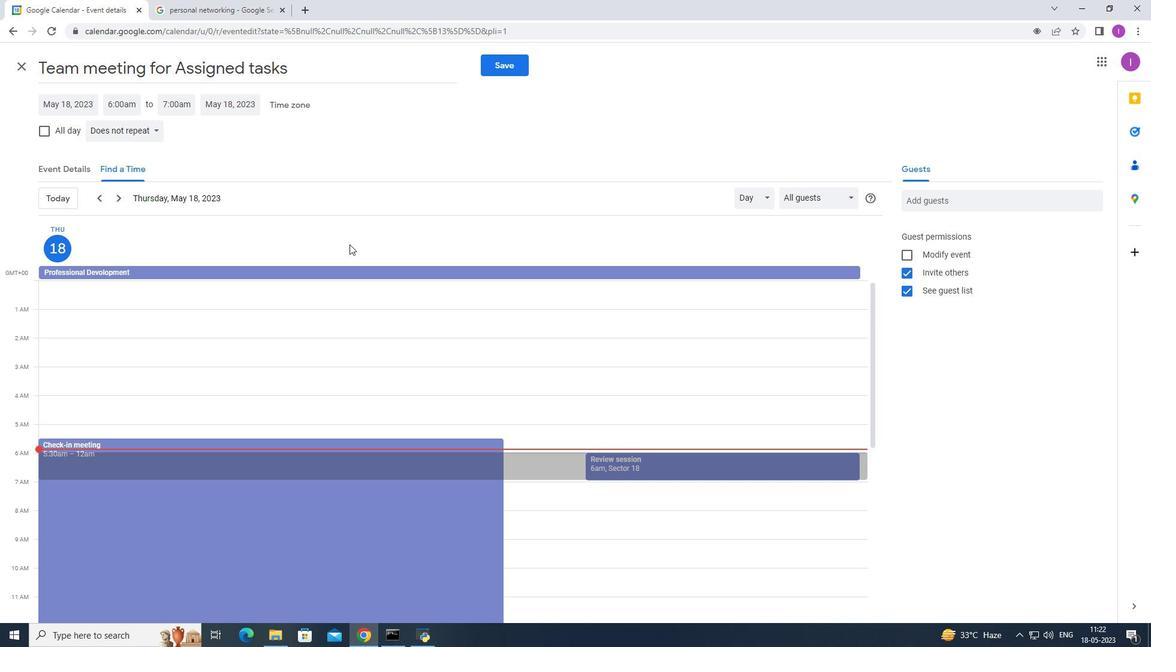 
Action: Mouse scrolled (366, 257) with delta (0, 0)
Screenshot: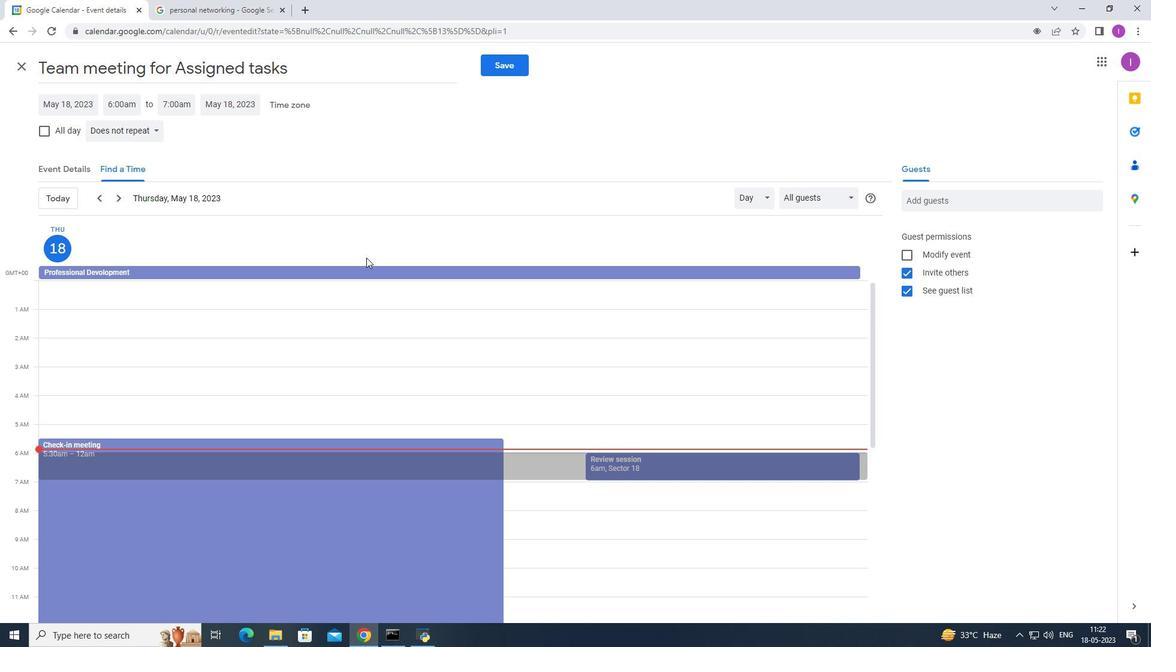 
Action: Mouse moved to (367, 258)
Screenshot: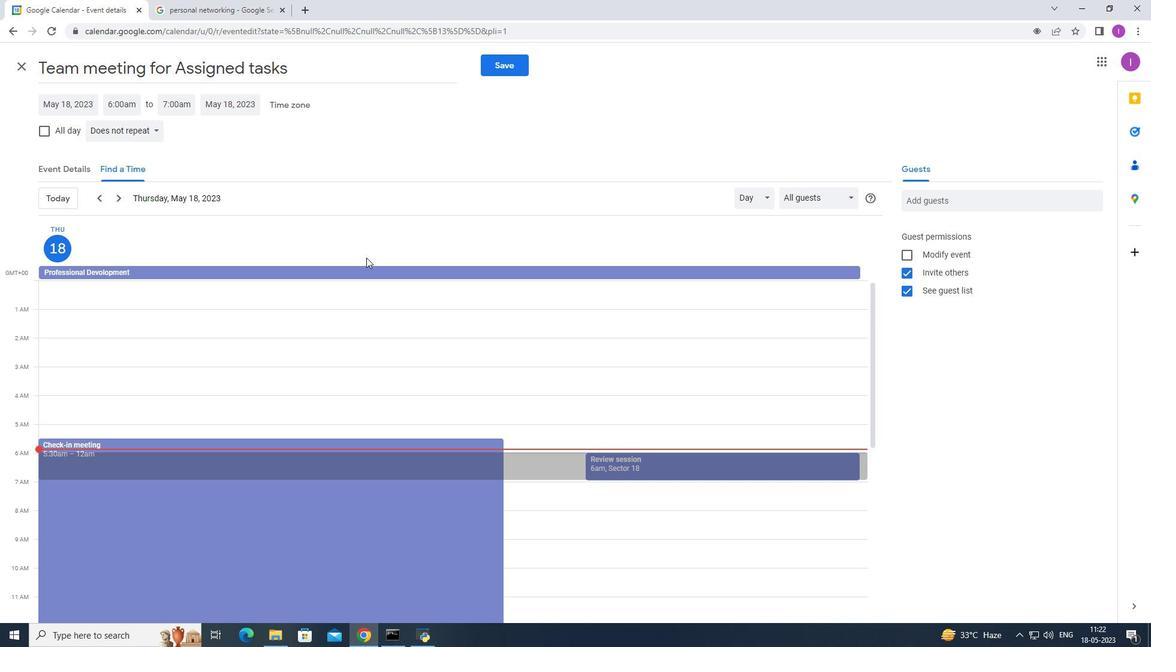 
Action: Mouse scrolled (367, 257) with delta (0, -1)
Screenshot: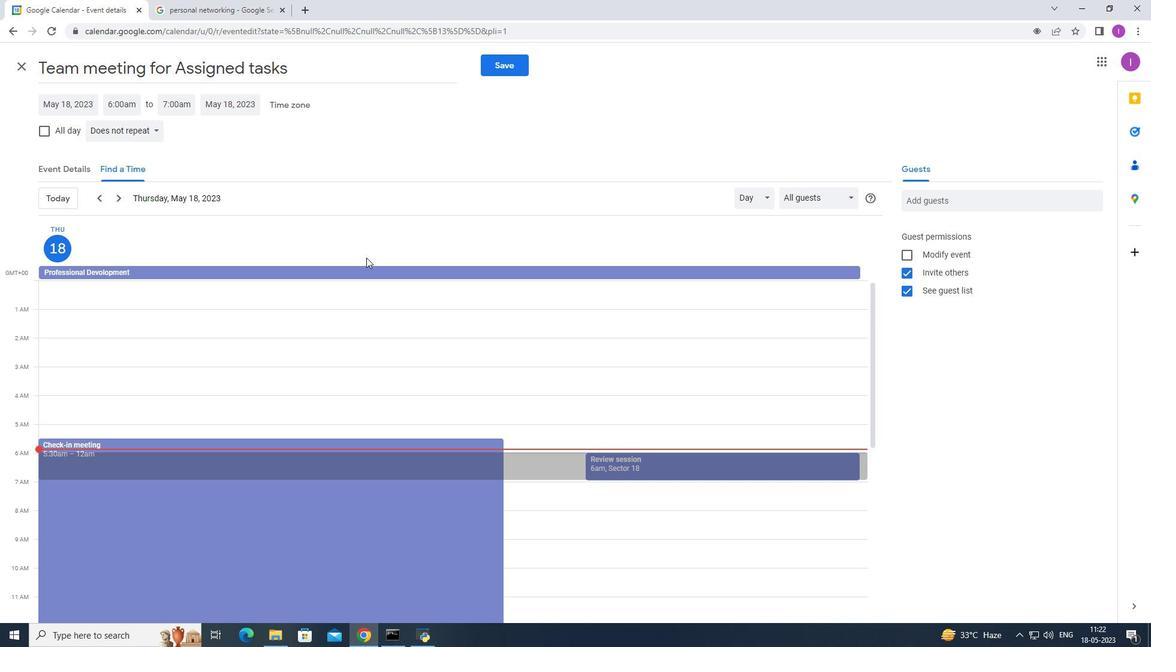 
Action: Mouse moved to (511, 329)
Screenshot: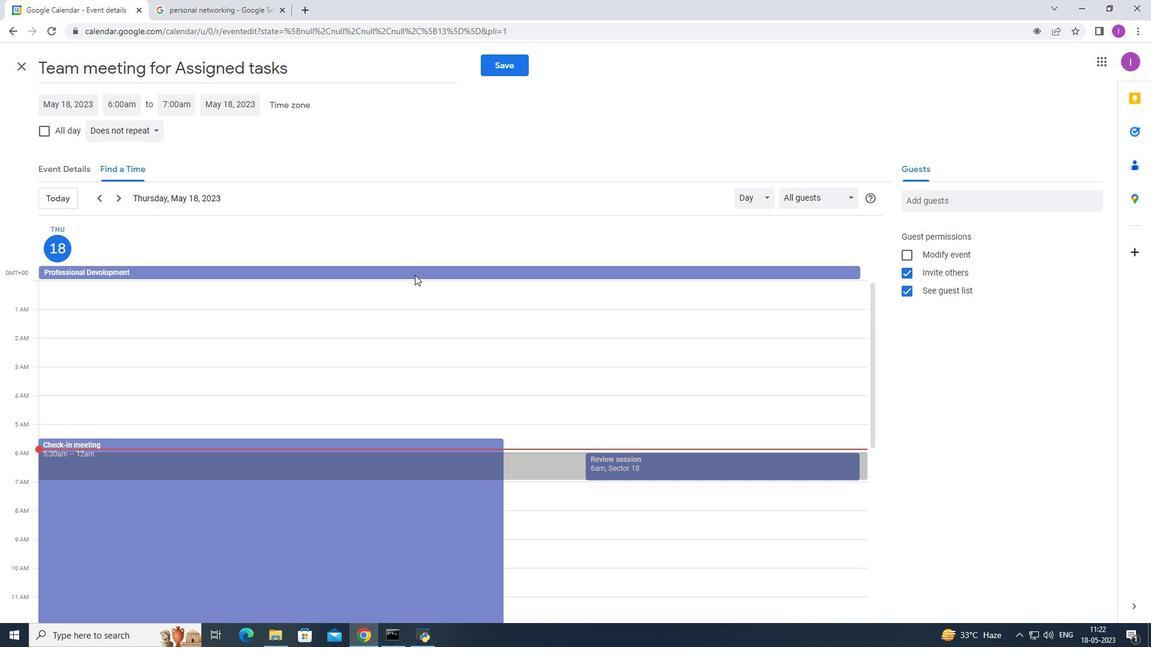 
Action: Mouse scrolled (511, 329) with delta (0, 0)
Screenshot: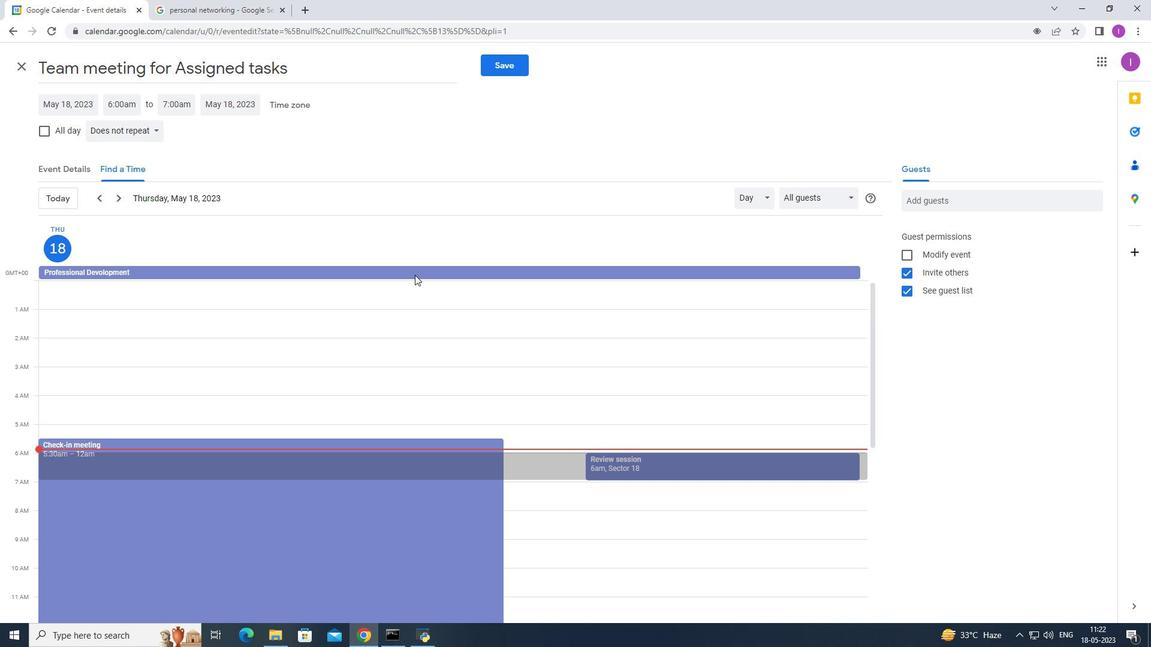 
Action: Mouse moved to (511, 330)
Screenshot: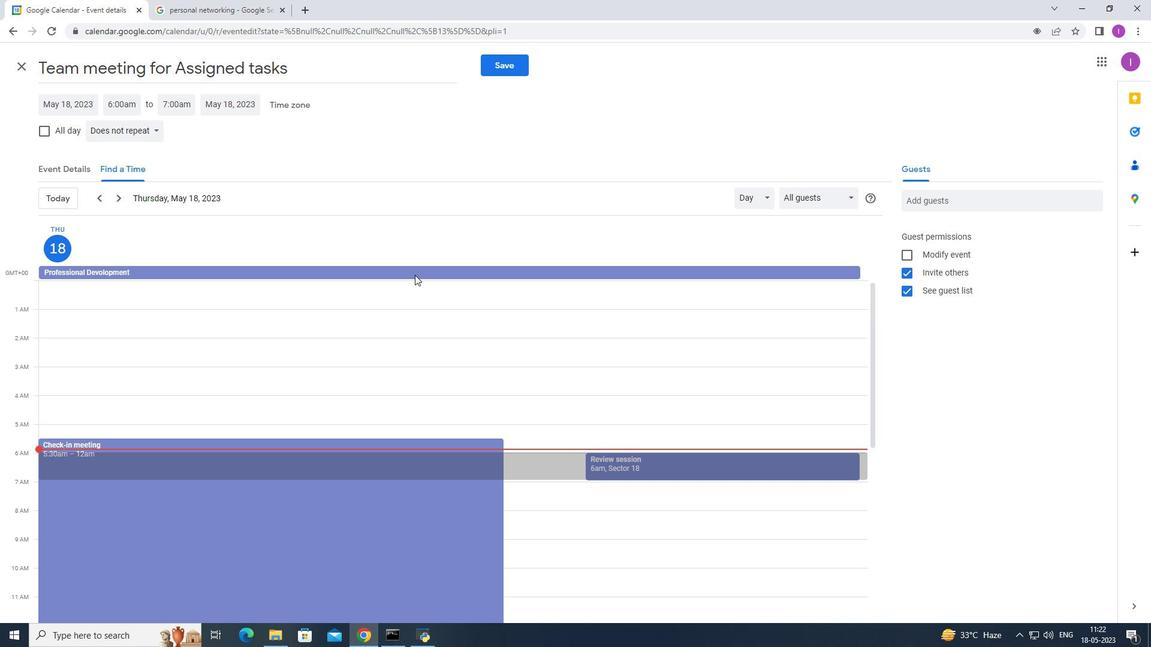 
Action: Mouse scrolled (511, 329) with delta (0, 0)
Screenshot: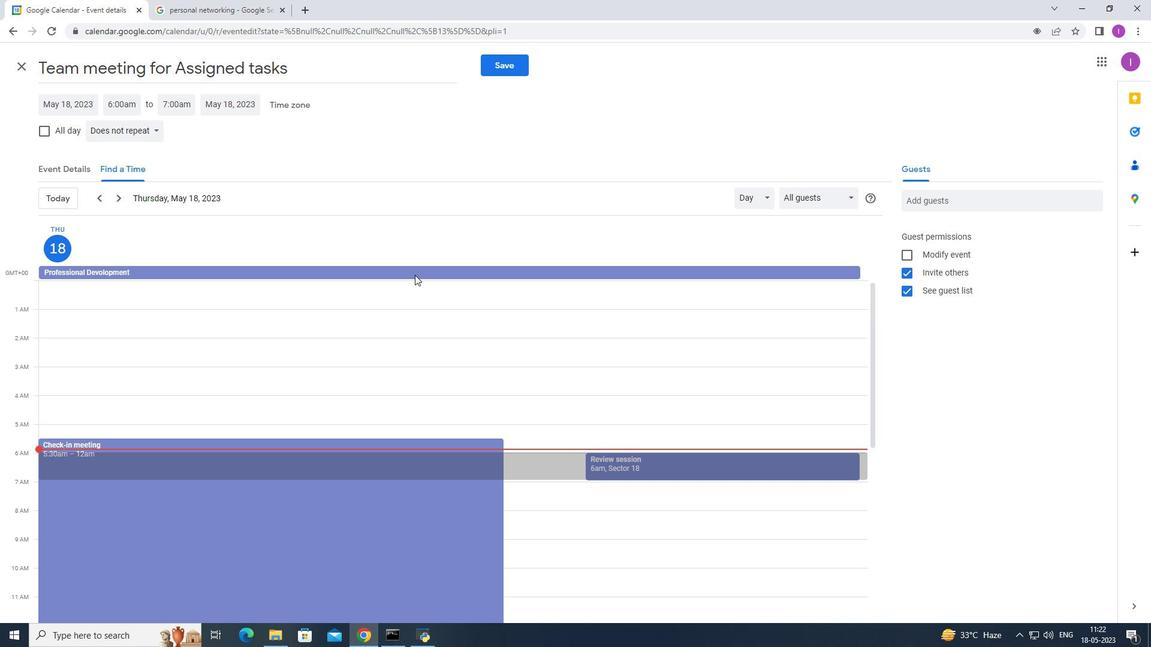 
Action: Mouse scrolled (511, 329) with delta (0, 0)
Screenshot: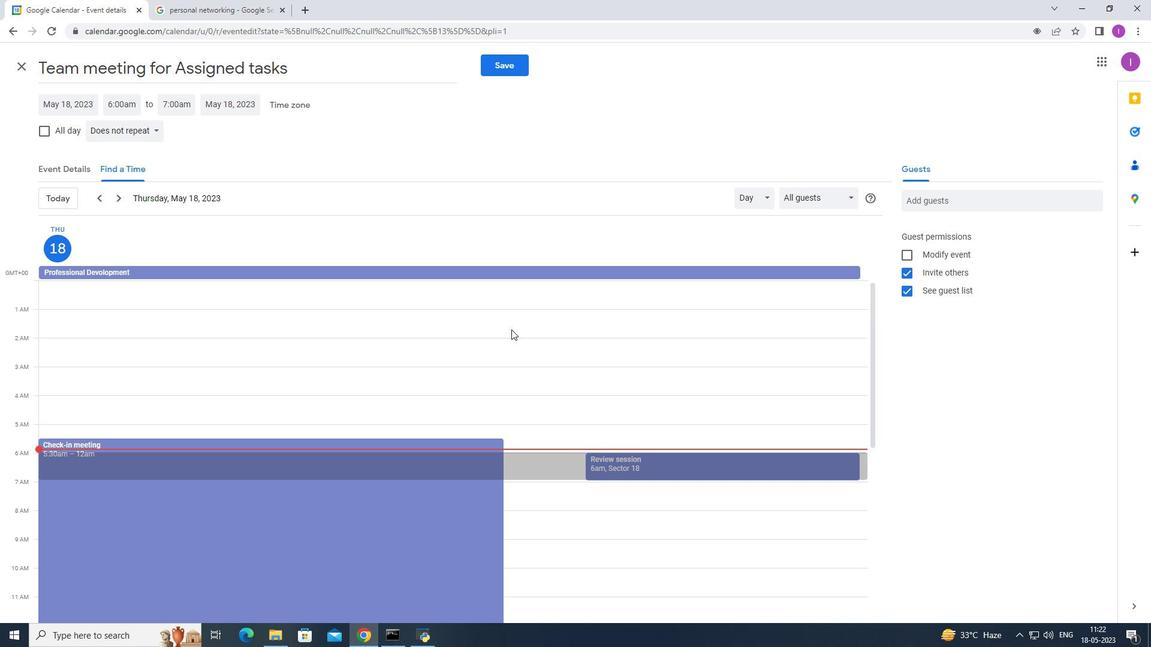 
Action: Mouse moved to (513, 335)
Screenshot: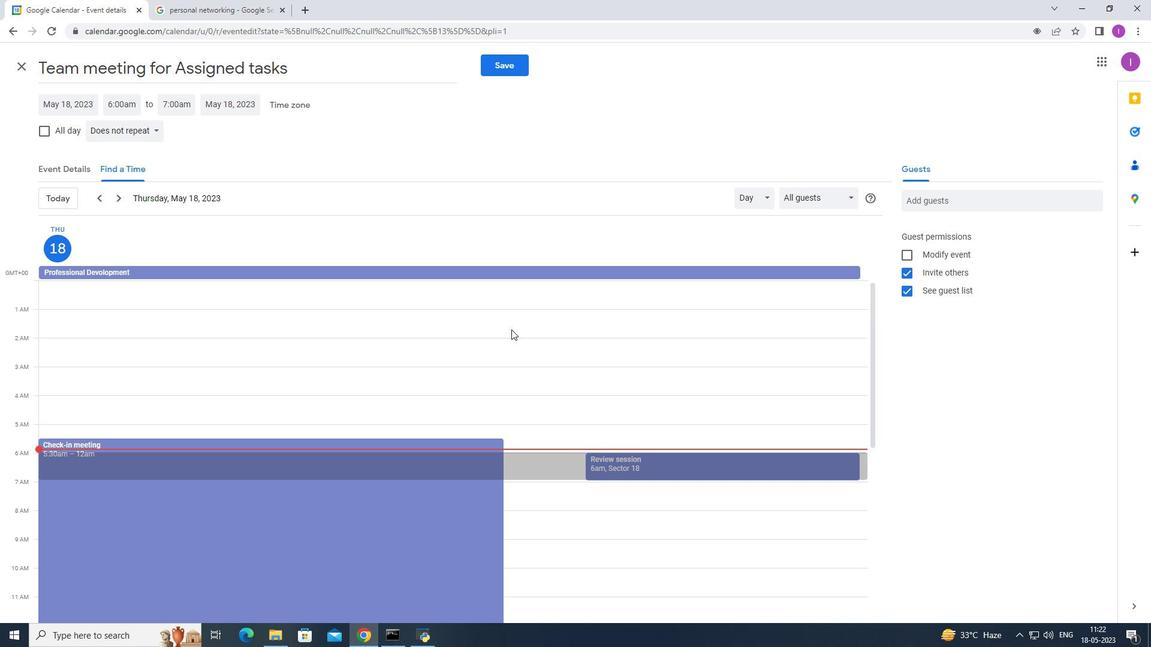 
Action: Mouse scrolled (511, 331) with delta (0, 0)
Screenshot: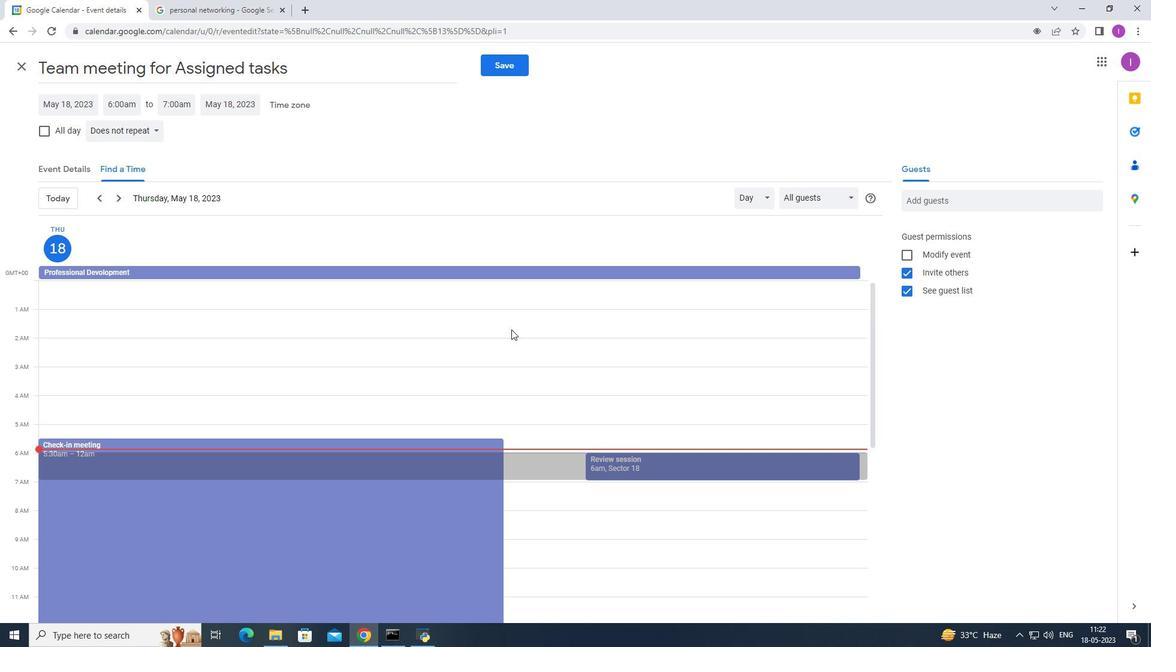 
Action: Mouse moved to (526, 356)
Screenshot: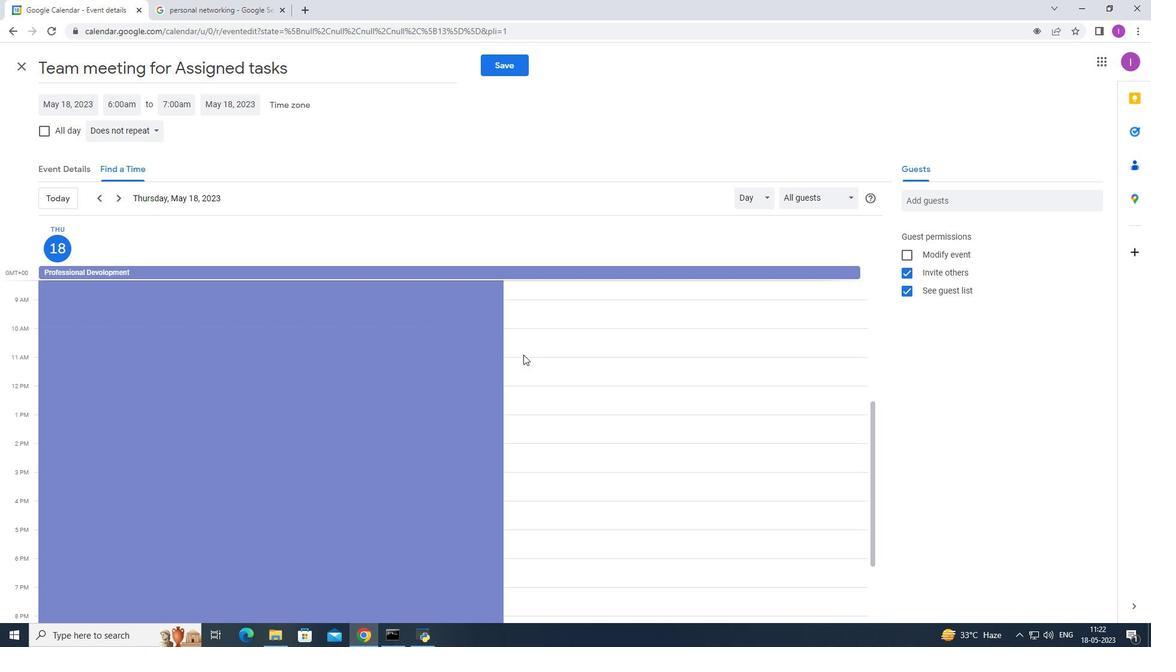
Action: Mouse scrolled (526, 355) with delta (0, 0)
Screenshot: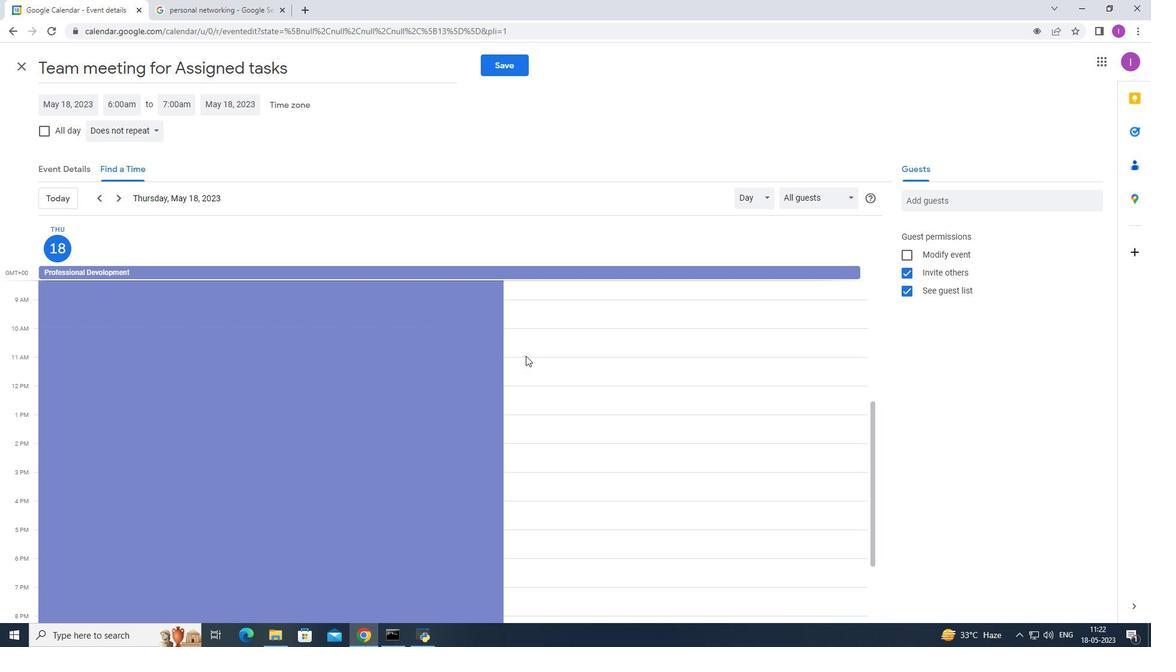 
Action: Mouse scrolled (526, 355) with delta (0, 0)
Screenshot: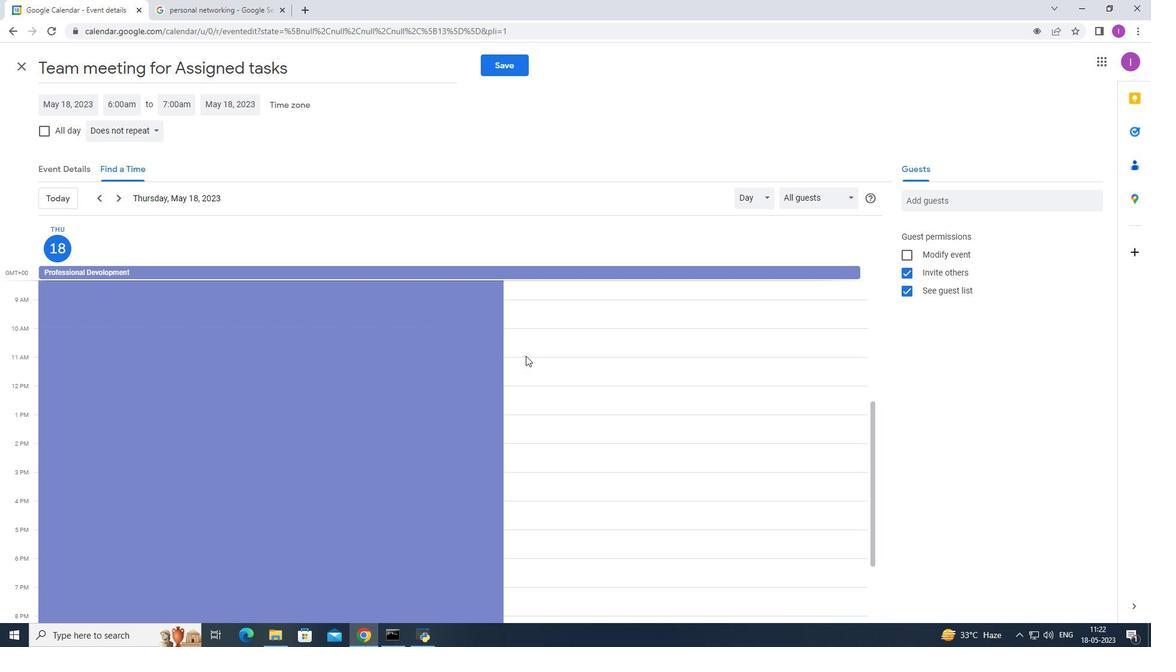 
Action: Mouse moved to (528, 359)
Screenshot: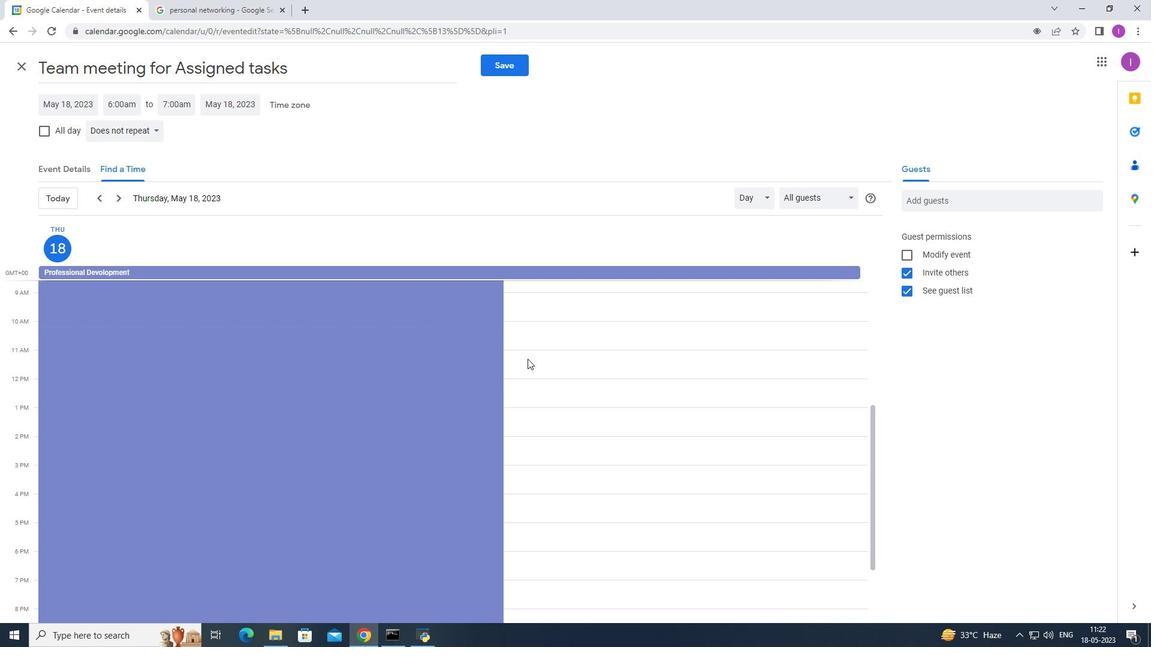 
Action: Mouse scrolled (528, 359) with delta (0, 0)
Screenshot: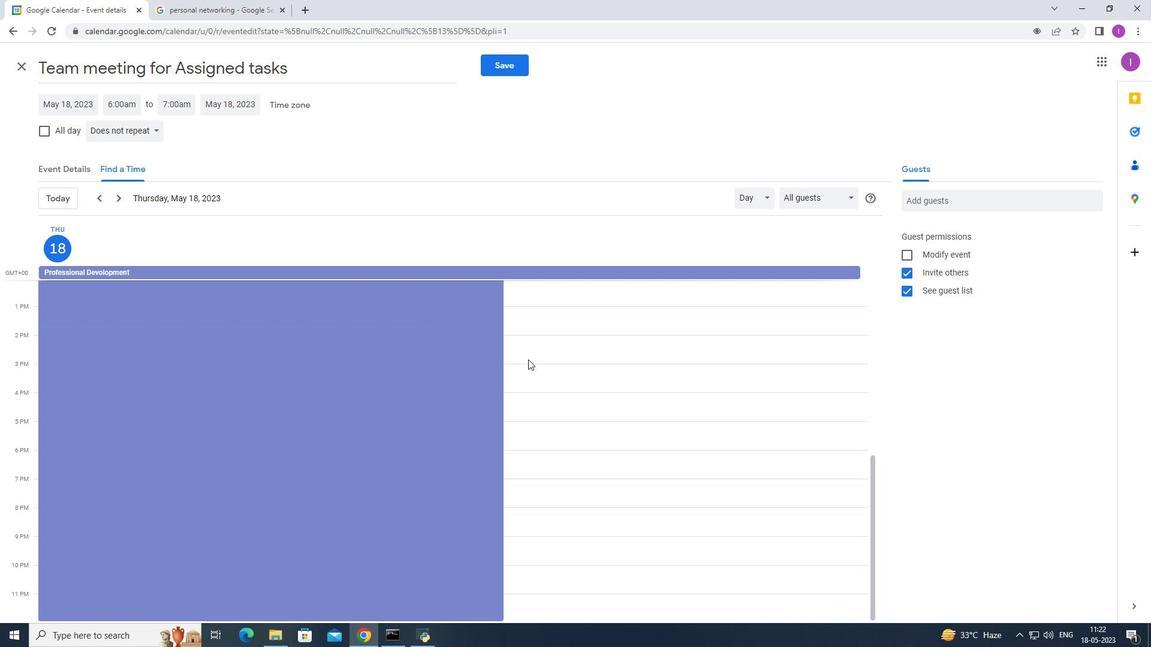 
Action: Mouse scrolled (528, 359) with delta (0, 0)
Screenshot: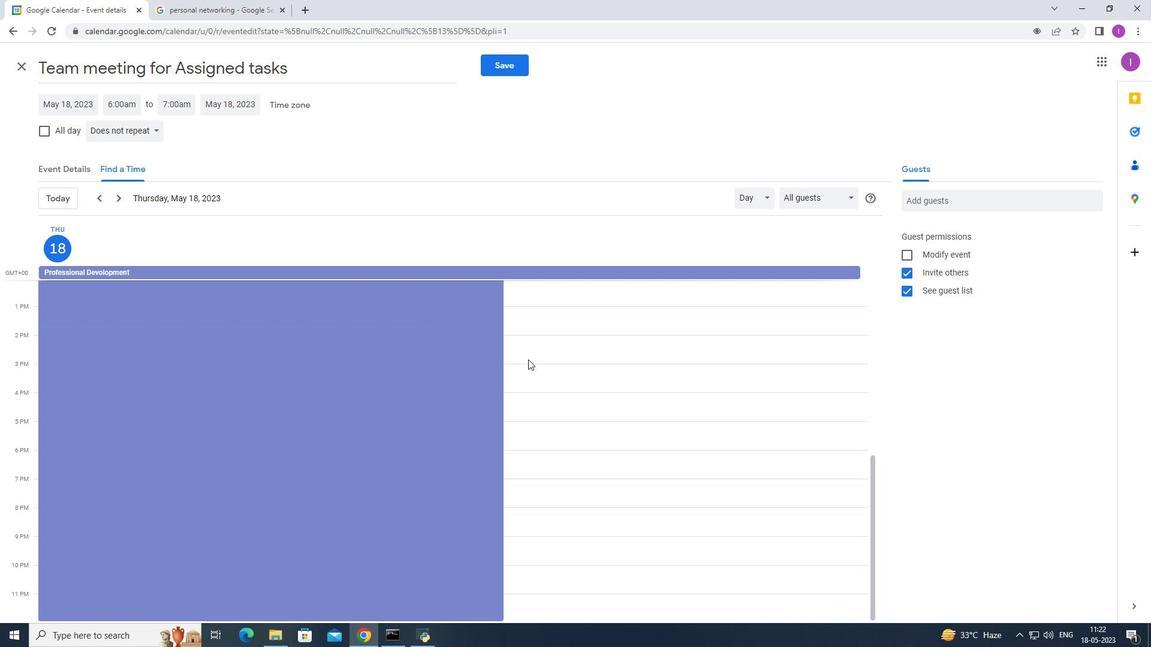
Action: Mouse scrolled (528, 359) with delta (0, 0)
Screenshot: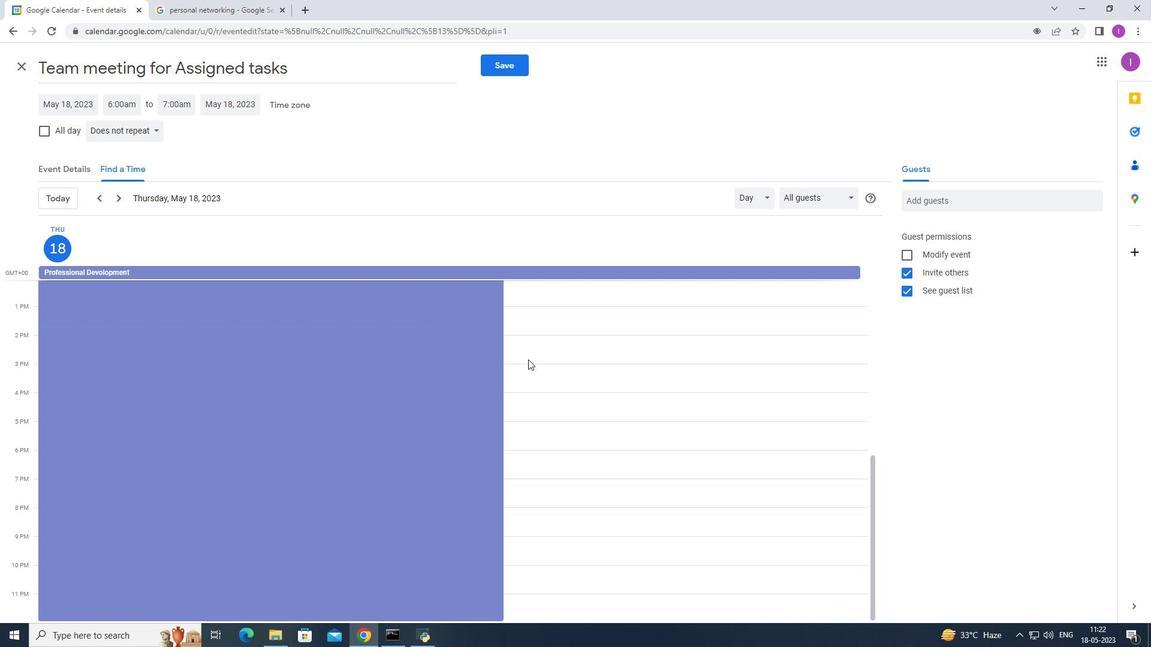 
Action: Mouse scrolled (528, 359) with delta (0, 0)
Screenshot: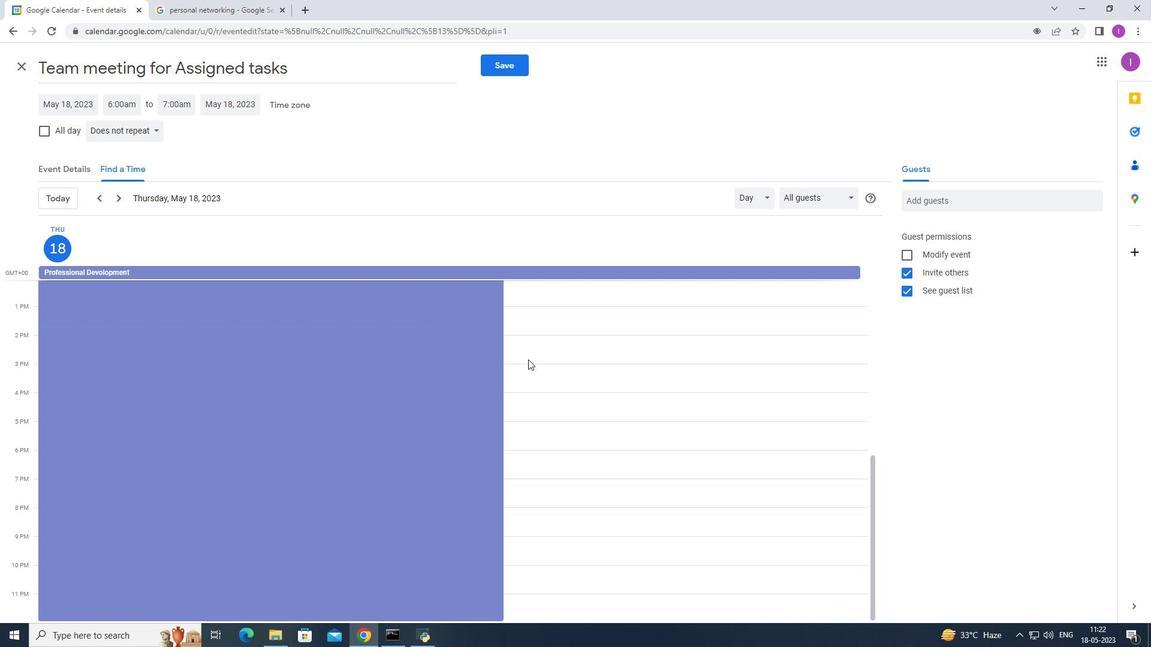 
Action: Mouse moved to (544, 375)
Screenshot: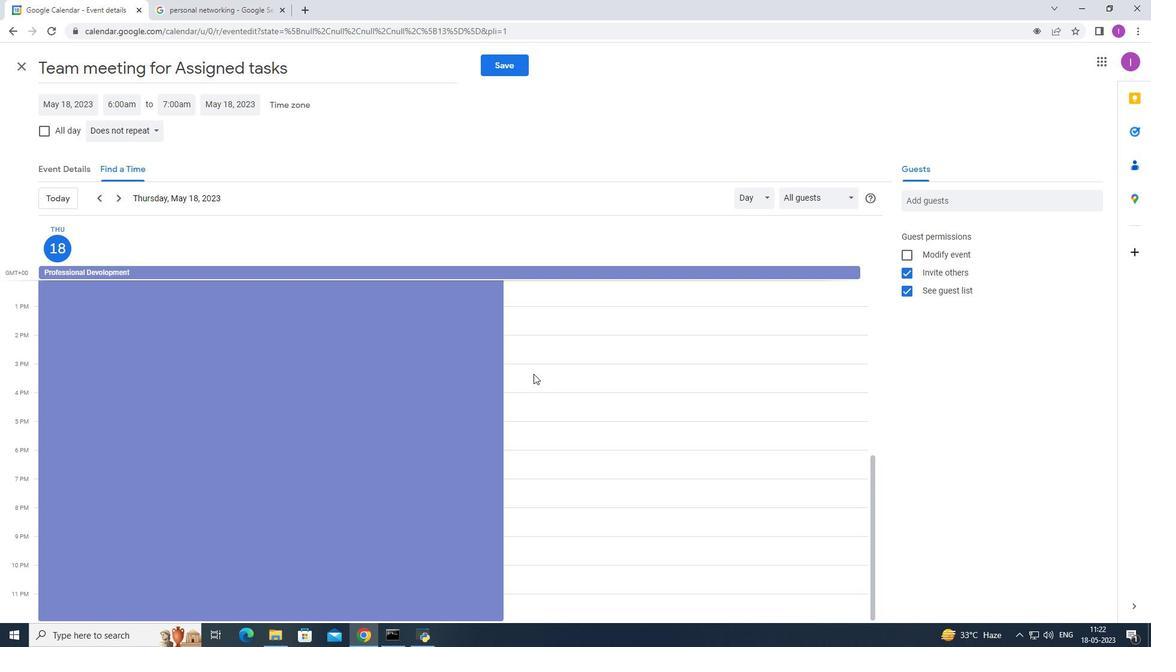 
Action: Mouse scrolled (544, 374) with delta (0, 0)
Screenshot: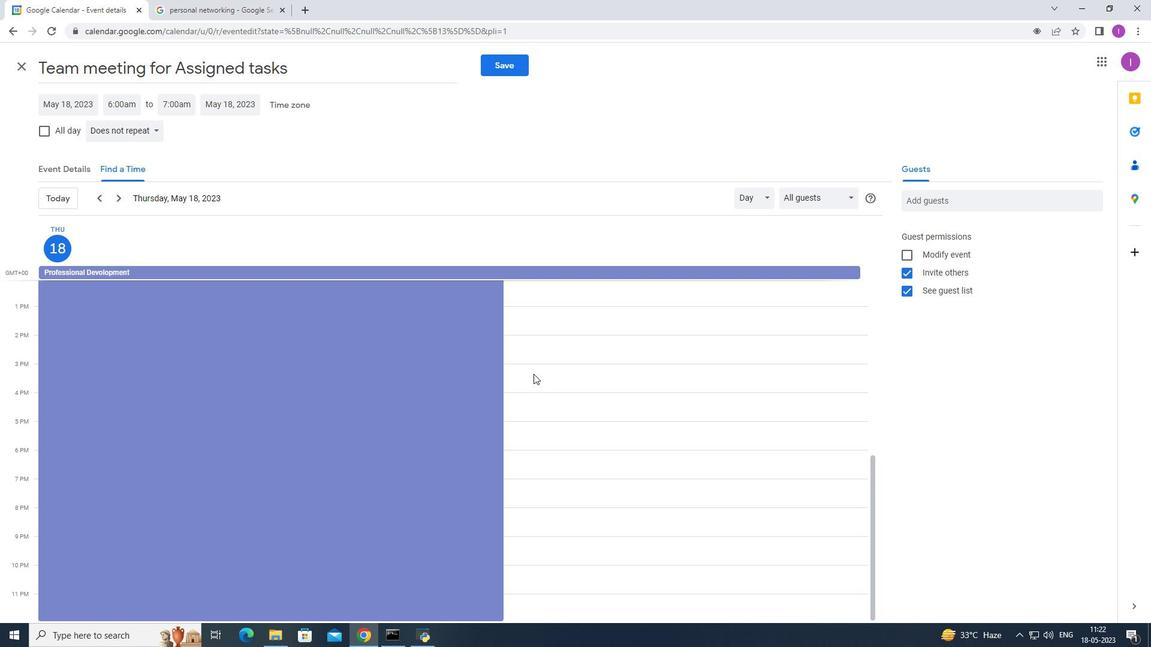 
Action: Mouse scrolled (544, 374) with delta (0, 0)
Screenshot: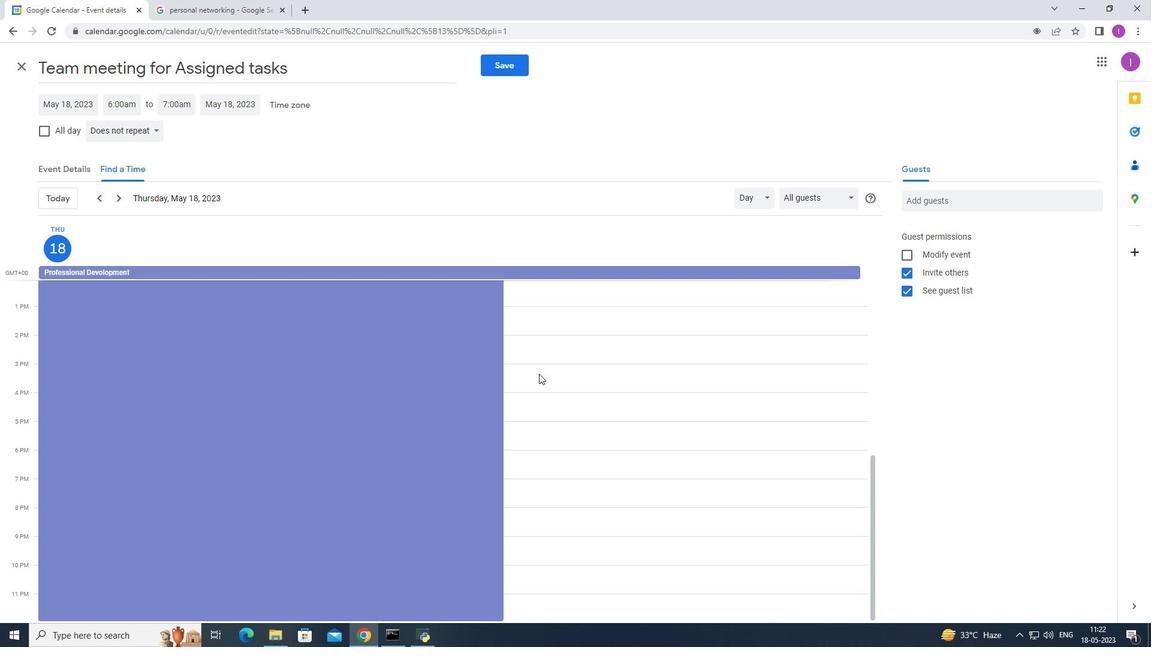
Action: Mouse moved to (544, 375)
Screenshot: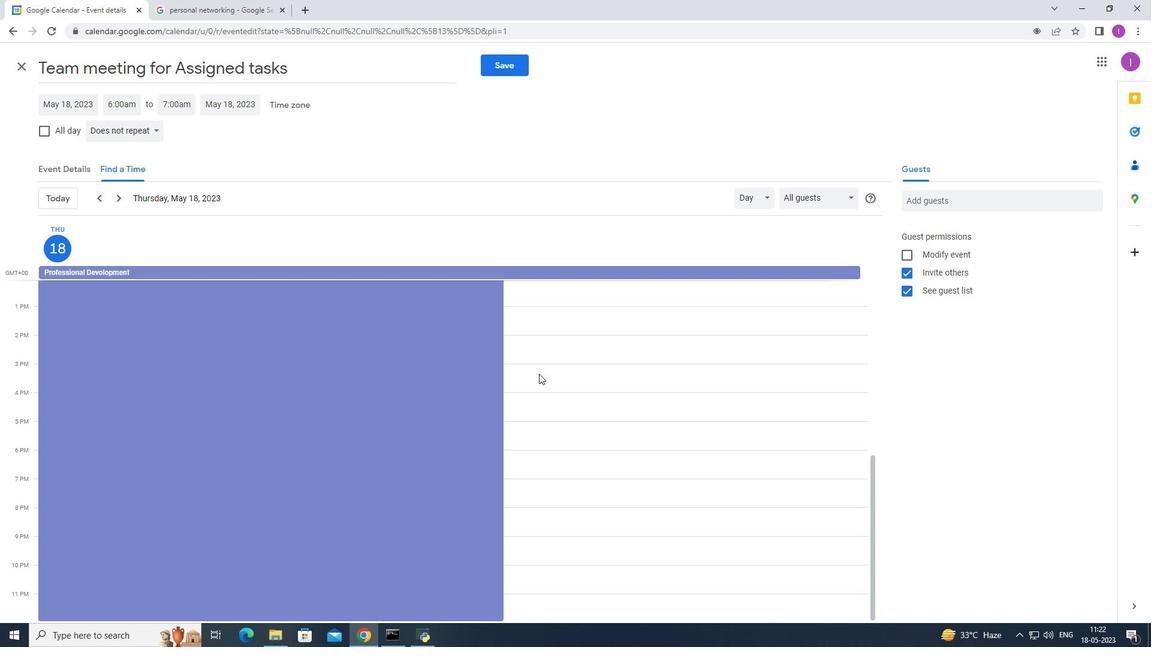 
Action: Mouse scrolled (544, 374) with delta (0, 0)
Screenshot: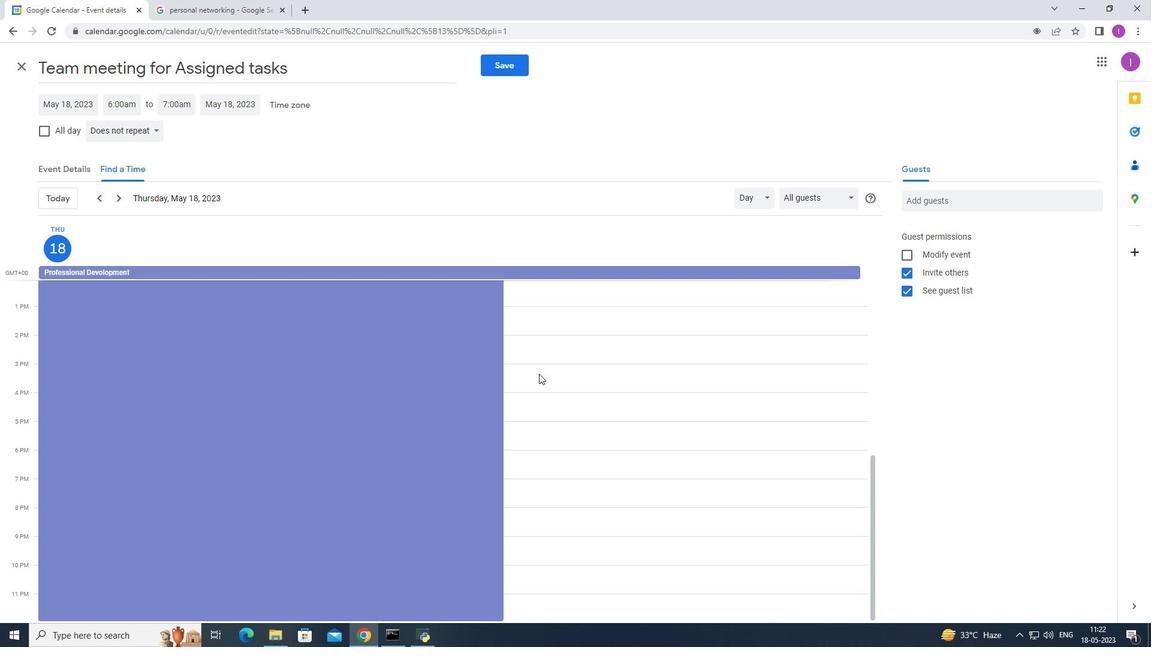 
Action: Mouse scrolled (544, 374) with delta (0, 0)
Screenshot: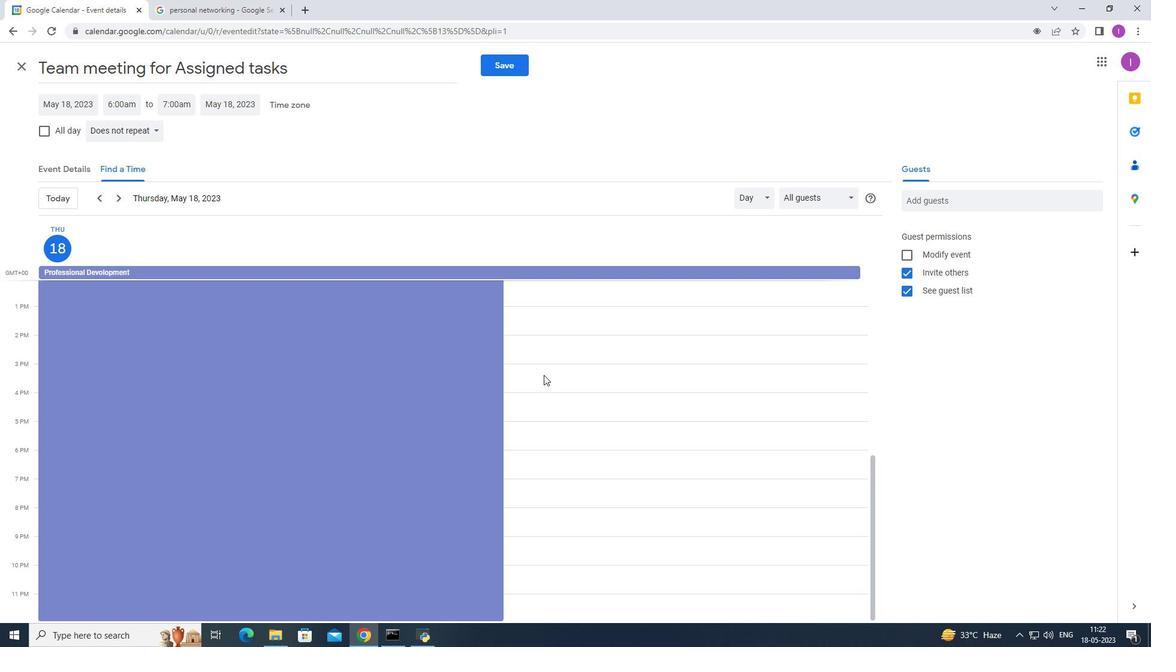 
Action: Mouse moved to (545, 376)
Screenshot: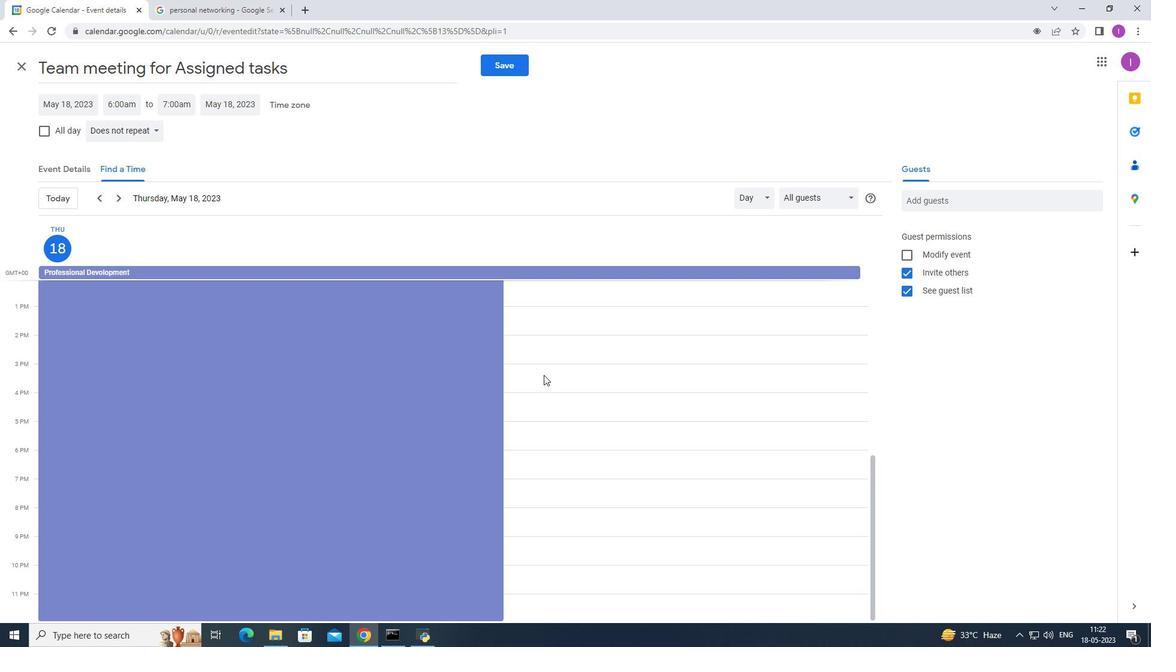 
Action: Mouse scrolled (545, 375) with delta (0, 0)
Screenshot: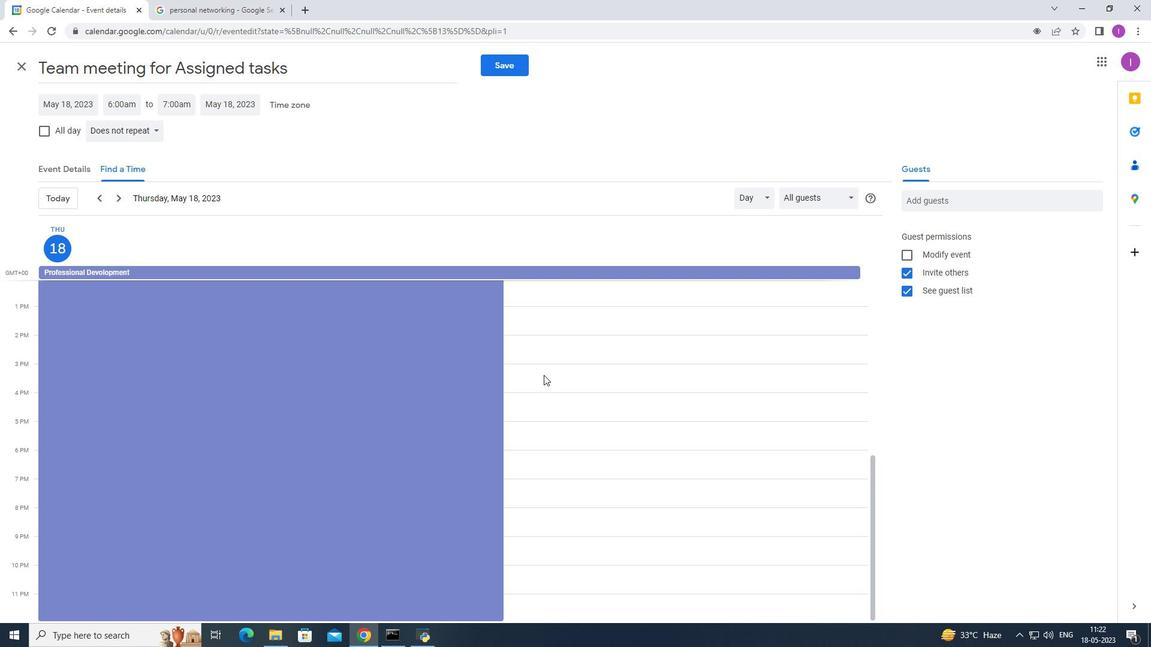 
Action: Mouse moved to (1010, 386)
Screenshot: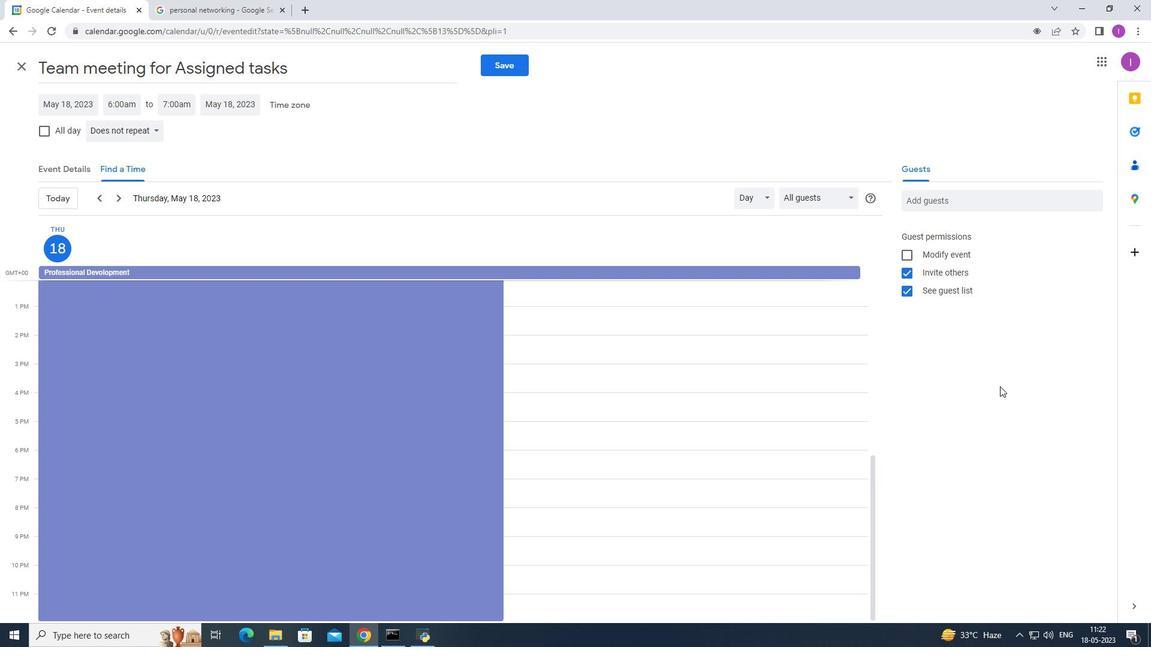 
Action: Mouse pressed left at (1010, 386)
Screenshot: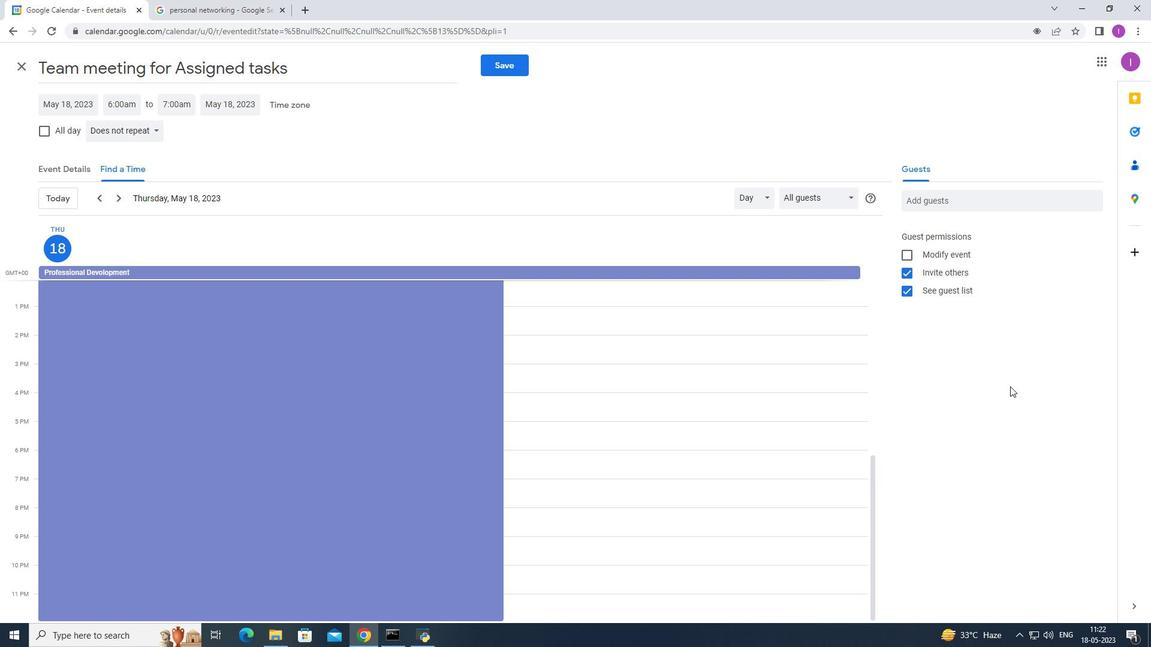 
Action: Mouse moved to (74, 173)
Screenshot: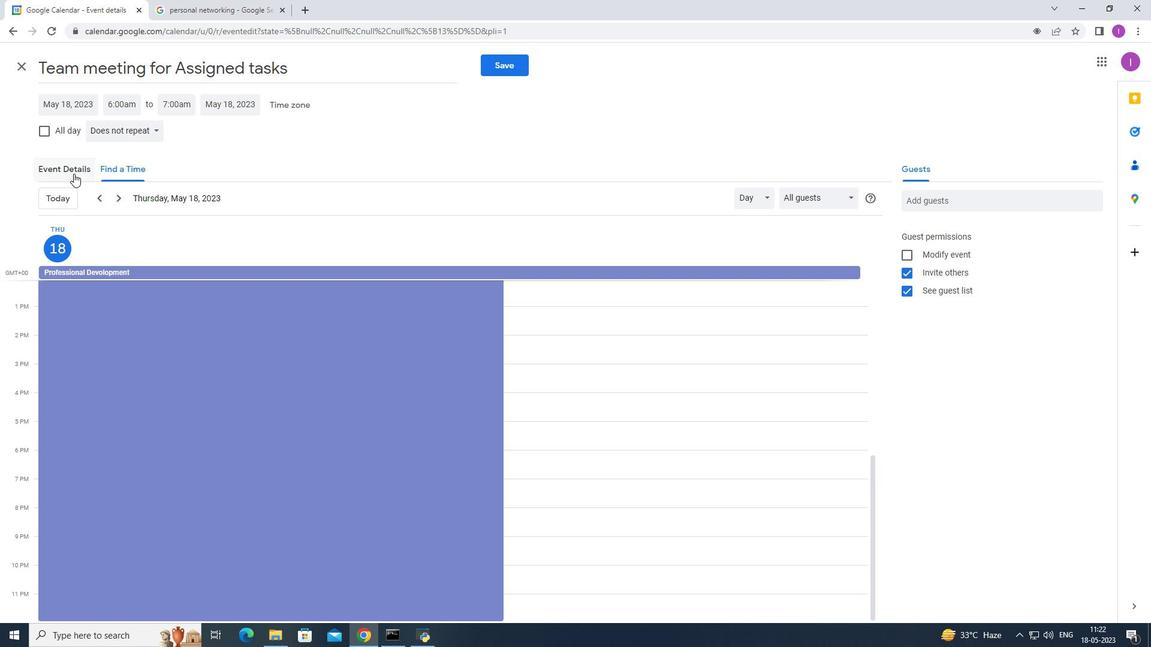 
Action: Mouse pressed left at (74, 173)
Screenshot: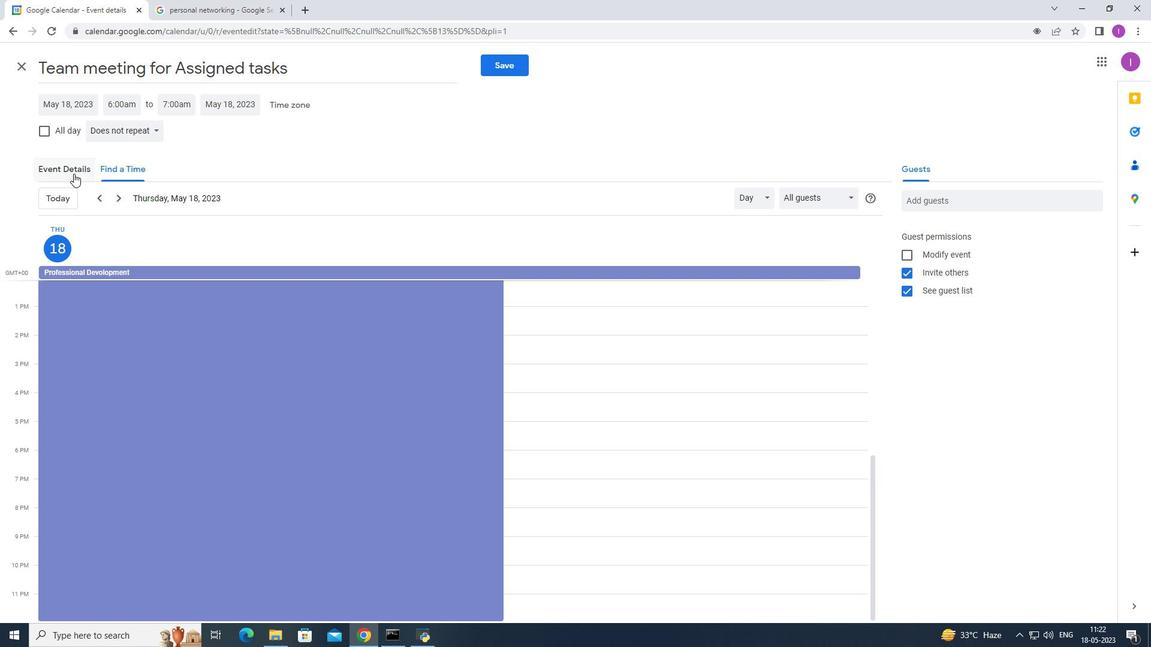 
Action: Mouse moved to (259, 328)
Screenshot: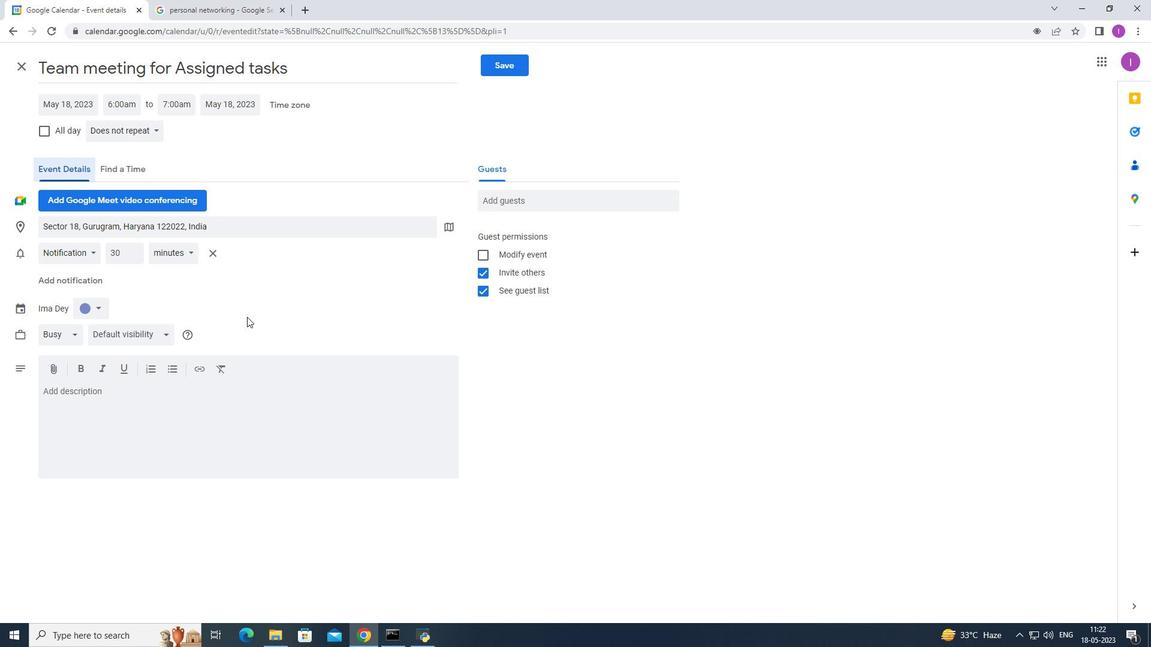 
Action: Mouse scrolled (259, 327) with delta (0, 0)
Screenshot: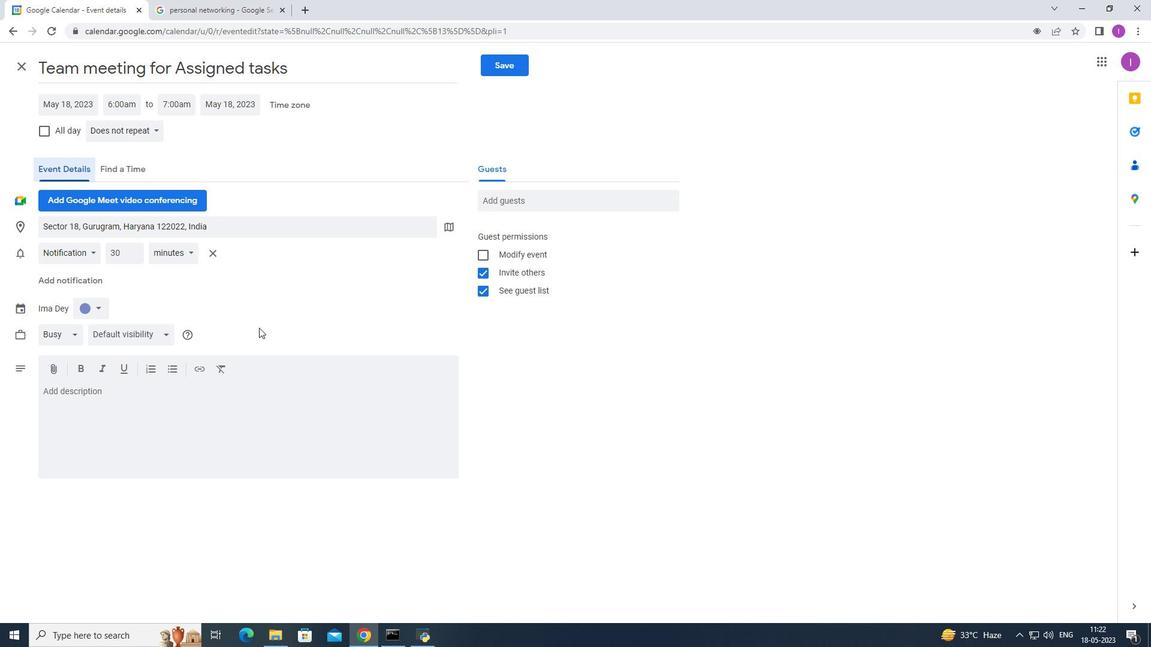 
Action: Mouse scrolled (259, 327) with delta (0, 0)
Screenshot: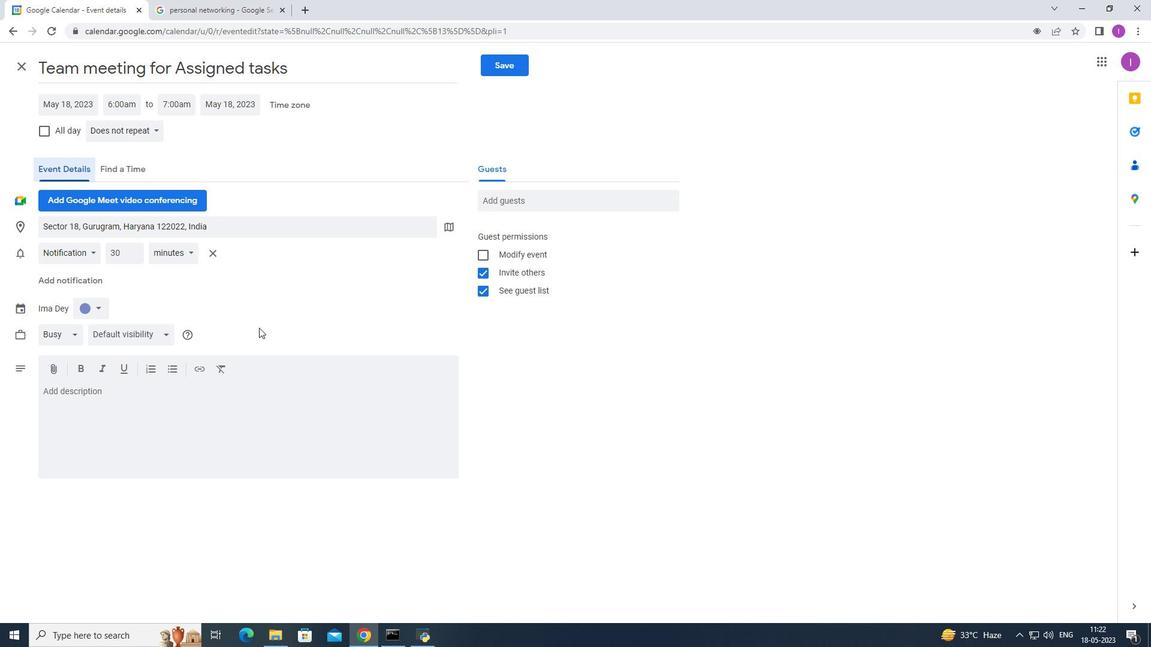 
Action: Mouse scrolled (259, 327) with delta (0, 0)
Screenshot: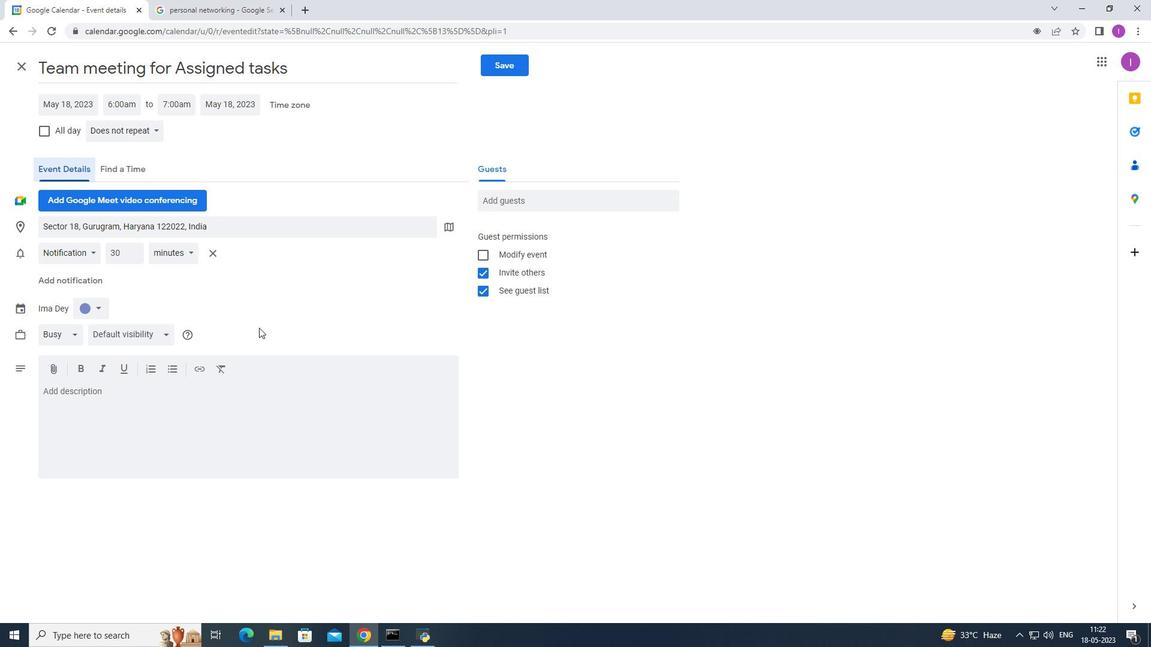 
Action: Mouse moved to (60, 395)
Screenshot: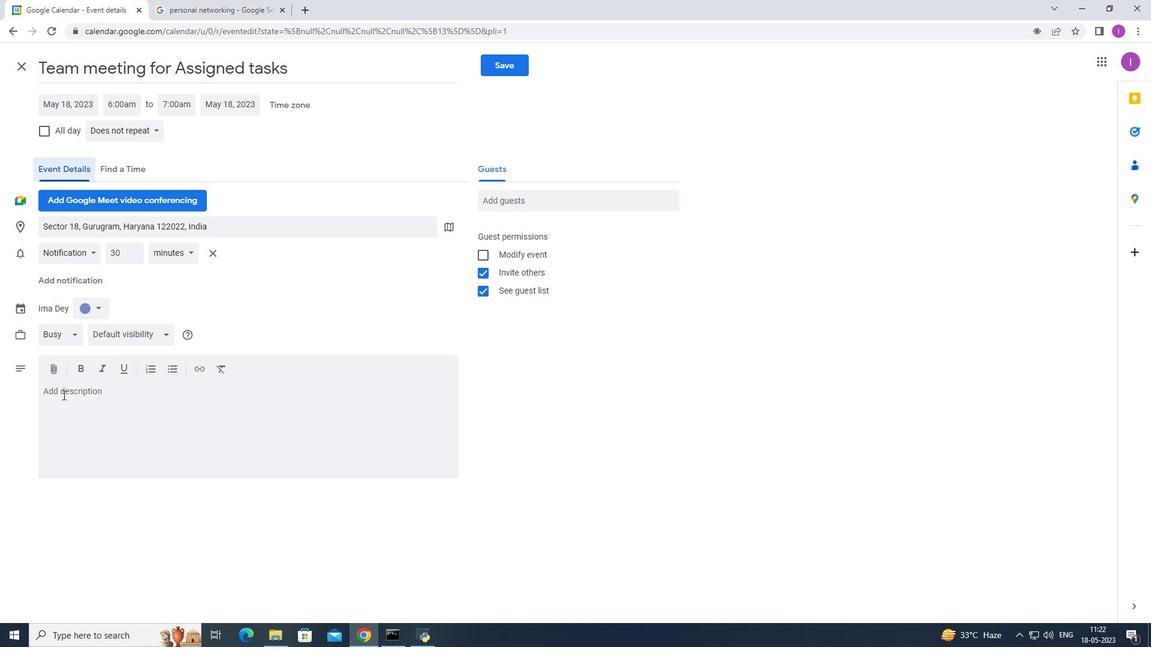 
Action: Mouse pressed left at (60, 395)
Screenshot: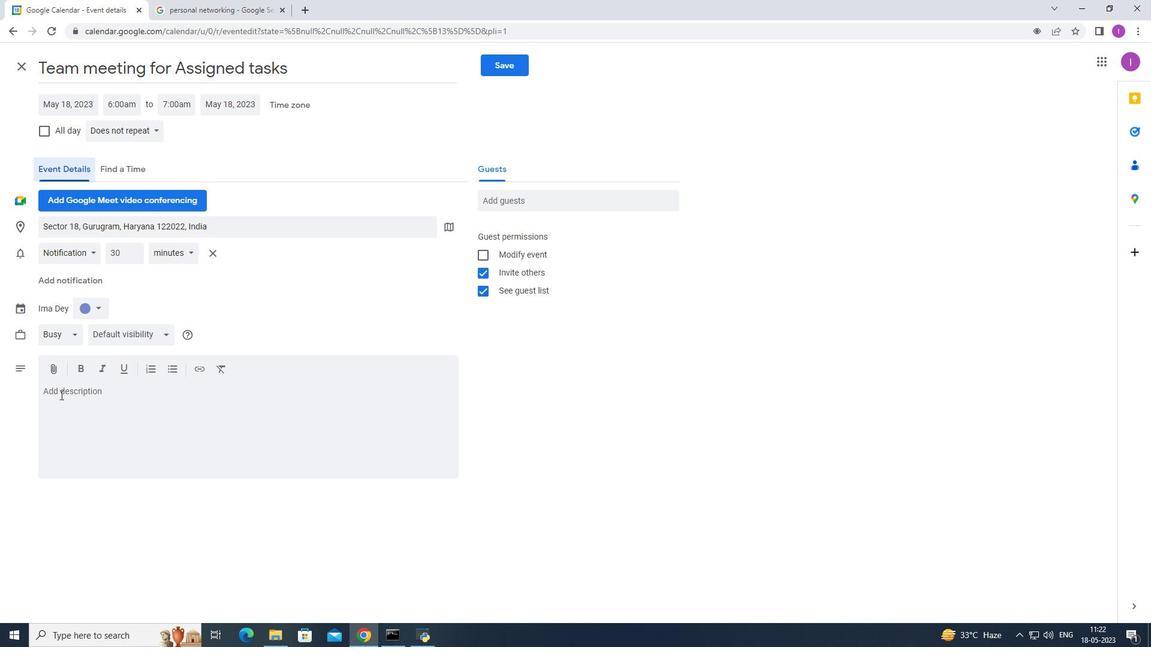 
Action: Mouse moved to (158, 393)
Screenshot: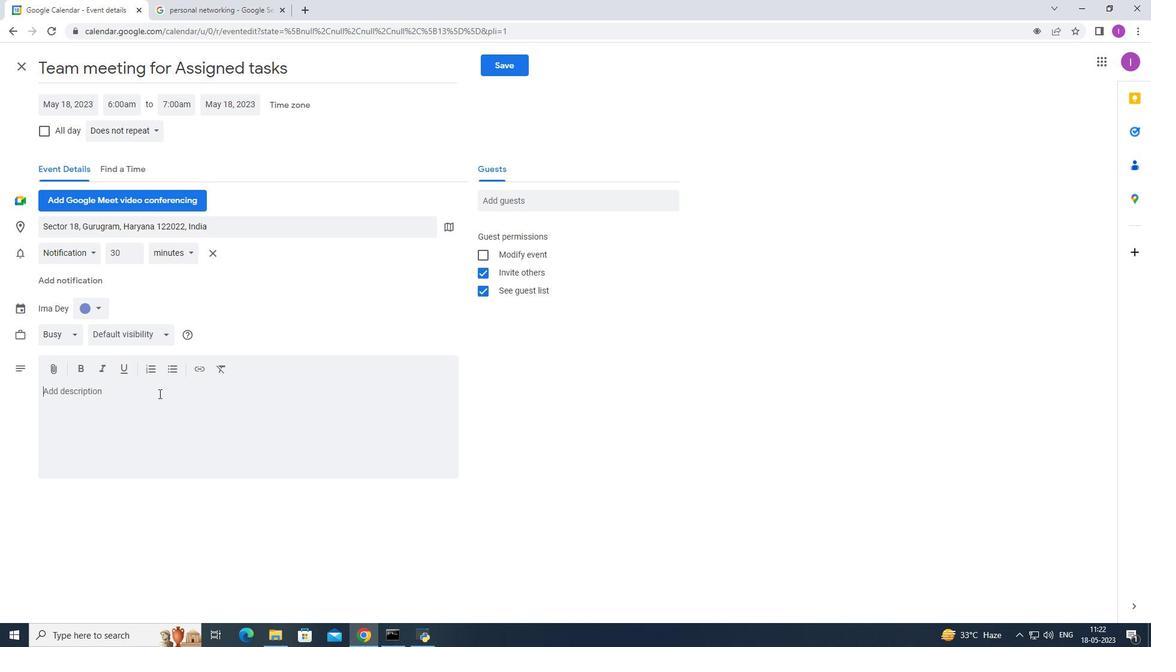 
Action: Key pressed <Key.shift>Team<Key.space>project<Key.space>kick-off<Key.space>meeting,including<Key.space>goals,deliverables<Key.space>and<Key.space>assigned<Key.space>tasks.
Screenshot: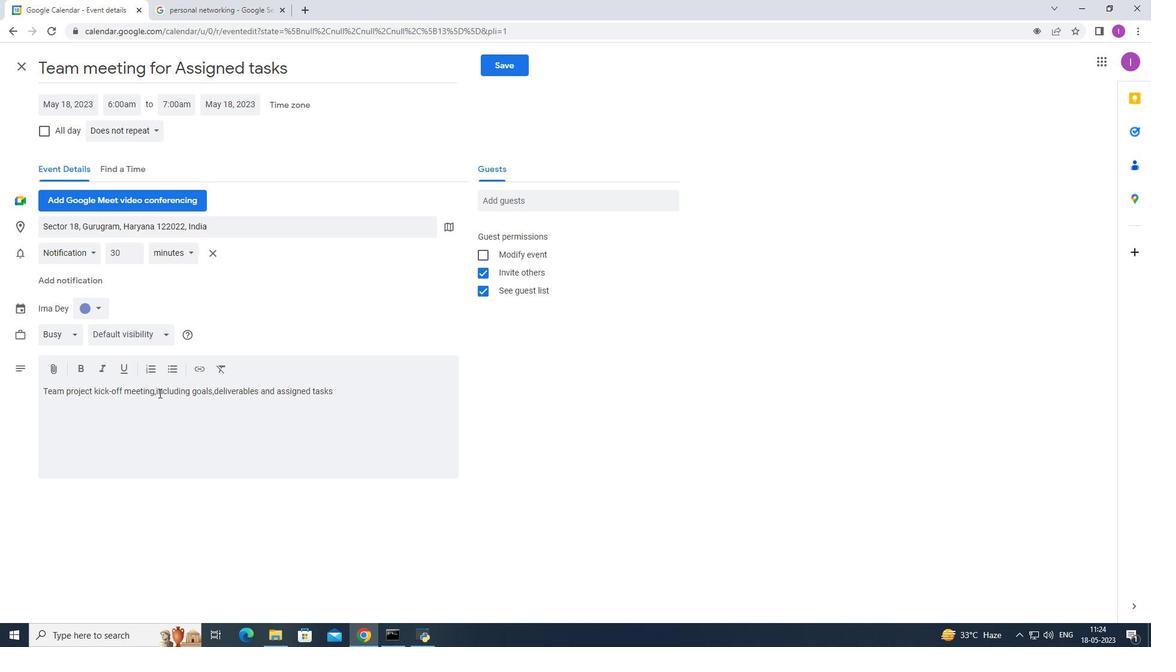 
Action: Mouse moved to (89, 426)
Screenshot: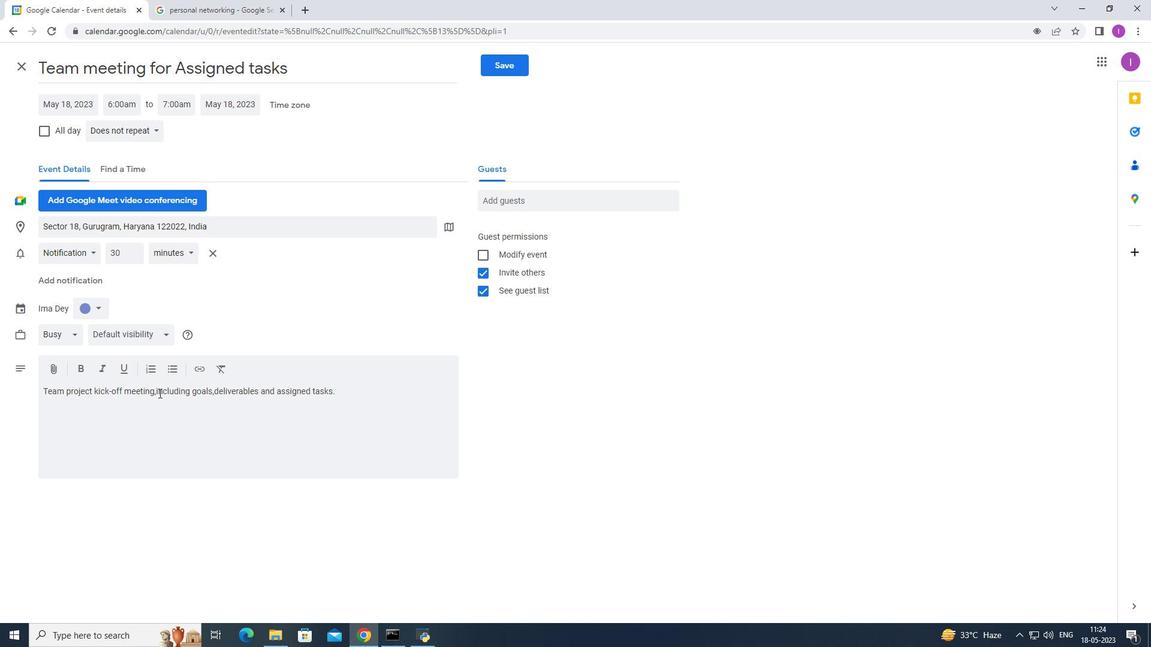 
Action: Mouse scrolled (89, 427) with delta (0, 0)
Screenshot: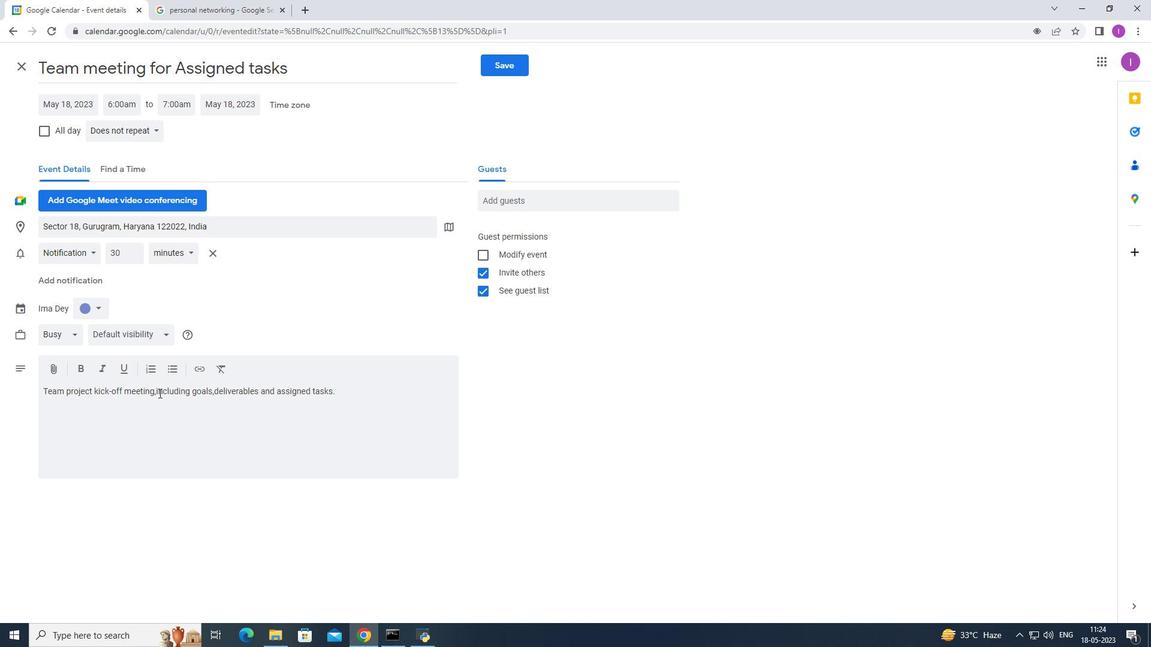 
Action: Mouse moved to (502, 63)
Screenshot: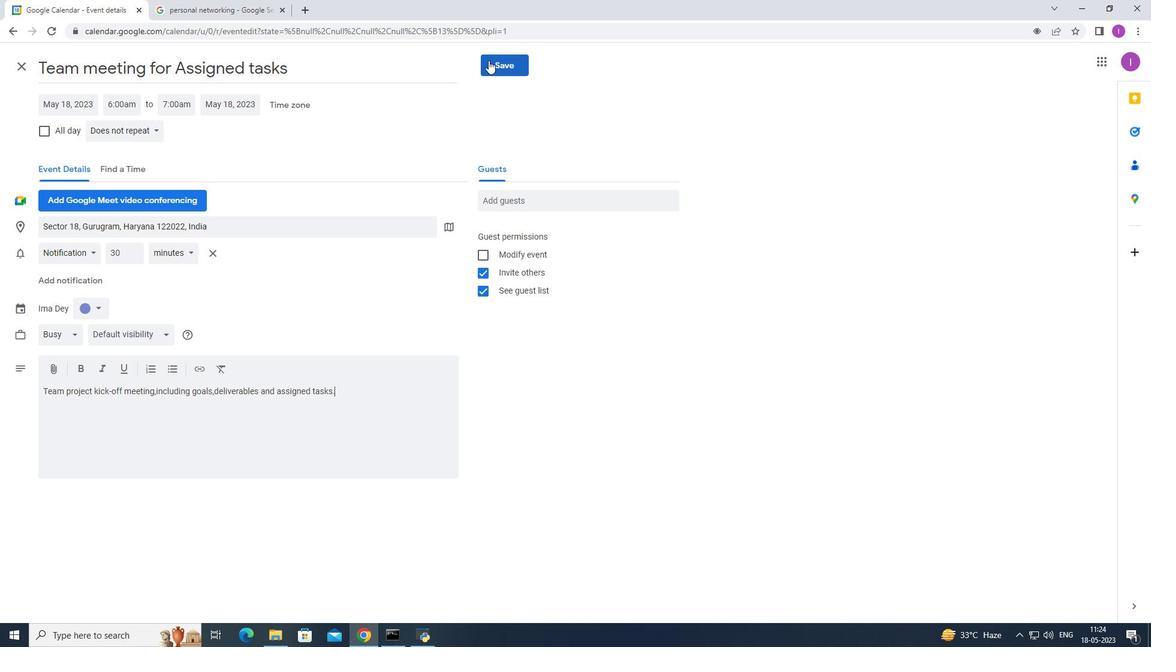 
Action: Mouse pressed left at (502, 63)
Screenshot: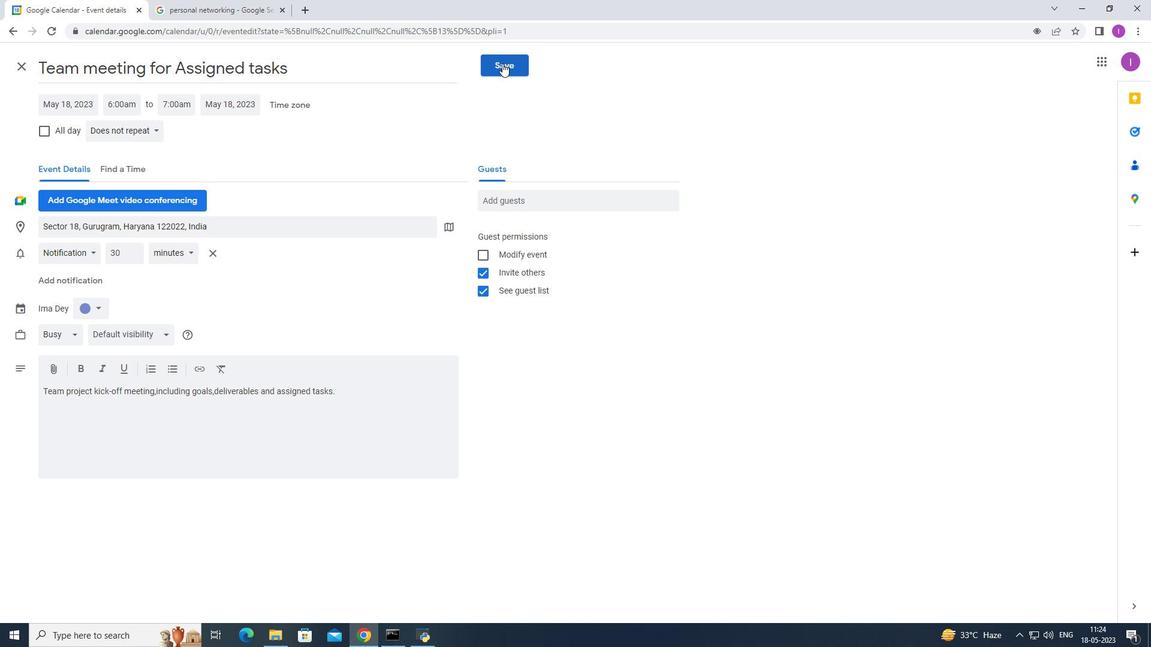 
Action: Mouse moved to (280, 140)
Screenshot: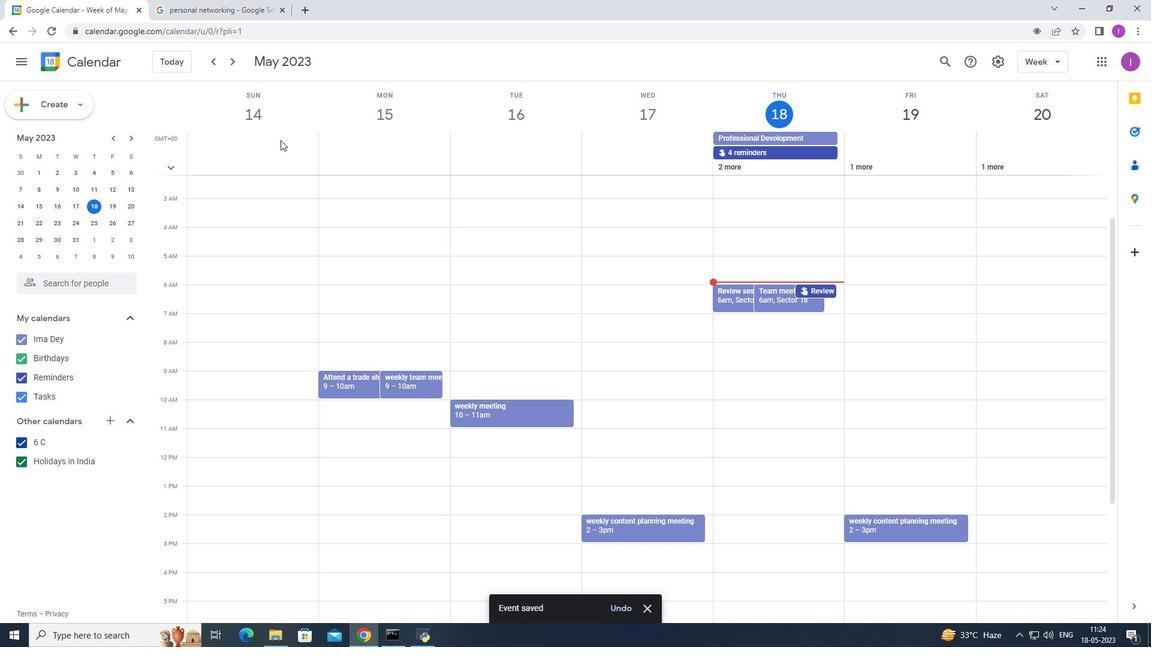 
